 Task: Update the Trello board 'Travel Packing Checklist' by adding labels, editing descriptions, and adding photos to relevant cards.
Action: Mouse moved to (85, 296)
Screenshot: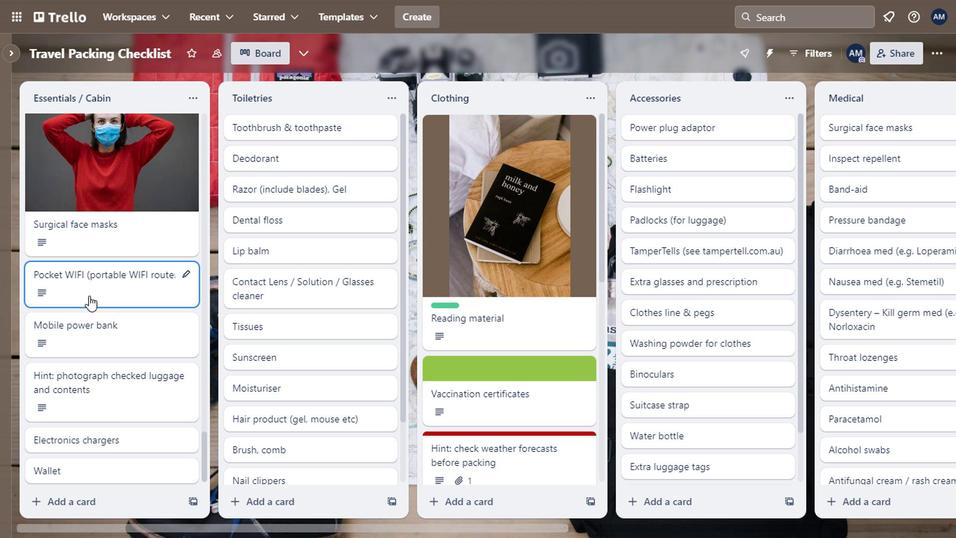 
Action: Mouse pressed left at (85, 296)
Screenshot: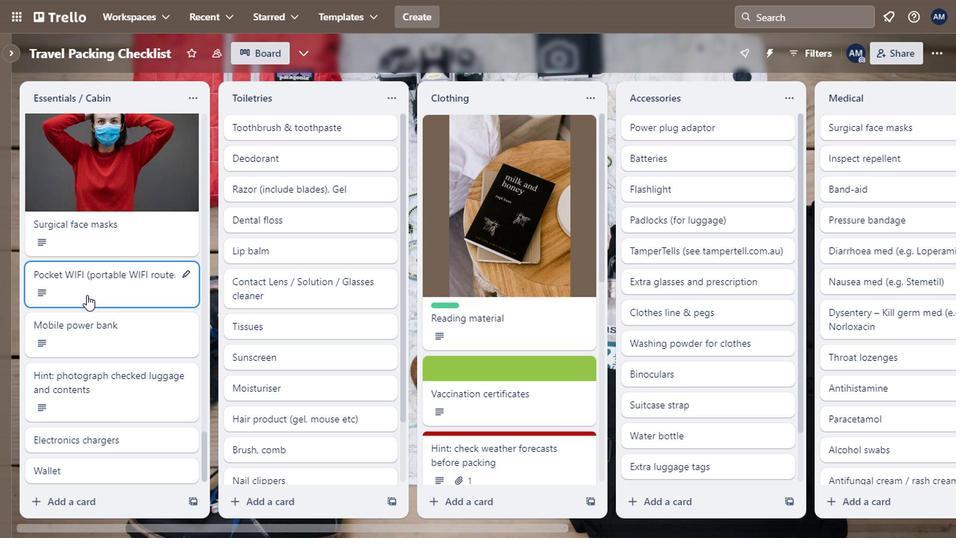 
Action: Mouse moved to (389, 200)
Screenshot: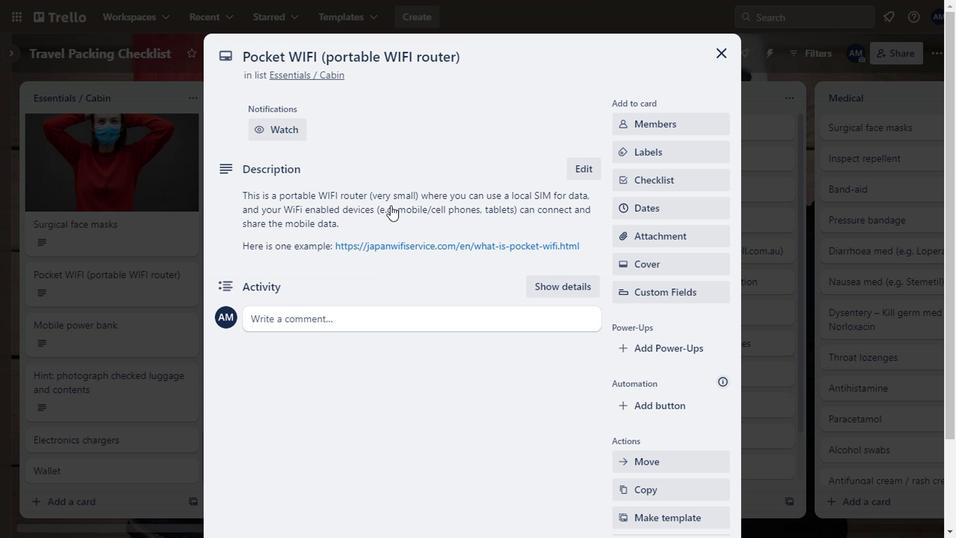 
Action: Mouse pressed left at (389, 200)
Screenshot: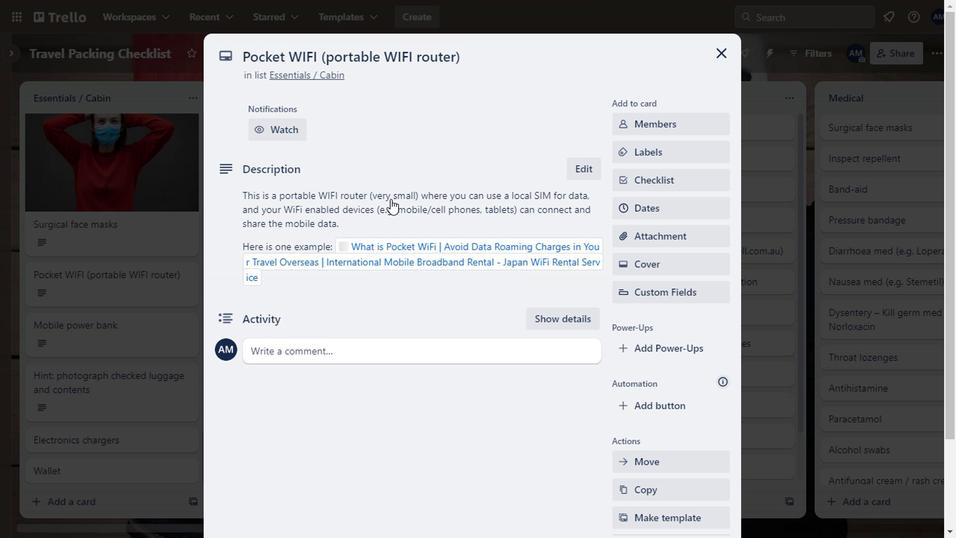 
Action: Mouse moved to (321, 329)
Screenshot: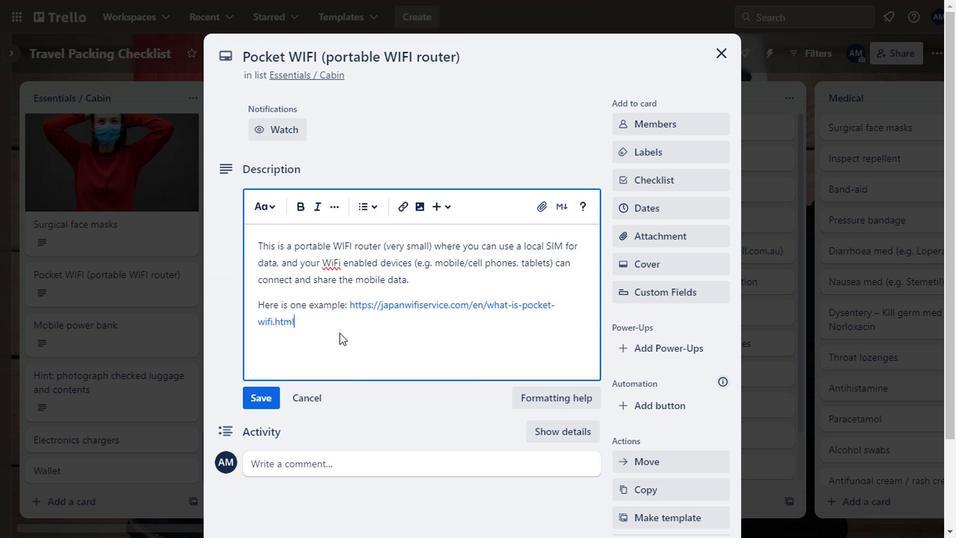 
Action: Mouse pressed left at (321, 329)
Screenshot: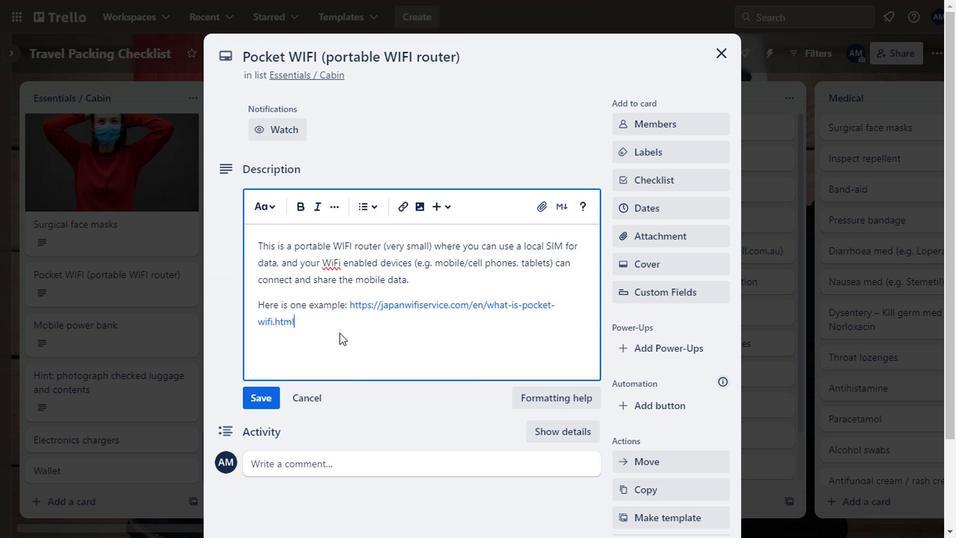 
Action: Mouse moved to (250, 312)
Screenshot: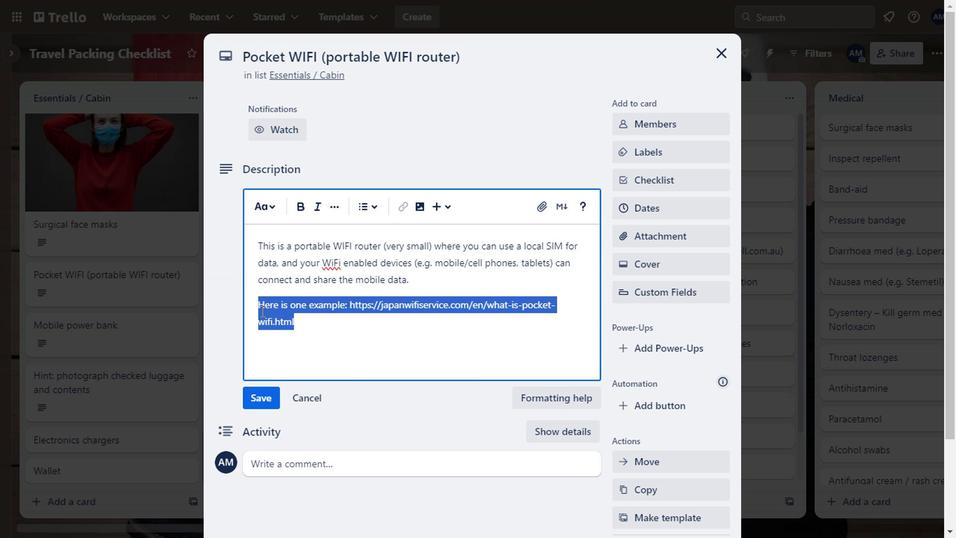 
Action: Key pressed <Key.backspace>
Screenshot: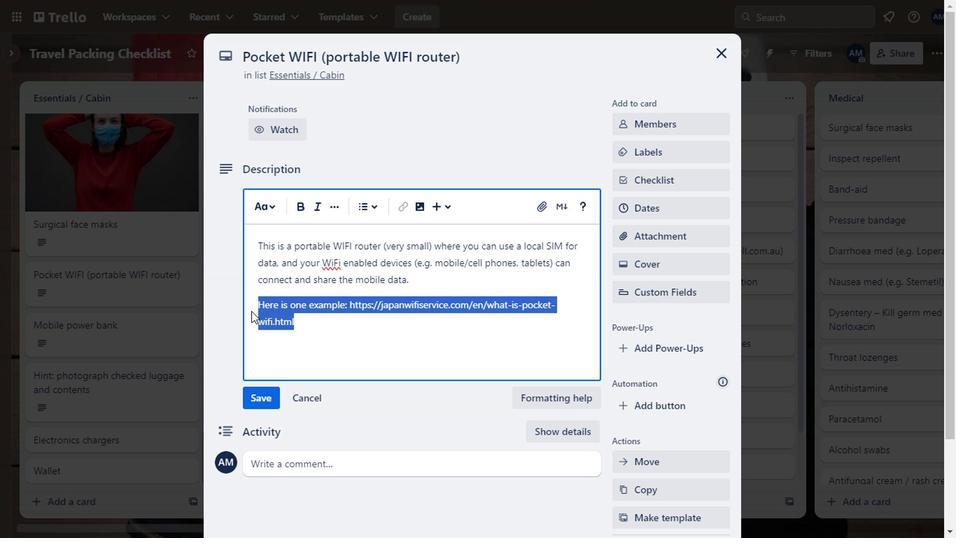 
Action: Mouse moved to (420, 284)
Screenshot: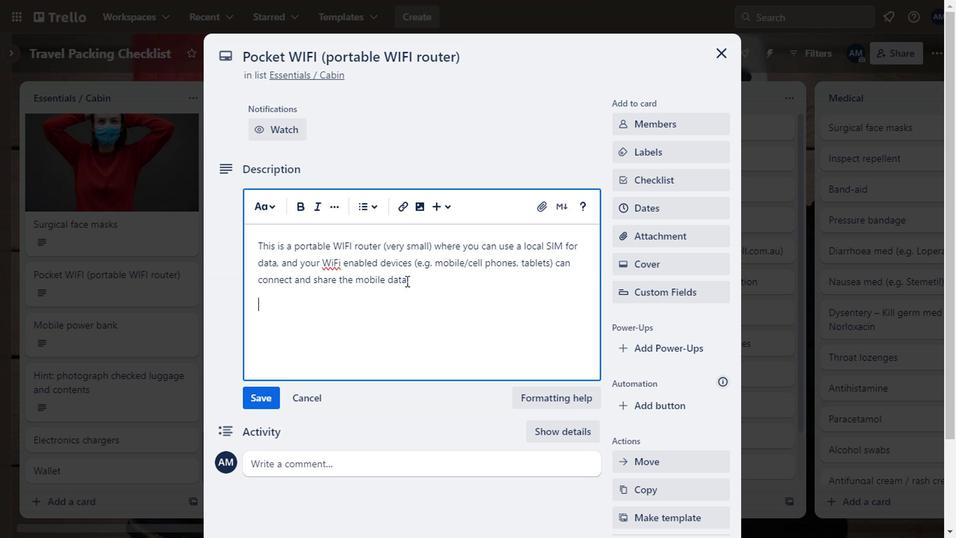 
Action: Mouse pressed left at (420, 284)
Screenshot: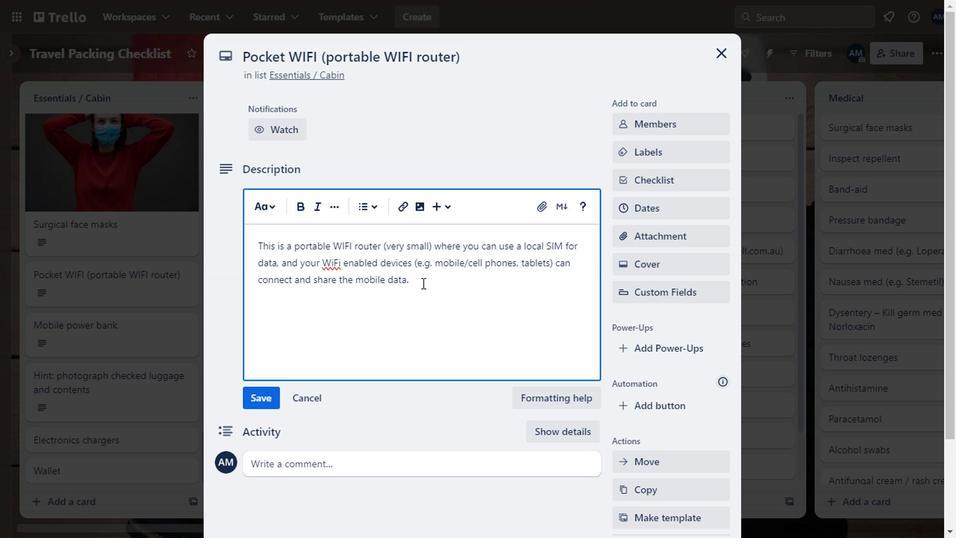 
Action: Mouse moved to (255, 244)
Screenshot: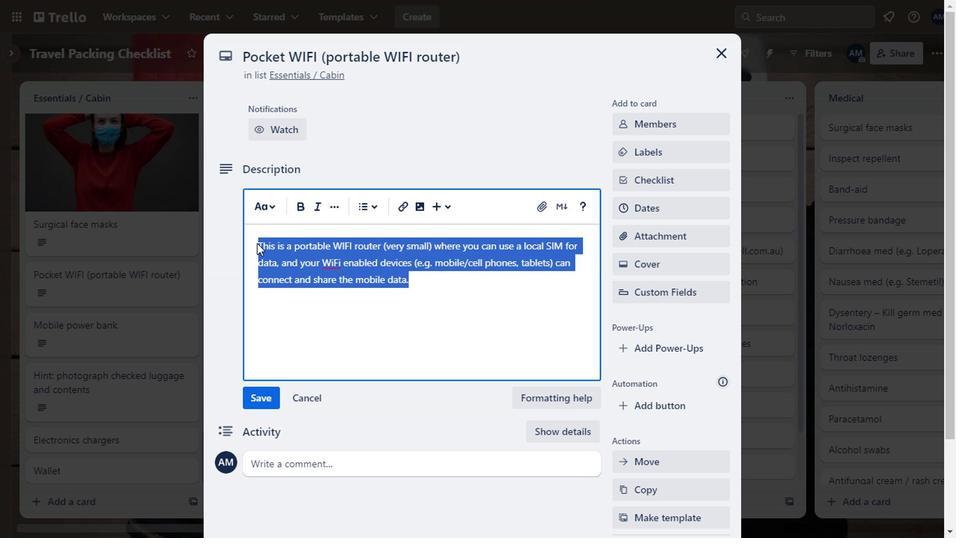 
Action: Key pressed <Key.backspace><Key.shift>A<Key.space>pocket<Key.space>wifi<Key.space>is<Key.space><Key.backspace><Key.backspace><Key.backspace><Key.backspace><Key.backspace><Key.backspace><Key.backspace><Key.backspace><Key.shift>WIFI<Key.space>is<Key.space>a<Key.space>portable<Key.space>wireless<Key.space>modem<Key.space>also<Key.space>know<Key.space>as<Key.space><Key.shift>MIFI<Key.space>mobile<Key.space>hotspot,<Key.space>that<Key.space>connects<Key.space>any<Key.space><Key.shift>Wi<Key.shift><Key.shift><Key.shift><Key.shift><Key.shift><Key.shift><Key.shift><Key.shift>-<Key.shift><Key.shift><Key.shift><Key.shift><Key.shift><Key.shift><Key.shift><Key.shift><Key.shift><Key.shift><Key.shift><Key.shift><Key.shift>FI<Key.shift><Key.backspace>i<Key.space>enabeld<Key.backspace>ed<Key.space>device<Key.space>
Screenshot: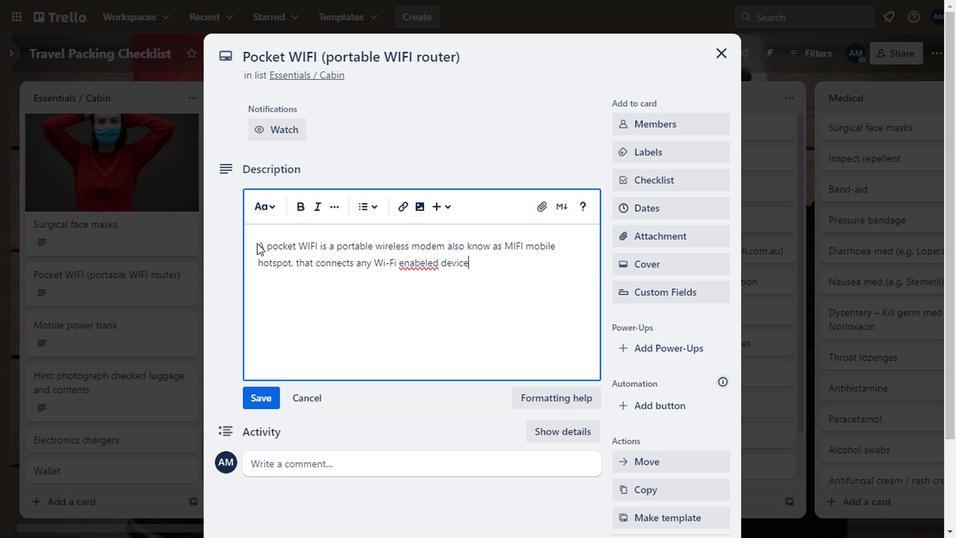 
Action: Mouse moved to (423, 263)
Screenshot: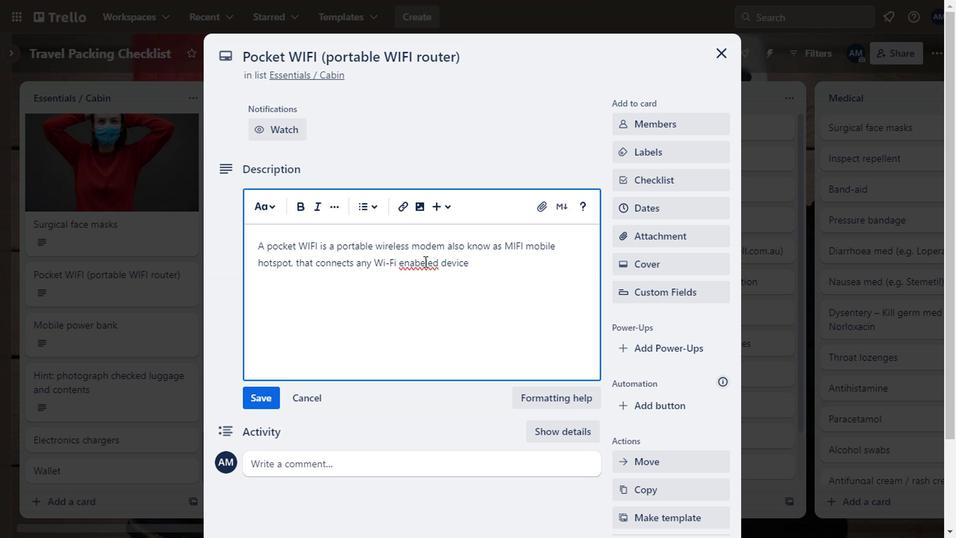 
Action: Mouse pressed left at (423, 263)
Screenshot: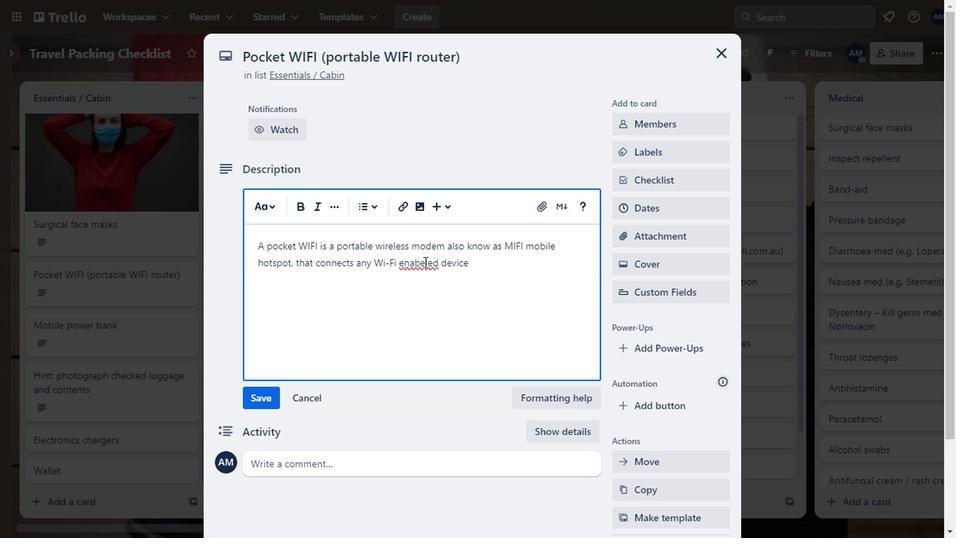
Action: Mouse moved to (424, 267)
Screenshot: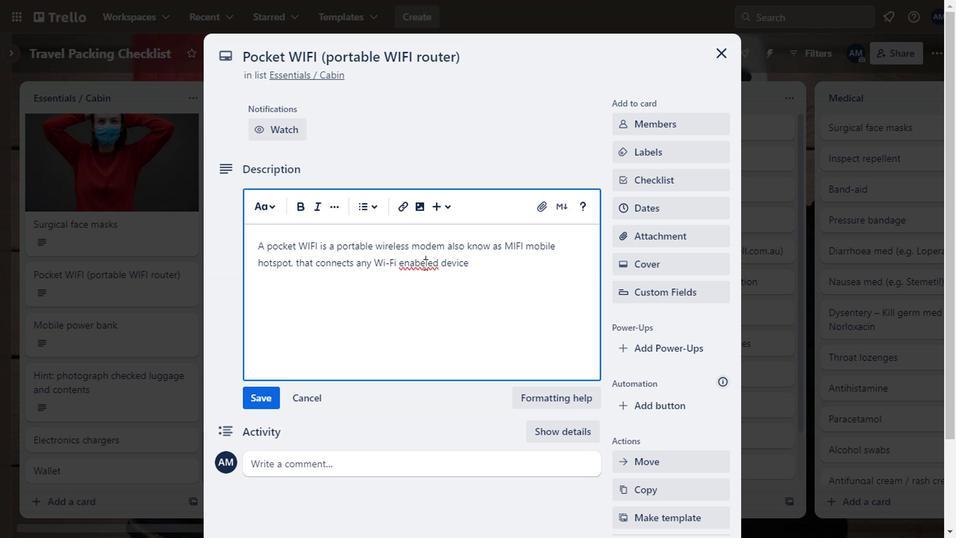 
Action: Key pressed <Key.backspace>
Screenshot: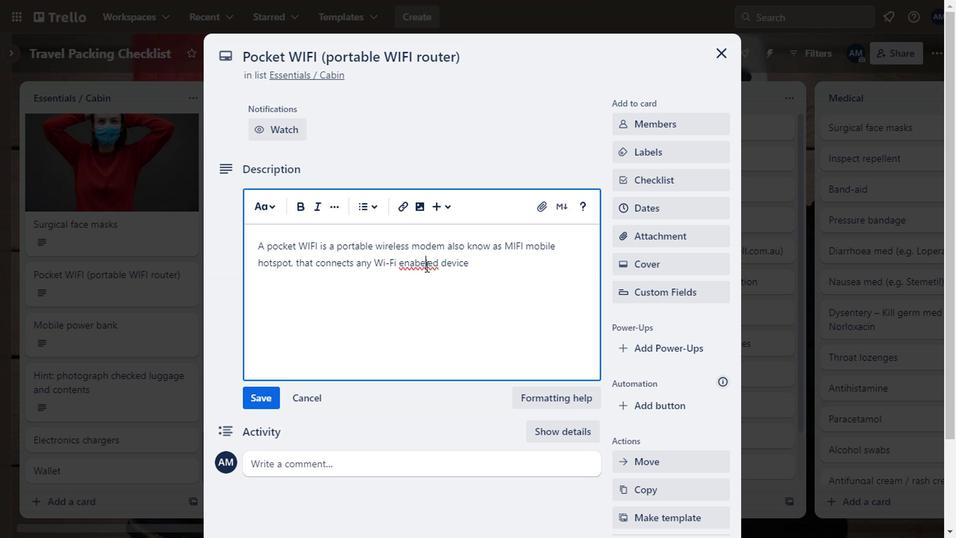 
Action: Mouse moved to (489, 269)
Screenshot: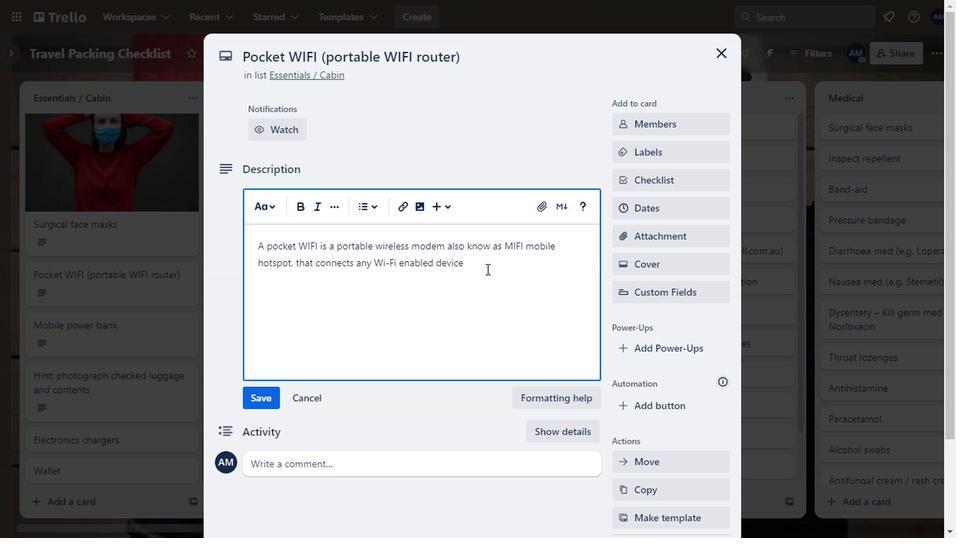 
Action: Mouse pressed left at (489, 269)
Screenshot: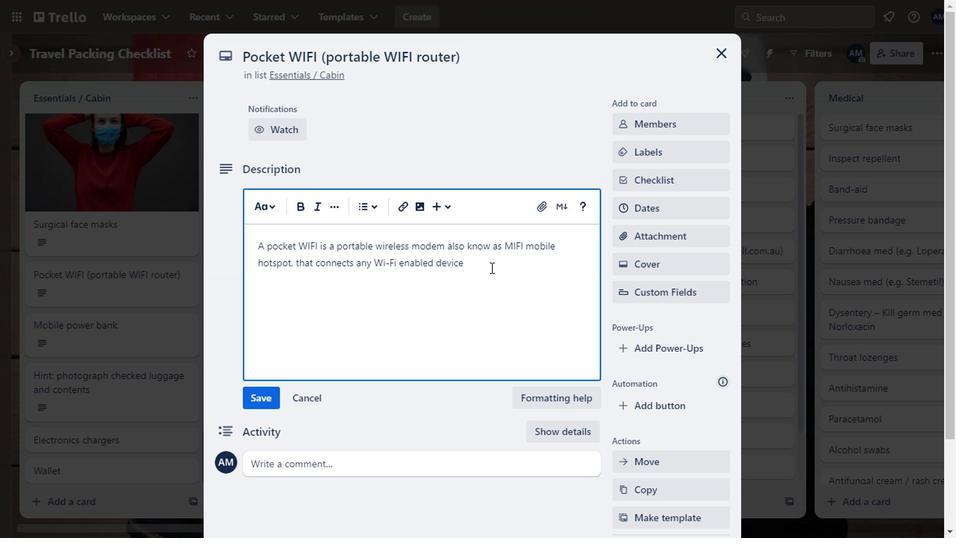 
Action: Key pressed smarthphone<Key.space>laptop<Key.space>and<Key.space>tablt
Screenshot: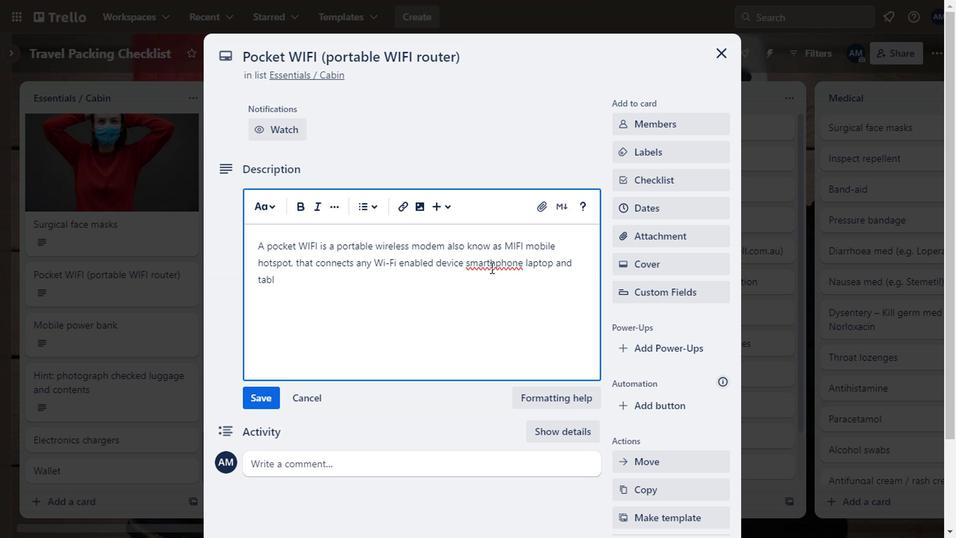 
Action: Mouse moved to (520, 265)
Screenshot: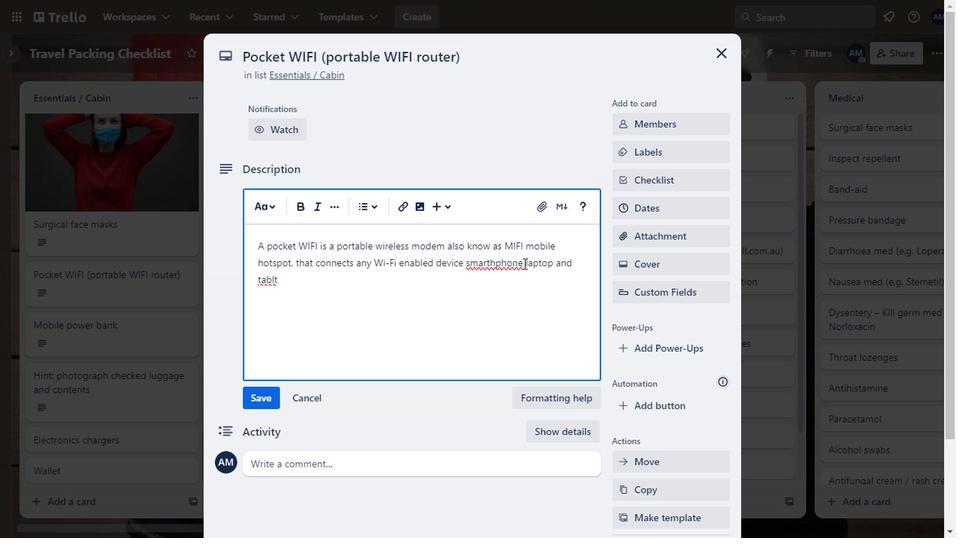 
Action: Mouse pressed left at (520, 265)
Screenshot: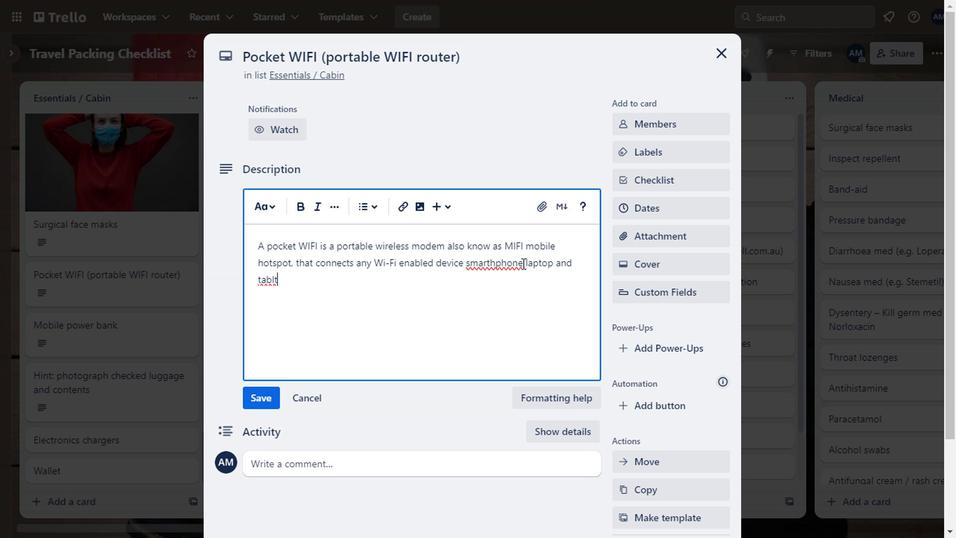 
Action: Mouse moved to (542, 262)
Screenshot: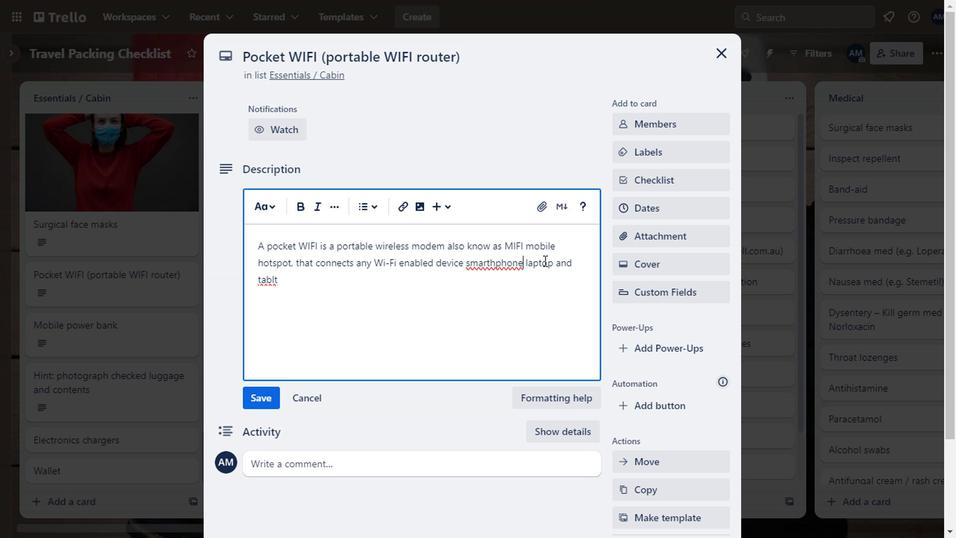 
Action: Key pressed s
Screenshot: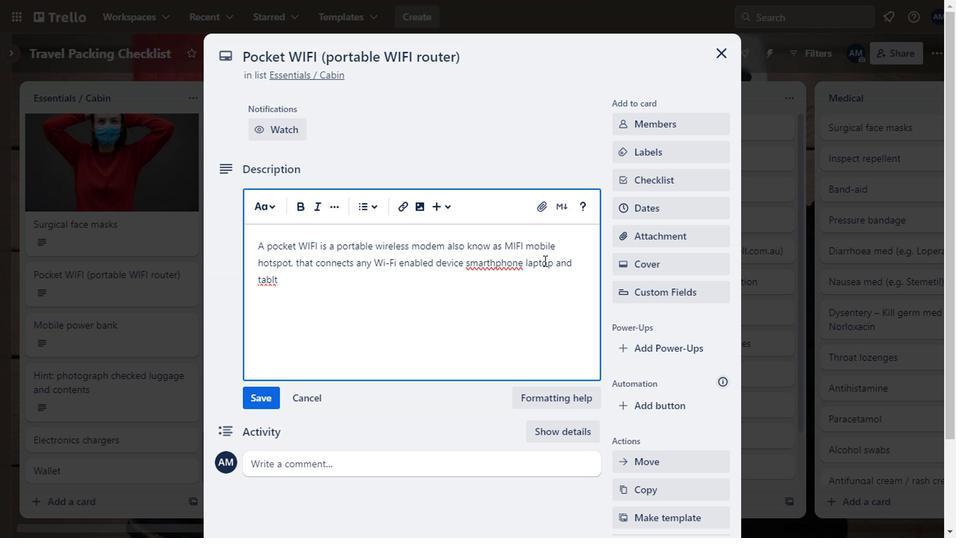 
Action: Mouse moved to (370, 285)
Screenshot: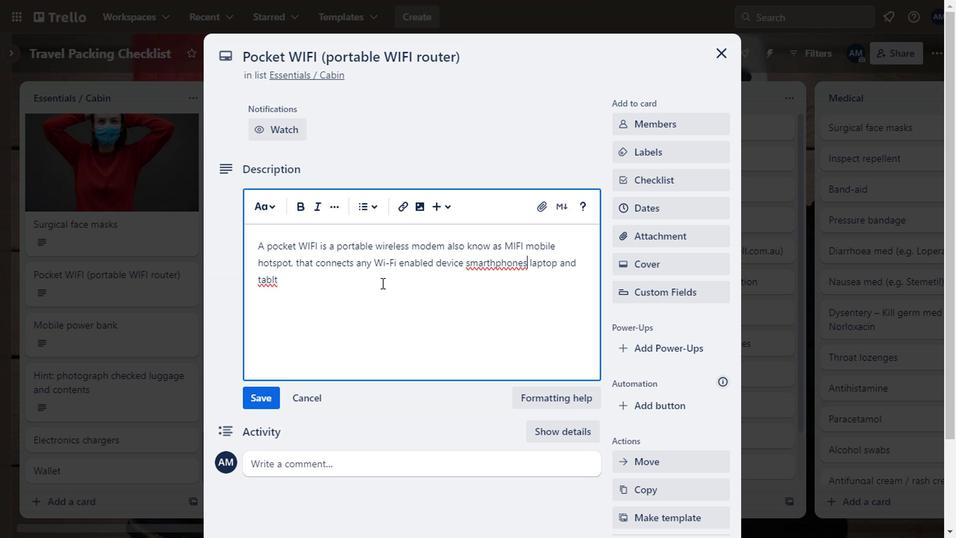 
Action: Mouse pressed left at (370, 285)
Screenshot: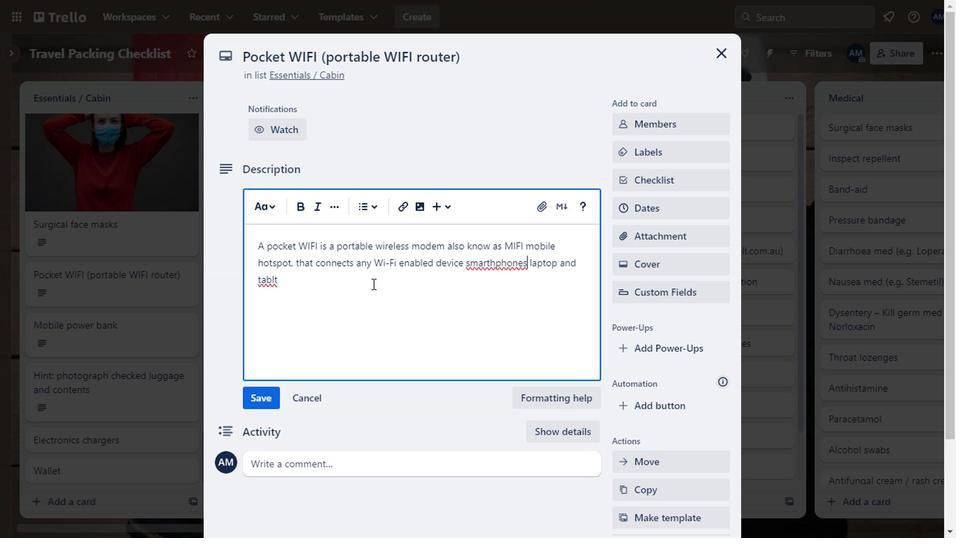 
Action: Mouse moved to (494, 261)
Screenshot: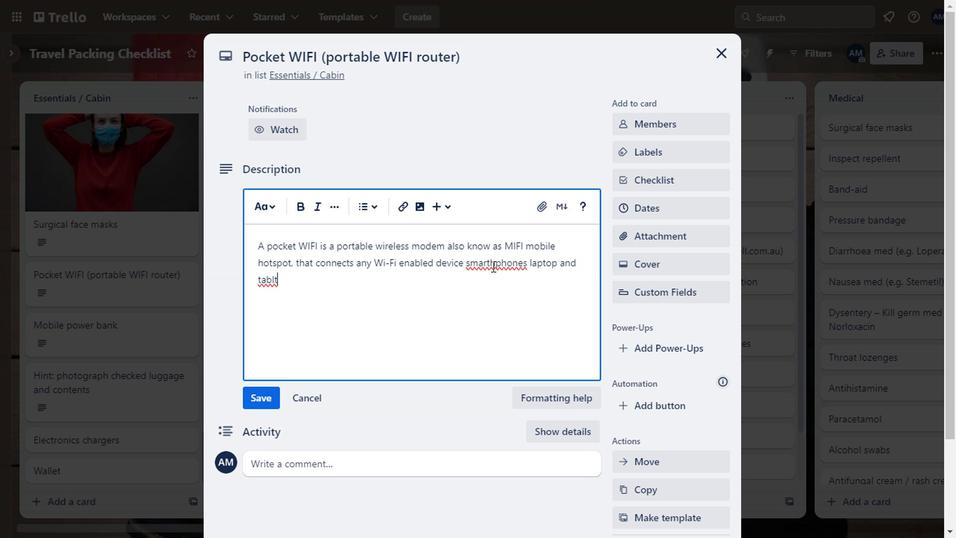 
Action: Mouse pressed left at (494, 261)
Screenshot: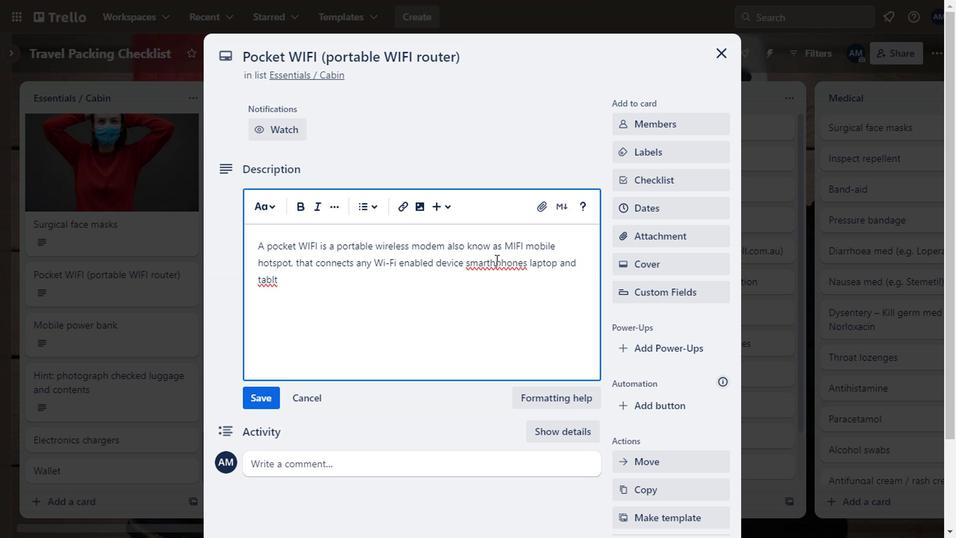 
Action: Mouse moved to (501, 262)
Screenshot: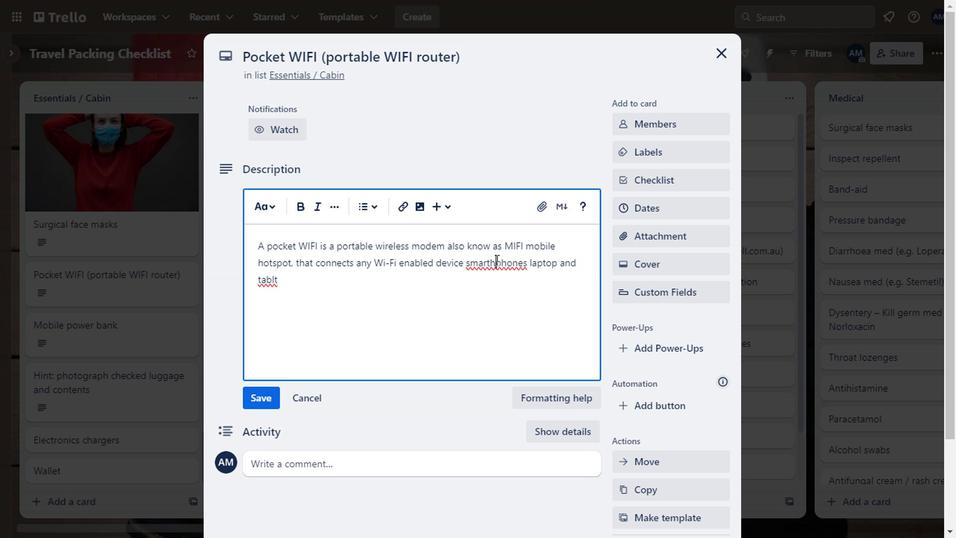 
Action: Key pressed <Key.backspace>
Screenshot: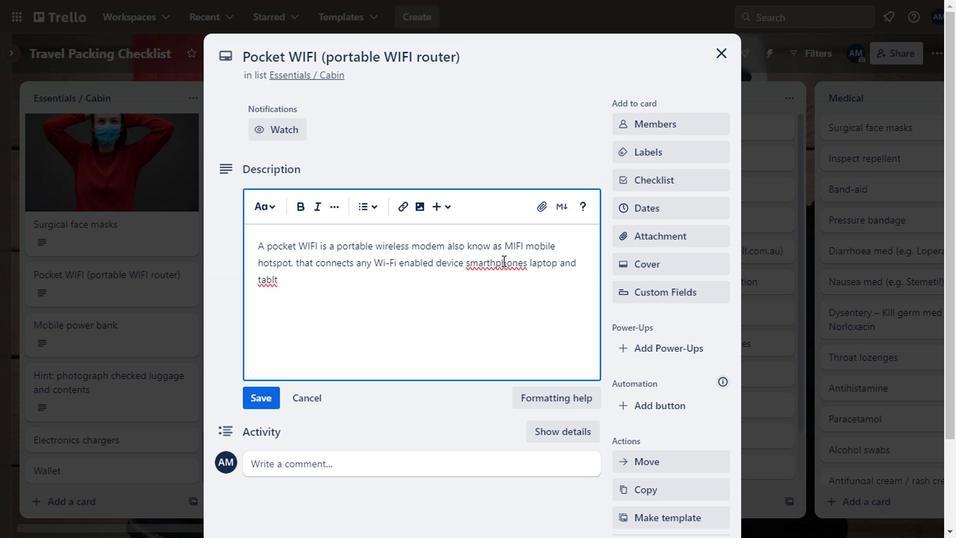 
Action: Mouse moved to (419, 296)
Screenshot: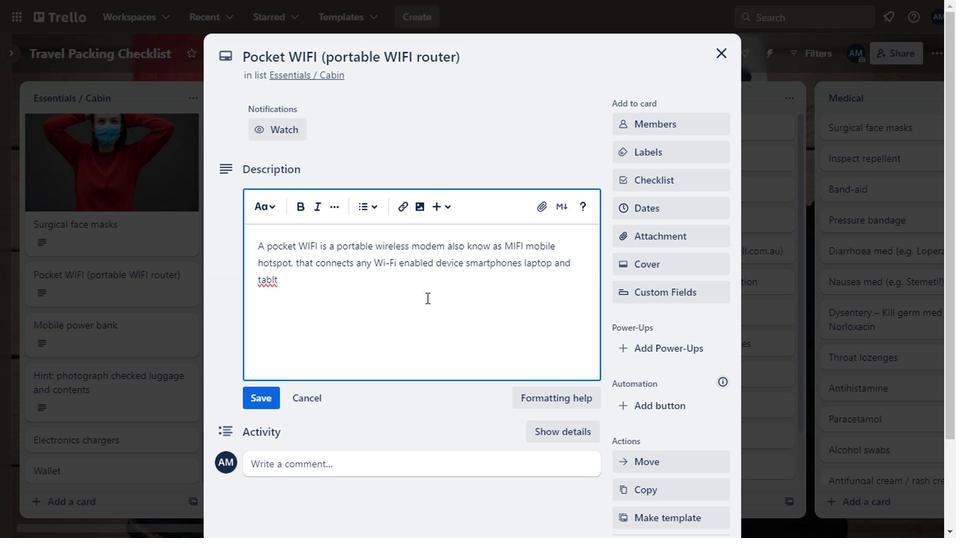 
Action: Mouse pressed left at (419, 296)
Screenshot: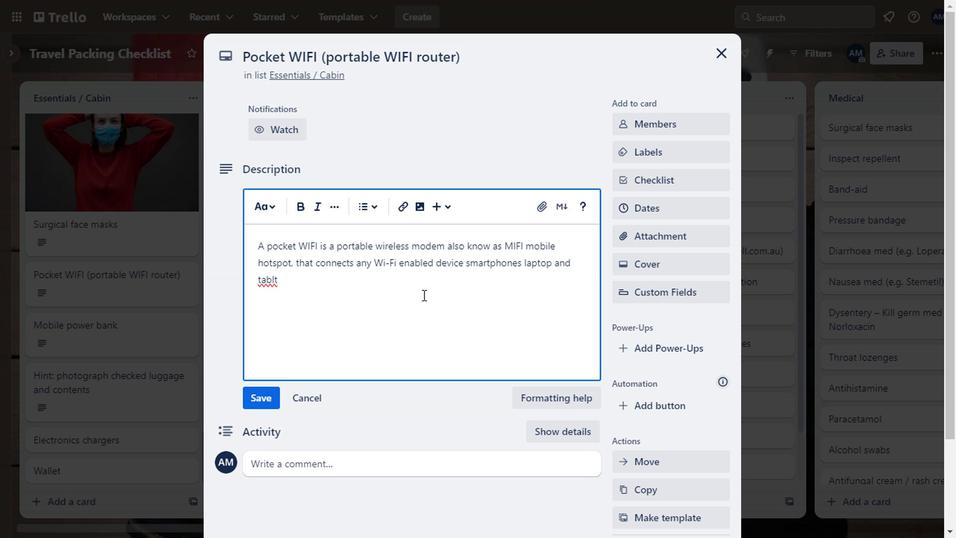 
Action: Mouse moved to (307, 283)
Screenshot: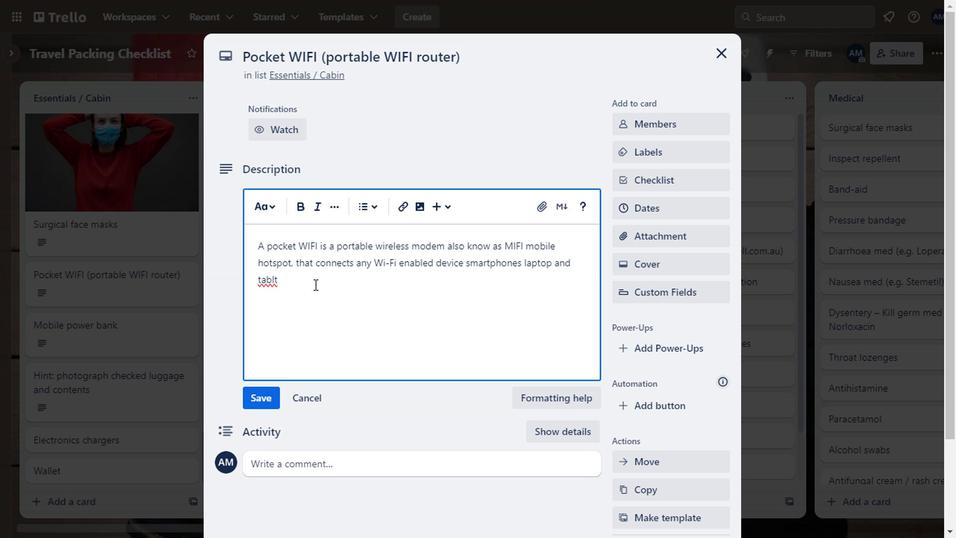 
Action: Mouse pressed left at (307, 283)
Screenshot: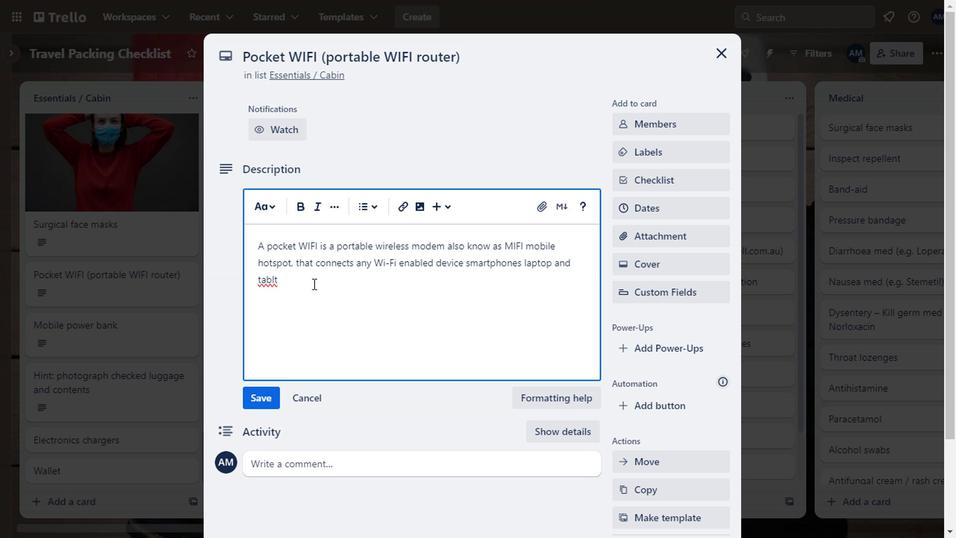 
Action: Key pressed <Key.backspace>et<Key.space>
Screenshot: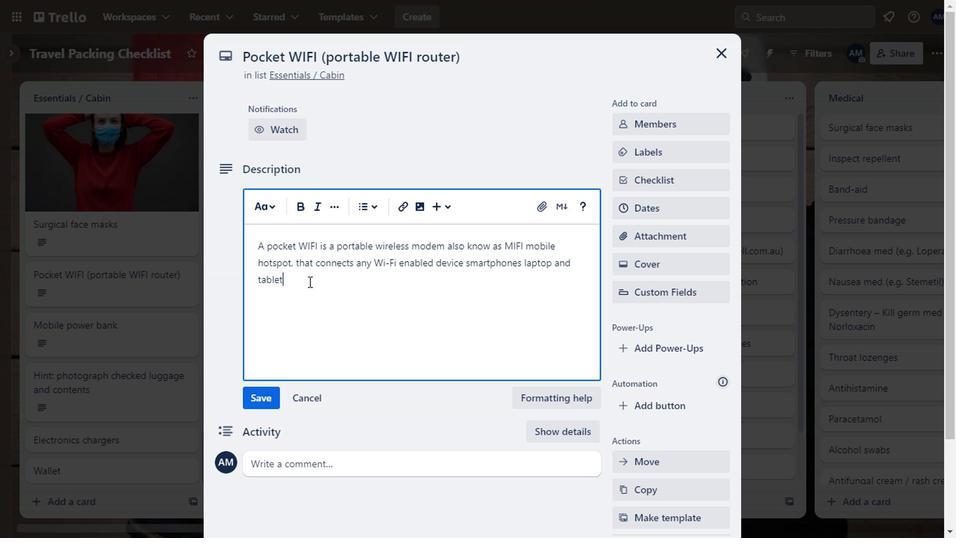 
Action: Mouse moved to (263, 399)
Screenshot: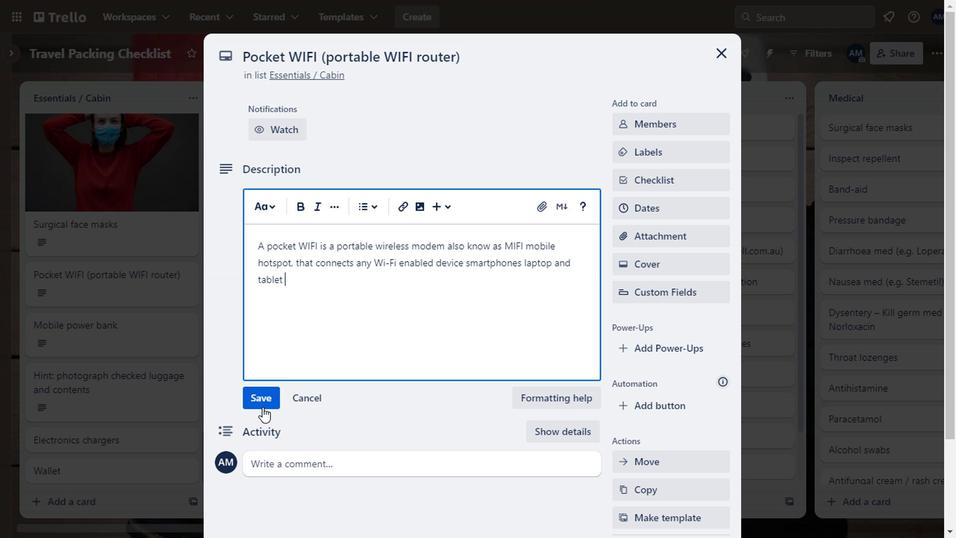 
Action: Mouse pressed left at (263, 399)
Screenshot: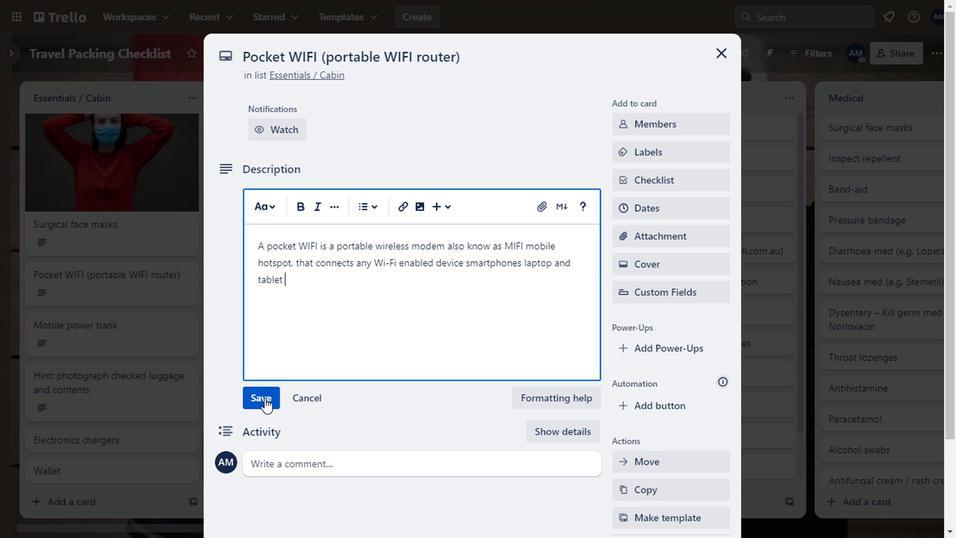 
Action: Mouse moved to (661, 157)
Screenshot: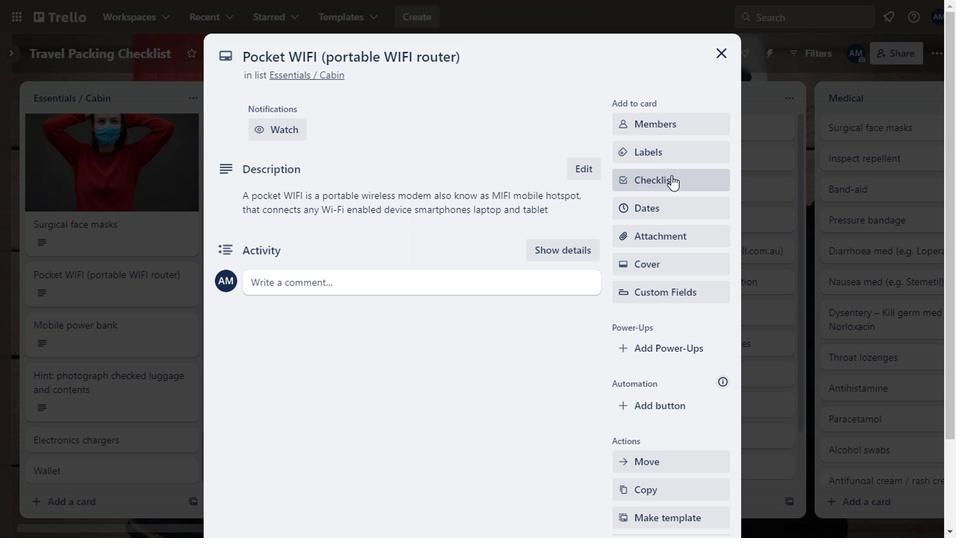 
Action: Mouse pressed left at (661, 157)
Screenshot: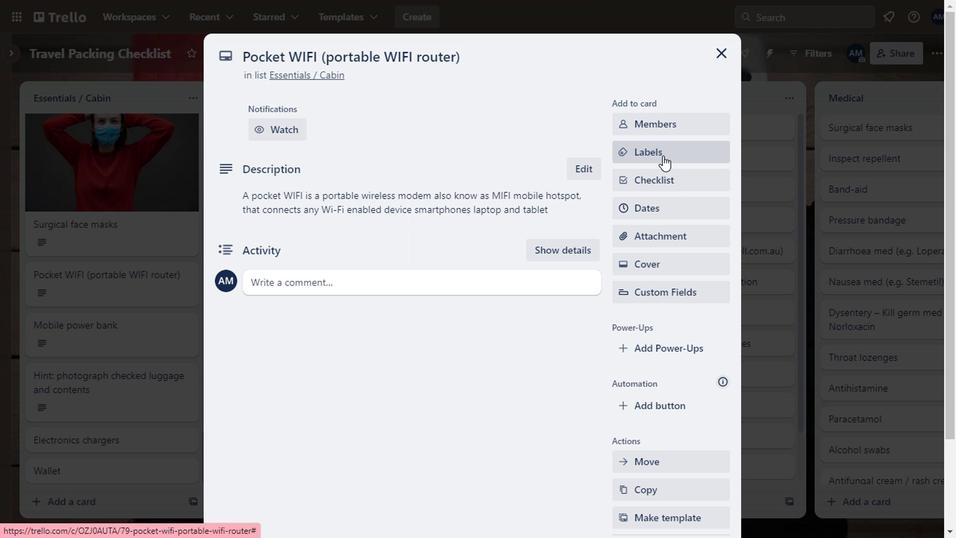 
Action: Mouse moved to (634, 265)
Screenshot: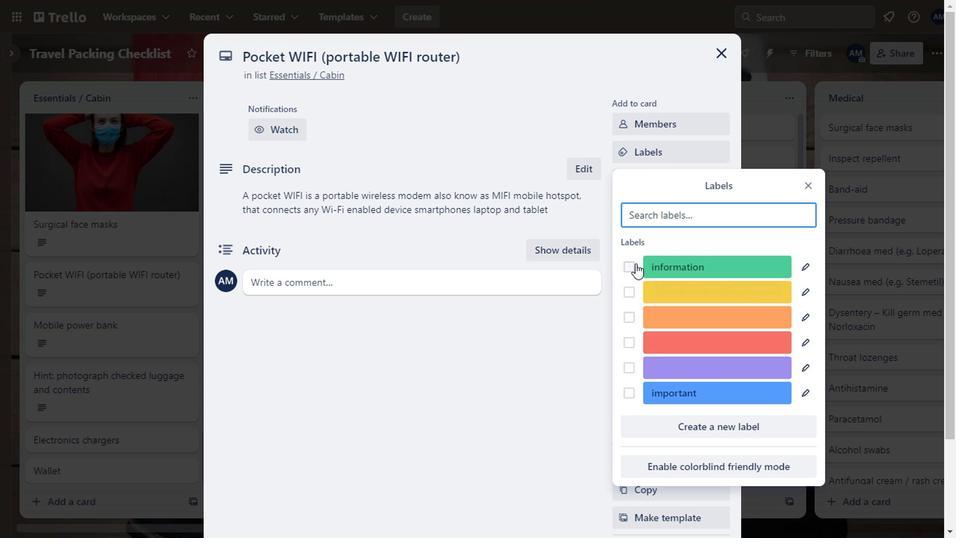 
Action: Mouse pressed left at (634, 265)
Screenshot: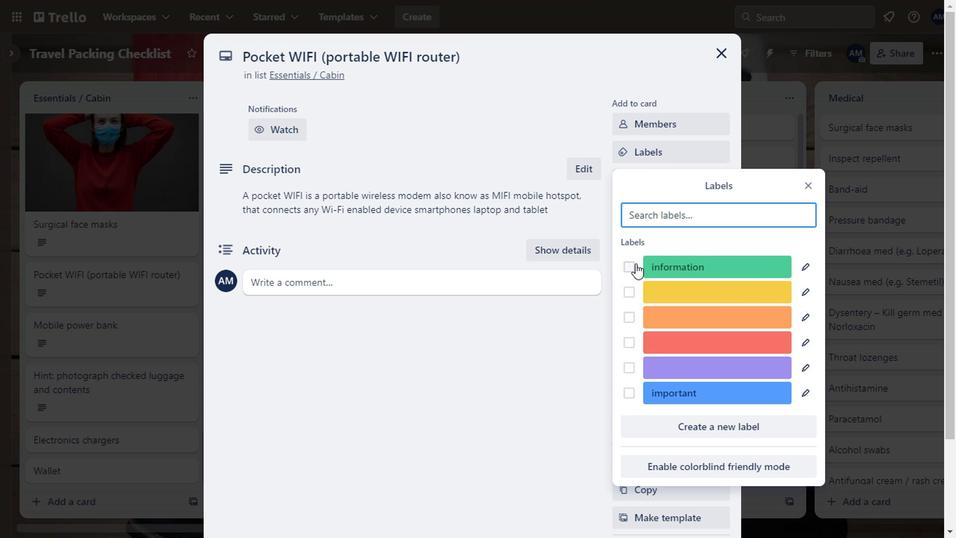 
Action: Mouse moved to (623, 398)
Screenshot: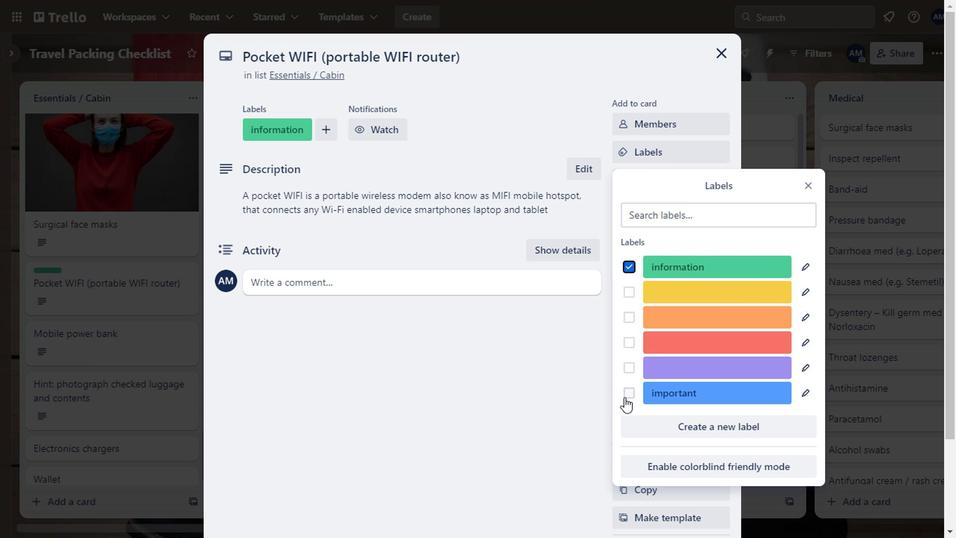 
Action: Mouse pressed left at (623, 398)
Screenshot: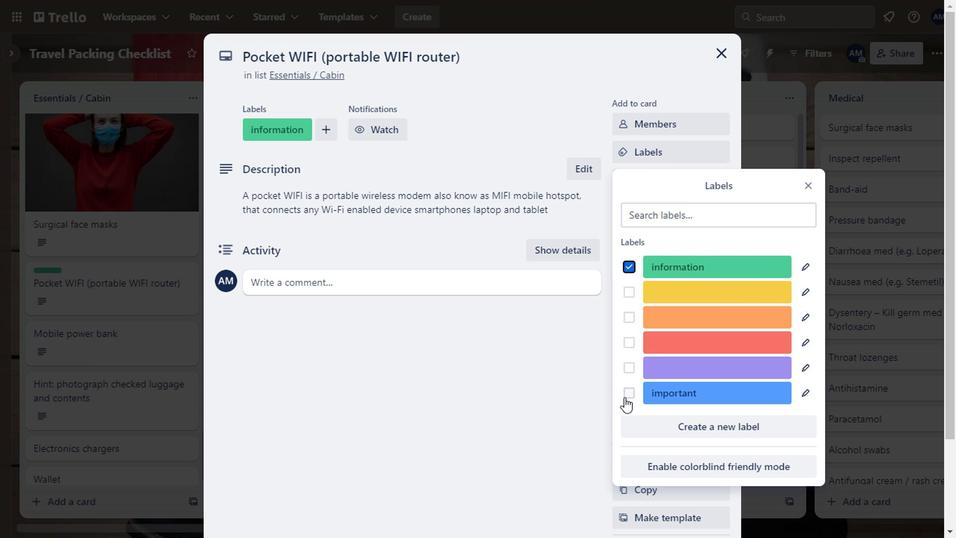 
Action: Mouse moved to (432, 332)
Screenshot: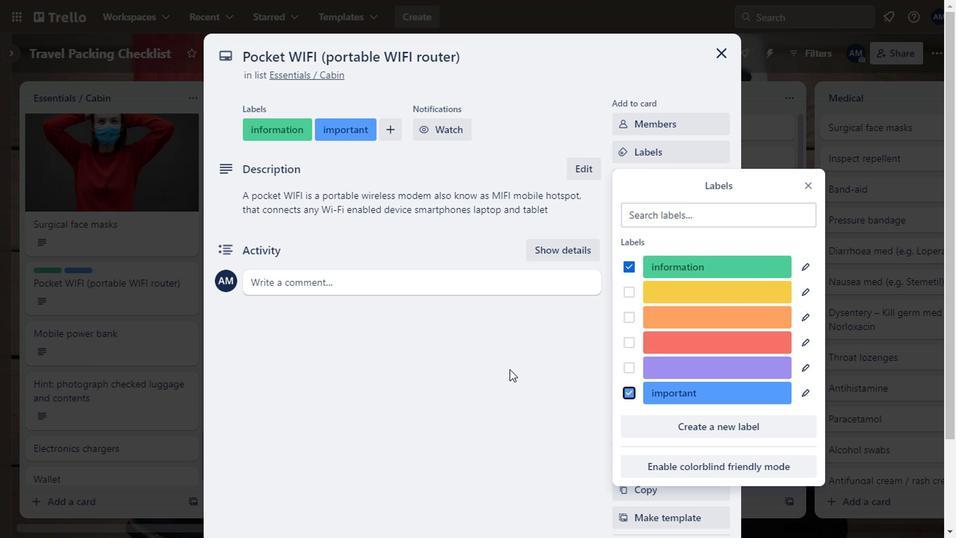
Action: Mouse pressed left at (432, 332)
Screenshot: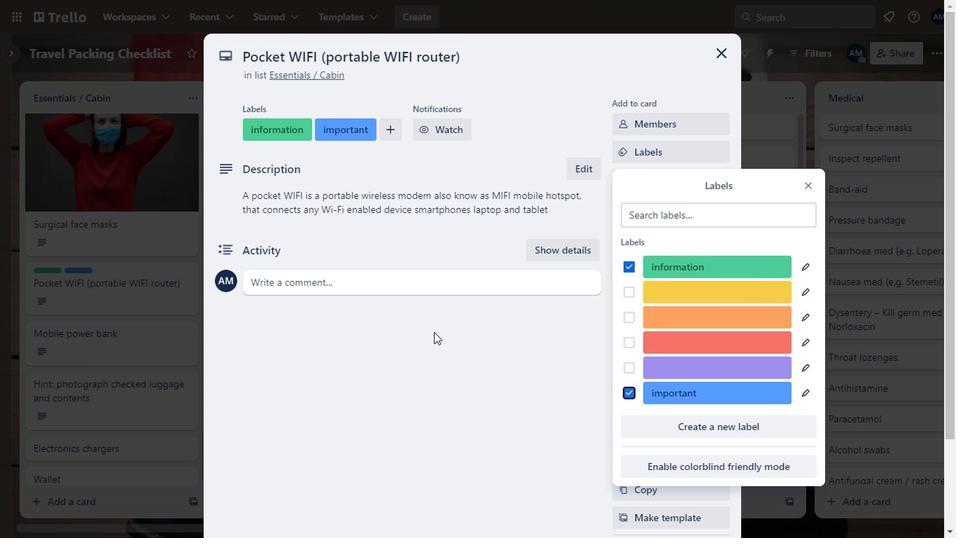 
Action: Mouse moved to (648, 272)
Screenshot: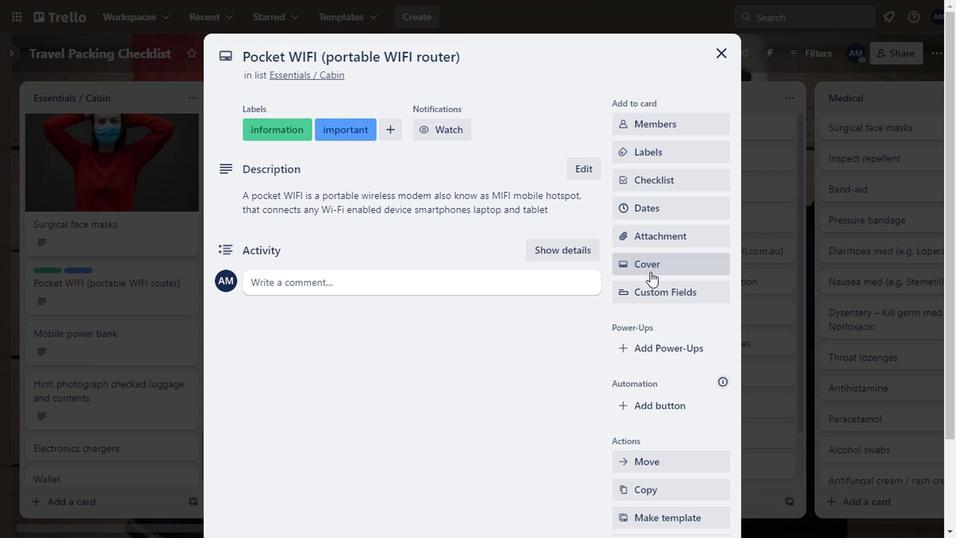 
Action: Mouse pressed left at (648, 272)
Screenshot: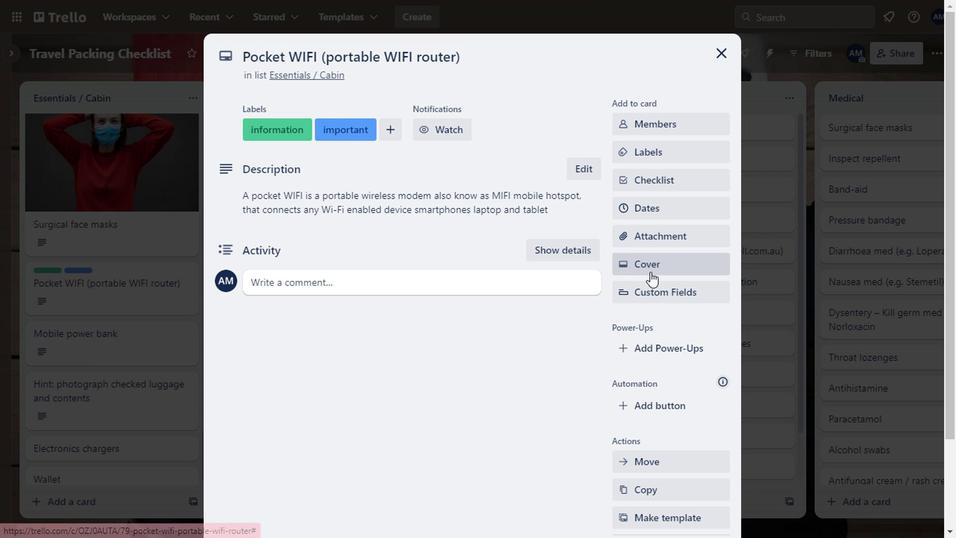 
Action: Mouse moved to (713, 393)
Screenshot: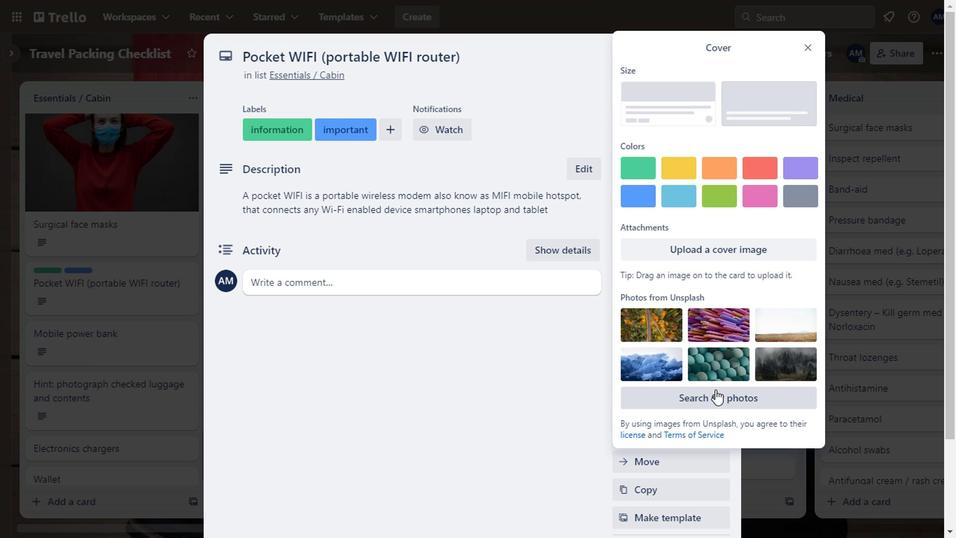 
Action: Mouse pressed left at (713, 393)
Screenshot: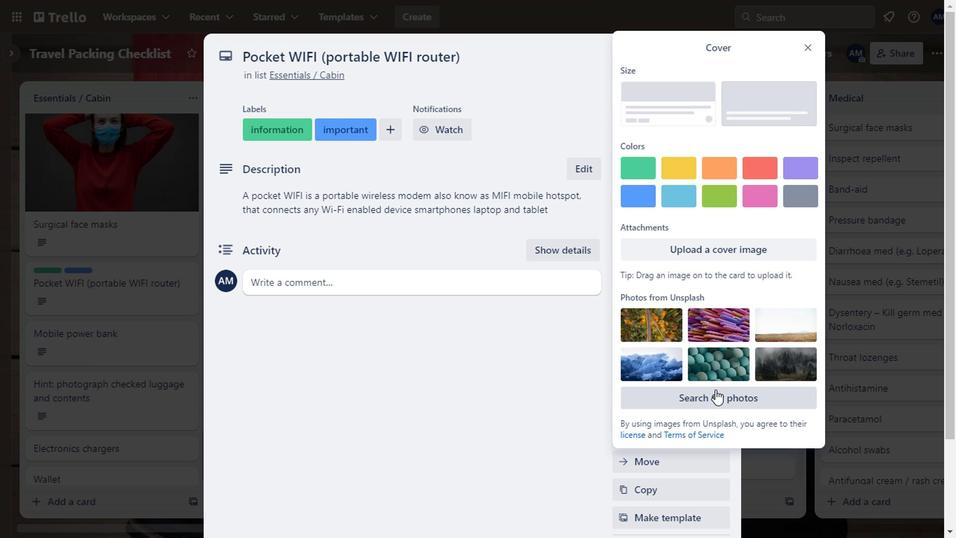 
Action: Mouse moved to (681, 85)
Screenshot: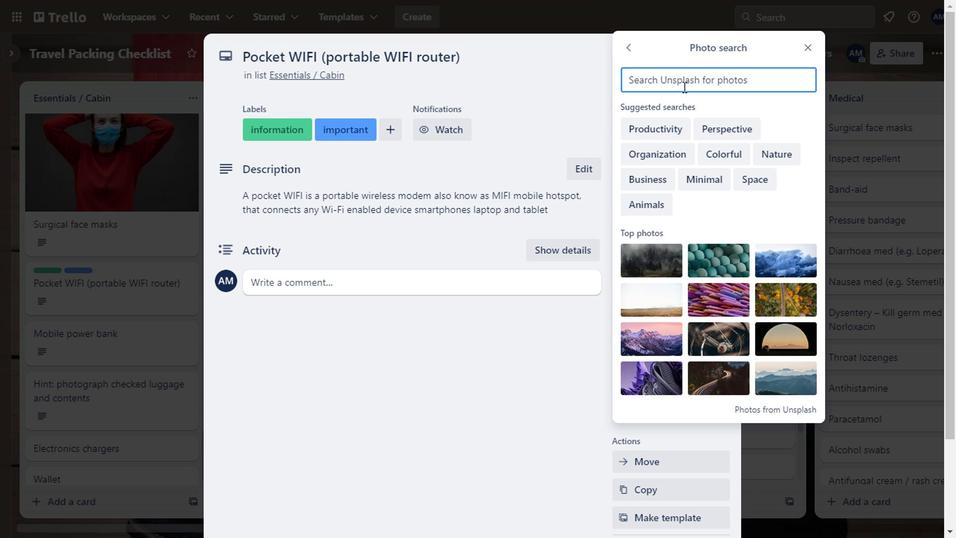 
Action: Mouse pressed left at (681, 85)
Screenshot: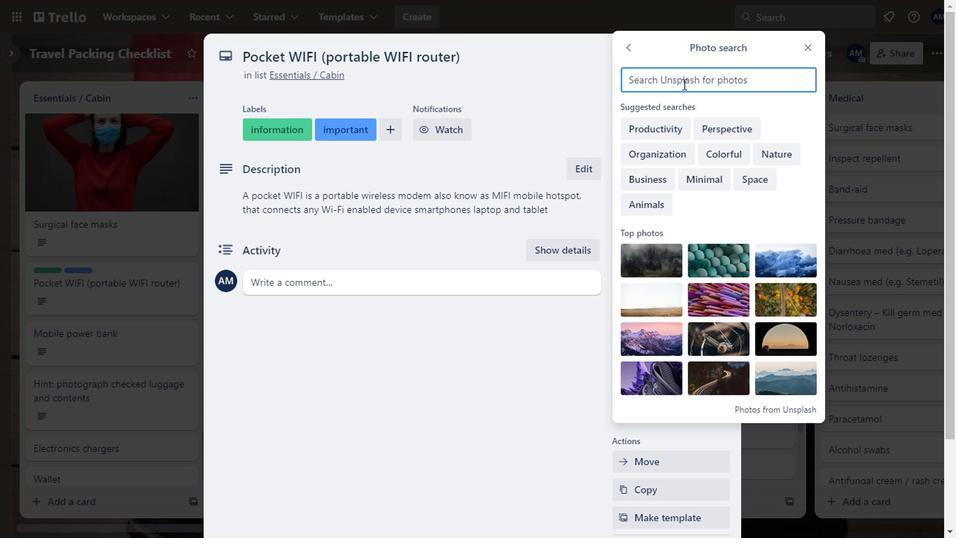 
Action: Mouse moved to (681, 85)
Screenshot: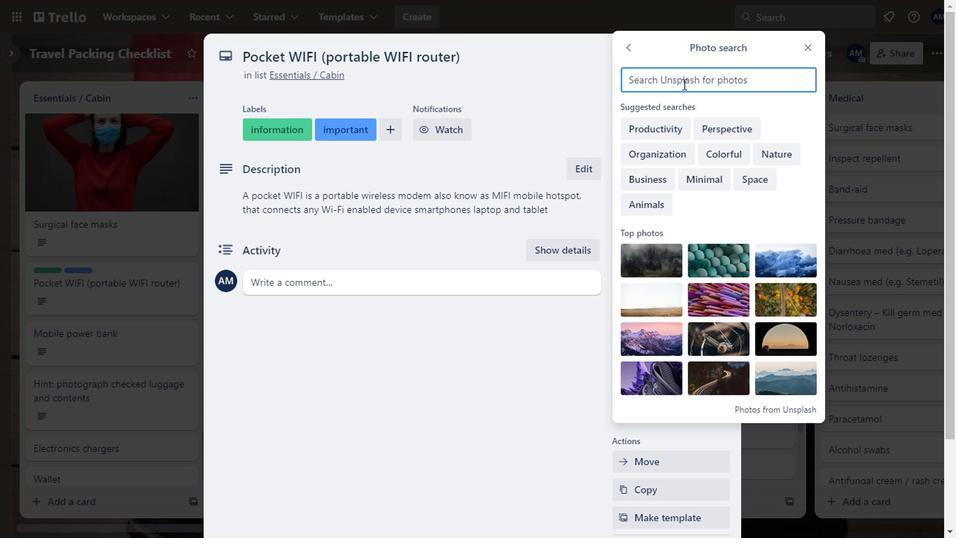 
Action: Key pressed wifi
Screenshot: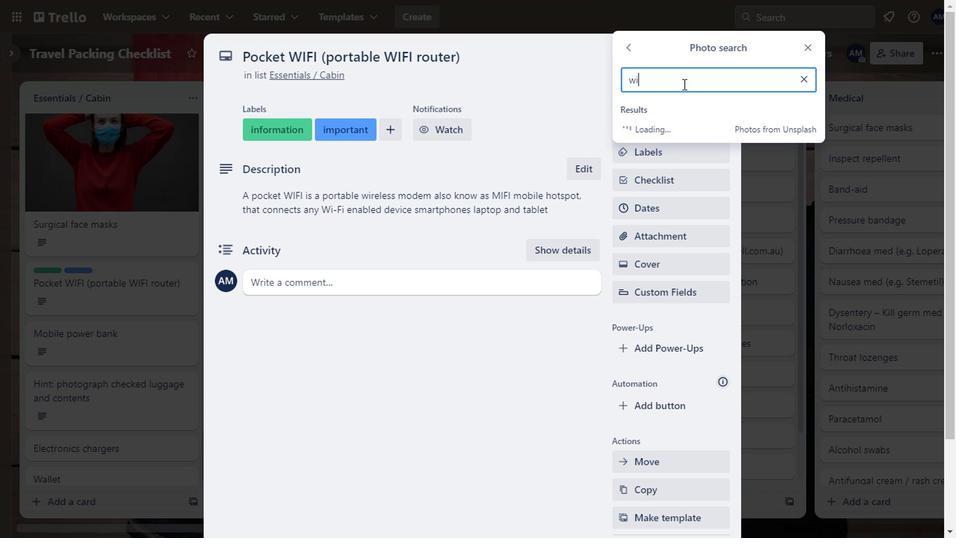 
Action: Mouse moved to (771, 142)
Screenshot: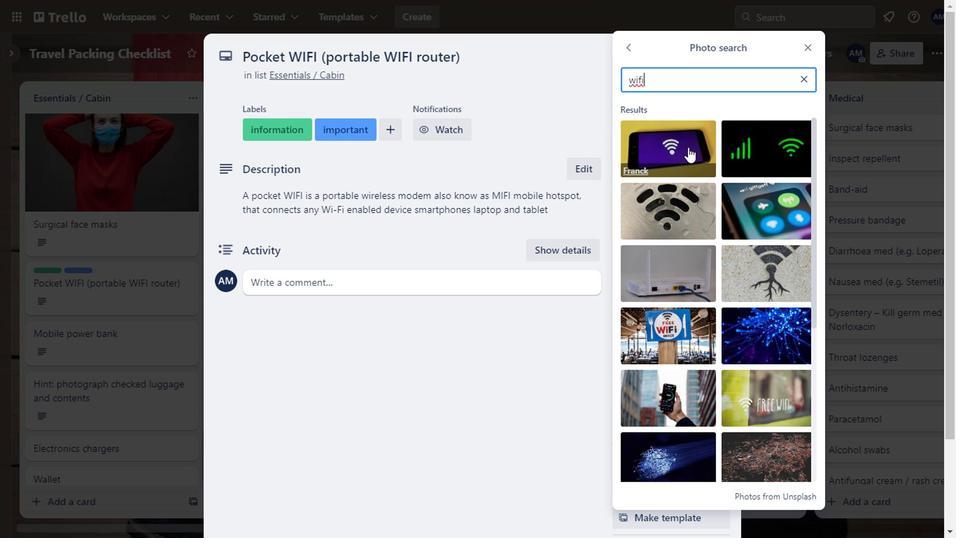
Action: Mouse pressed left at (771, 142)
Screenshot: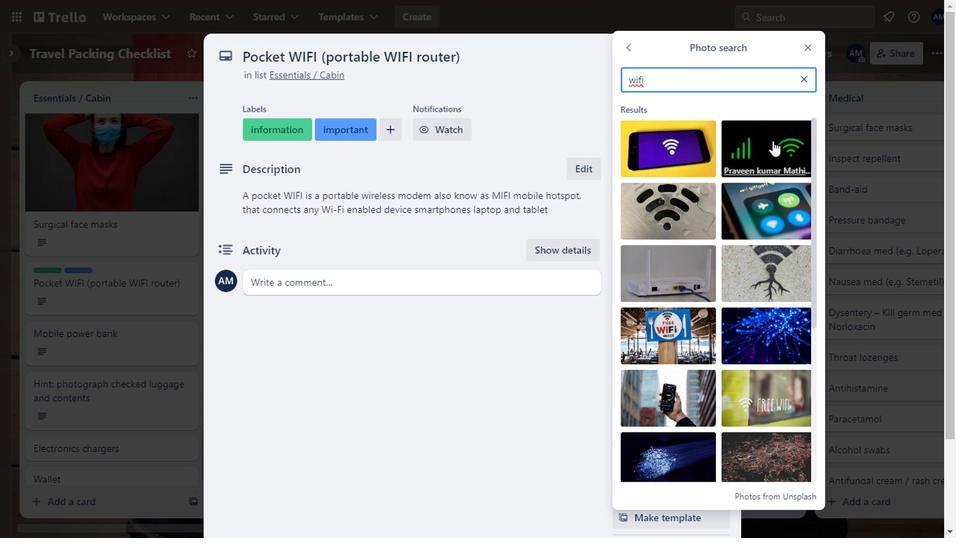
Action: Mouse moved to (805, 47)
Screenshot: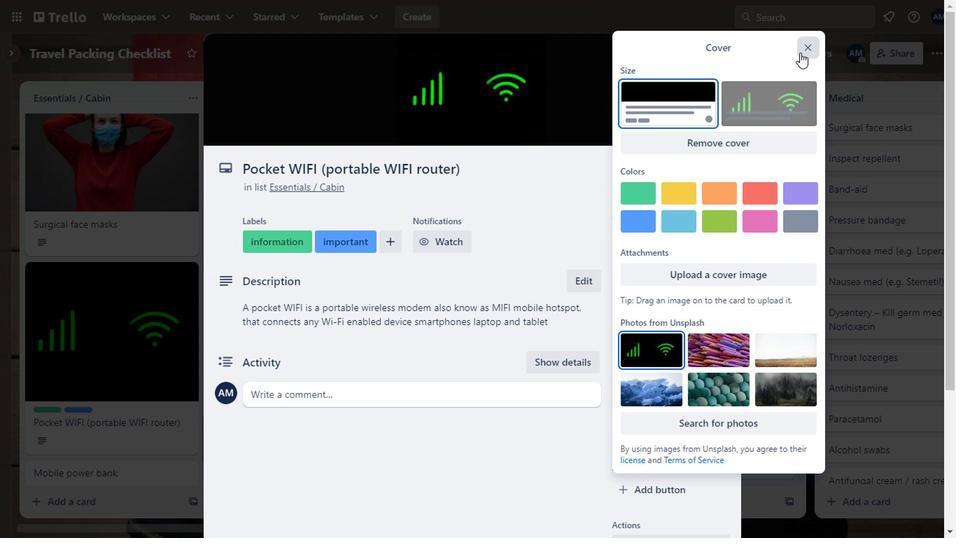 
Action: Mouse pressed left at (805, 47)
Screenshot: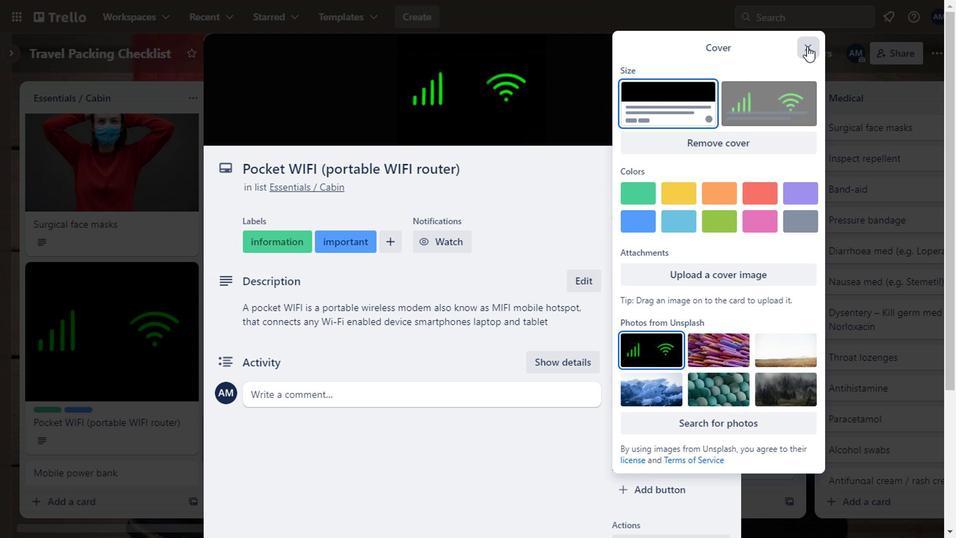 
Action: Mouse moved to (723, 53)
Screenshot: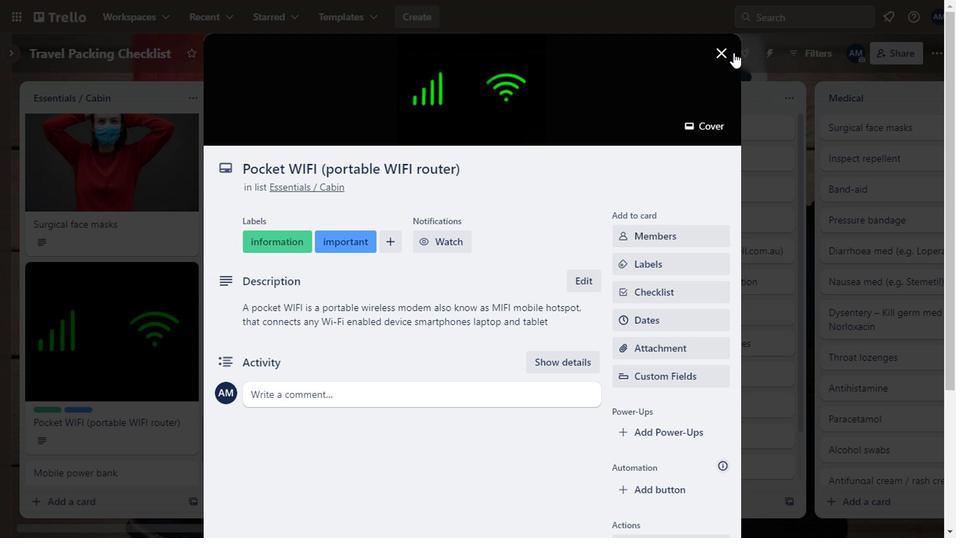 
Action: Mouse pressed left at (723, 53)
Screenshot: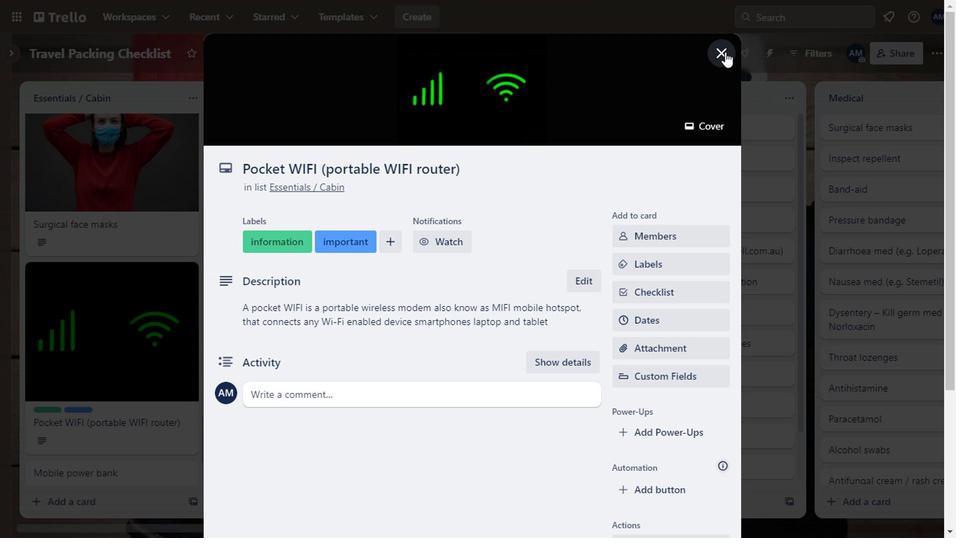 
Action: Mouse moved to (137, 356)
Screenshot: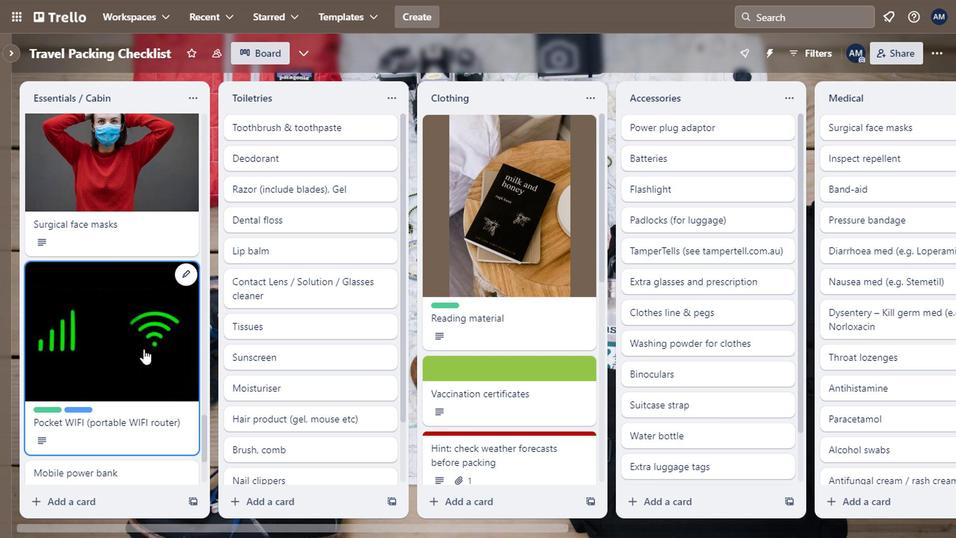
Action: Mouse scrolled (137, 355) with delta (0, 0)
Screenshot: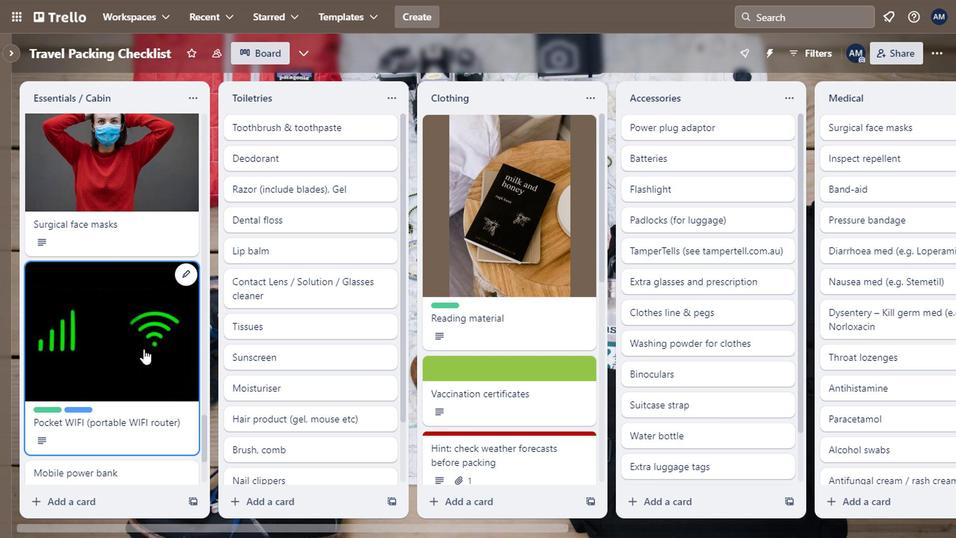 
Action: Mouse moved to (136, 357)
Screenshot: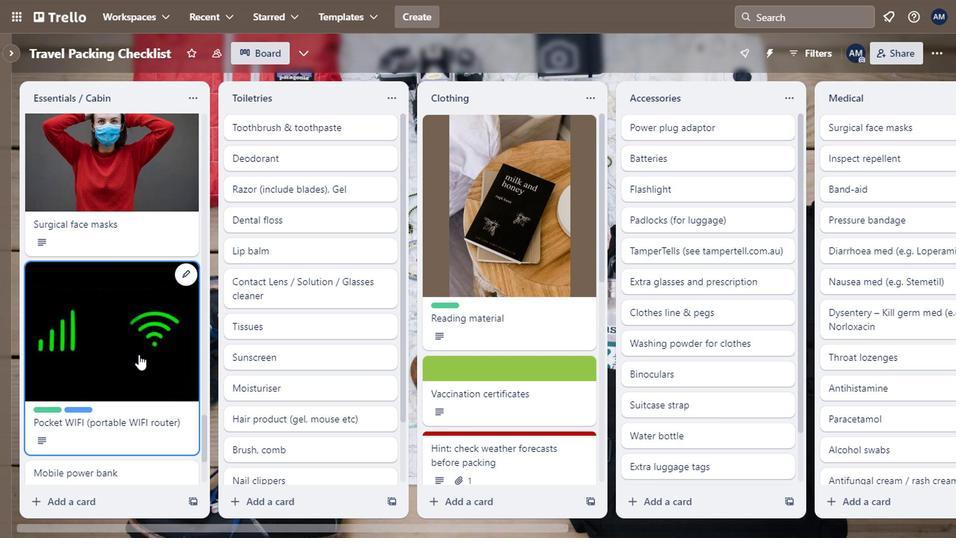 
Action: Mouse scrolled (136, 356) with delta (0, 0)
Screenshot: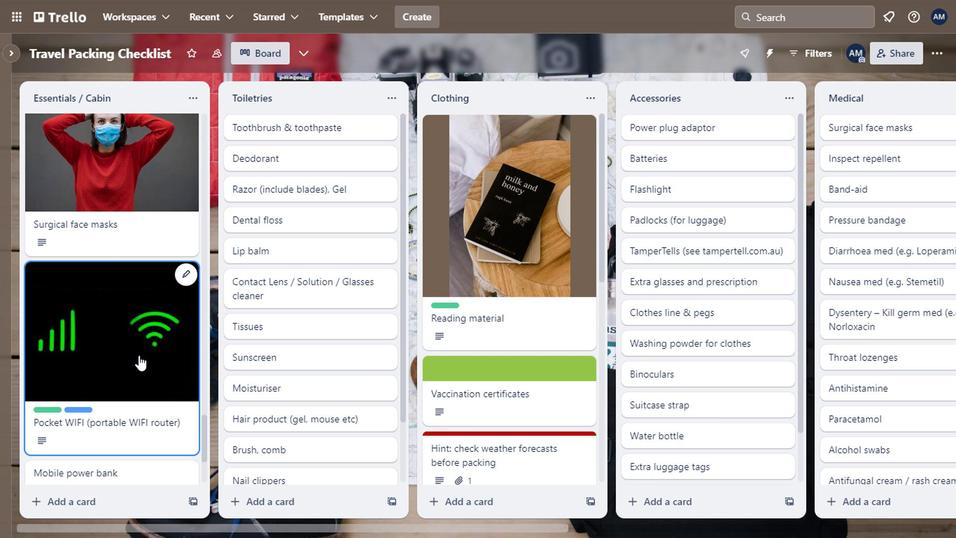 
Action: Mouse moved to (110, 346)
Screenshot: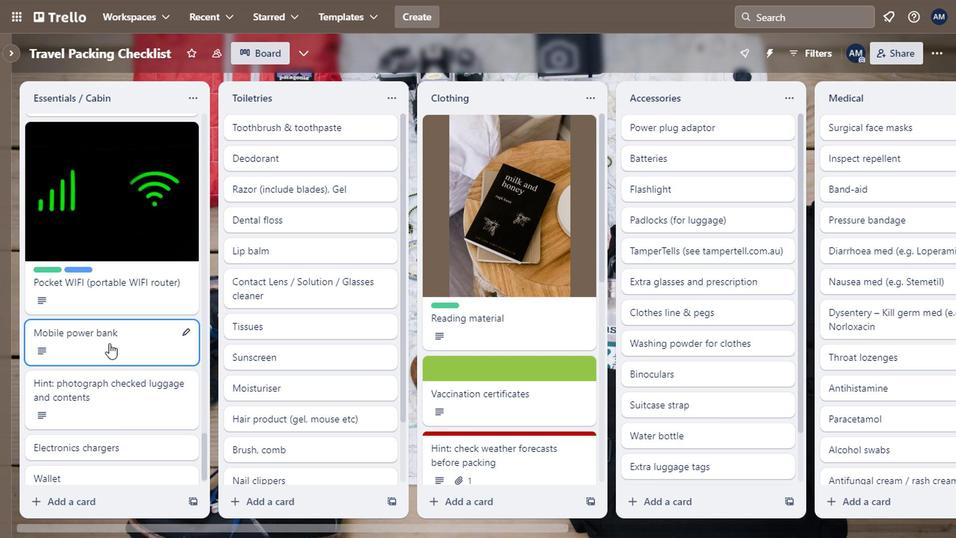 
Action: Mouse pressed left at (110, 346)
Screenshot: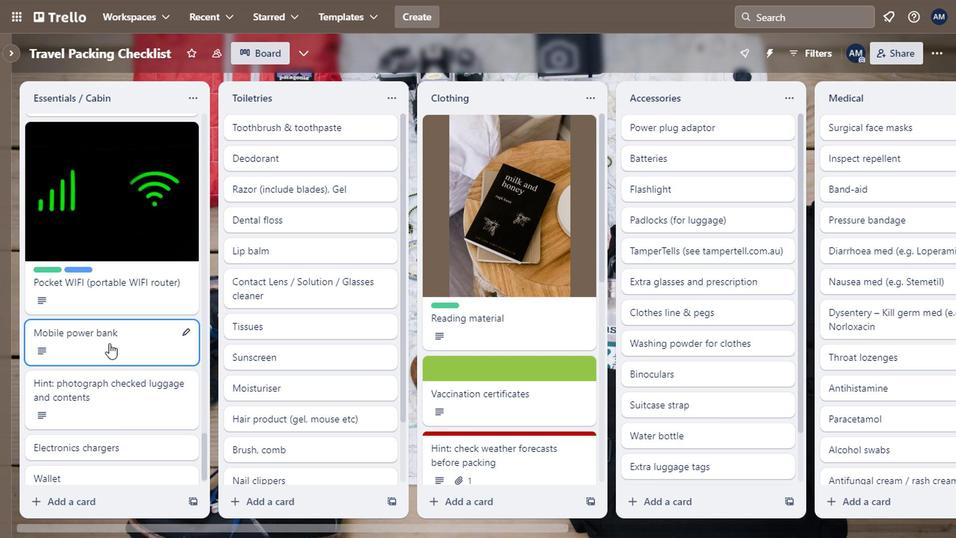 
Action: Mouse moved to (380, 192)
Screenshot: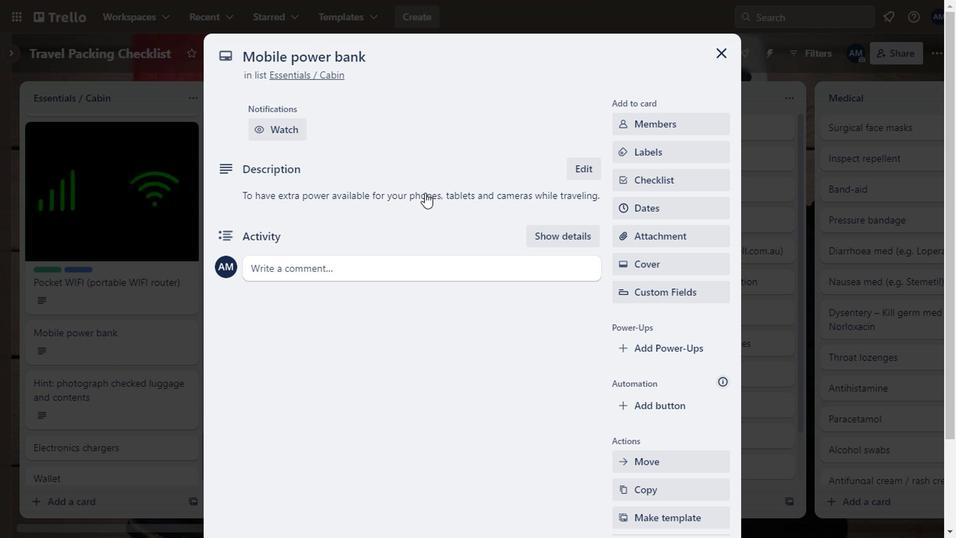 
Action: Mouse pressed left at (380, 192)
Screenshot: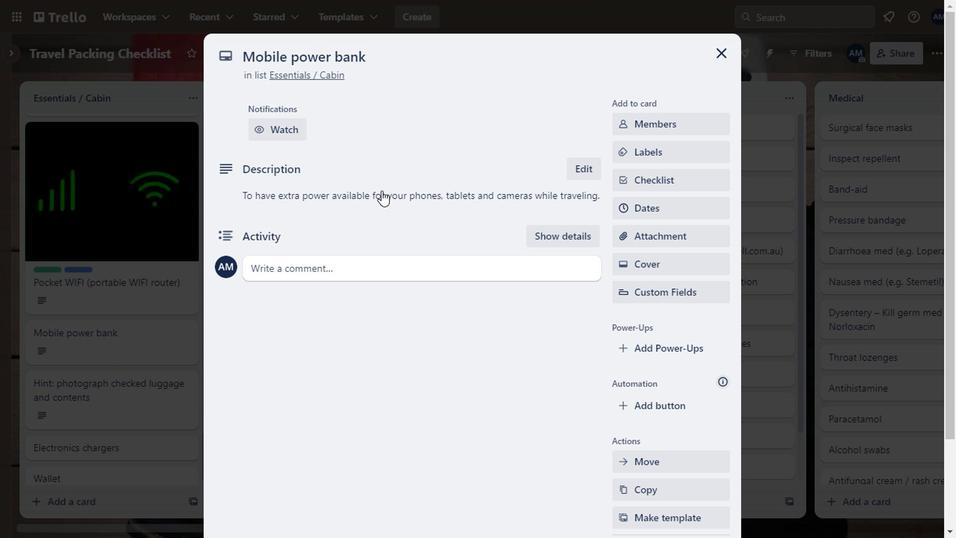 
Action: Mouse moved to (297, 265)
Screenshot: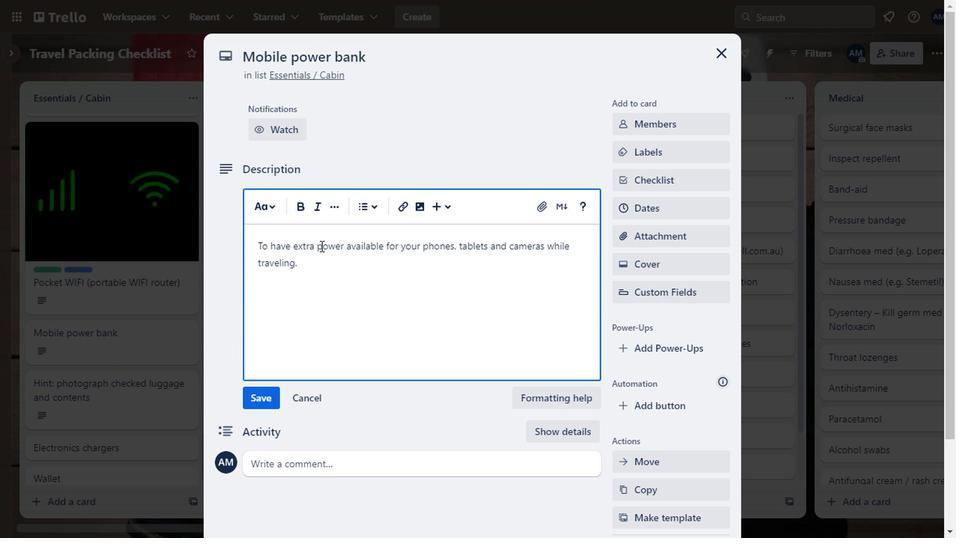 
Action: Mouse pressed left at (297, 265)
Screenshot: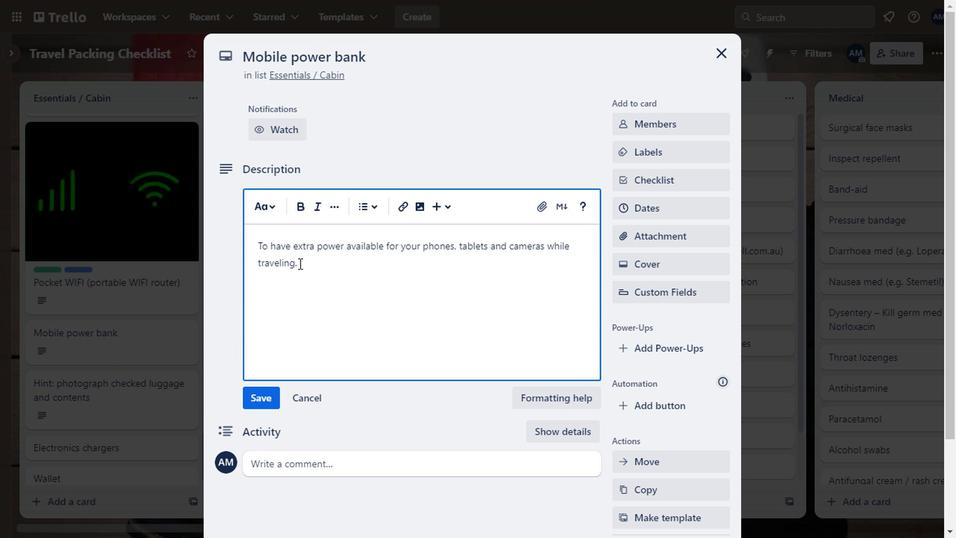 
Action: Mouse moved to (250, 246)
Screenshot: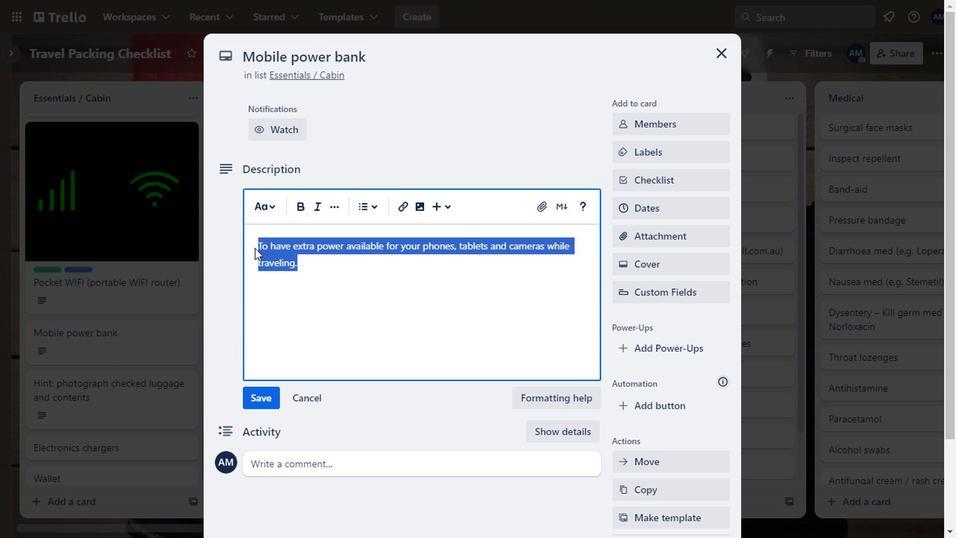
Action: Key pressed <Key.backspace>poer<Key.space><Key.backspace><Key.backspace><Key.backspace>wer<Key.space>bank<Key.space>also<Key.space>lnowm<Key.space>as
Screenshot: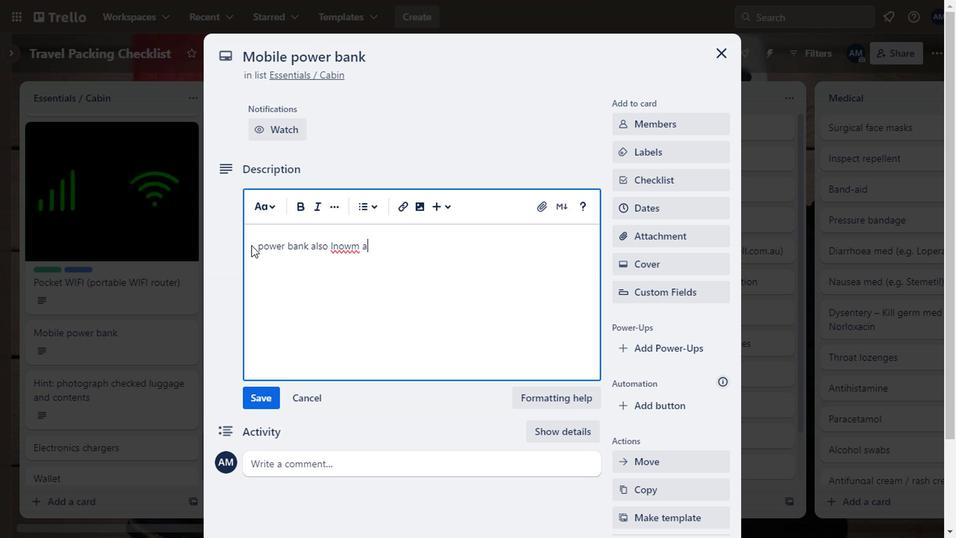 
Action: Mouse moved to (356, 248)
Screenshot: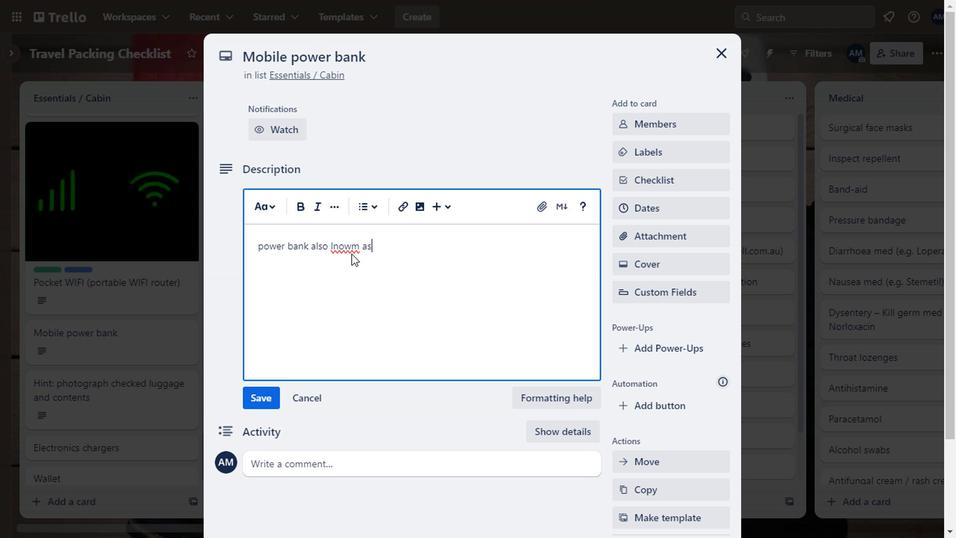 
Action: Mouse pressed left at (356, 248)
Screenshot: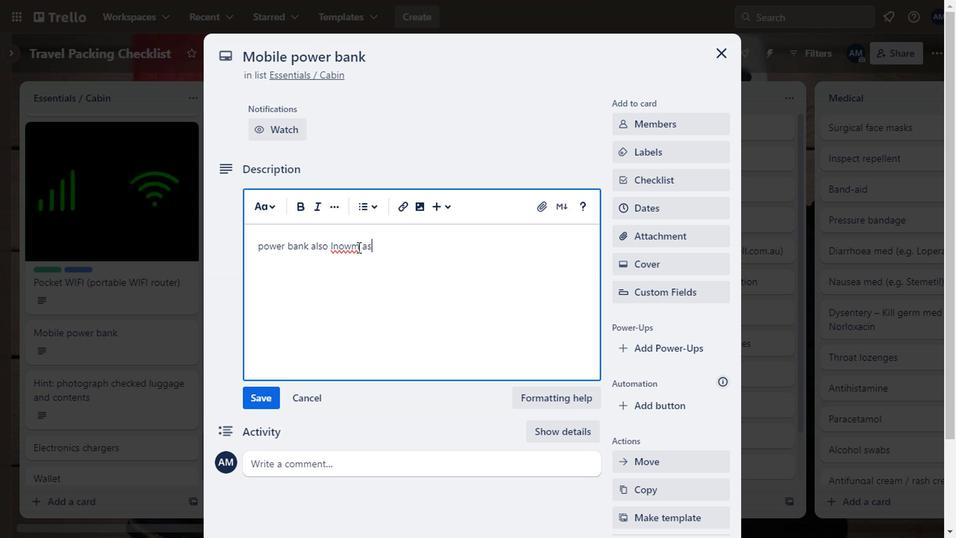 
Action: Mouse moved to (329, 248)
Screenshot: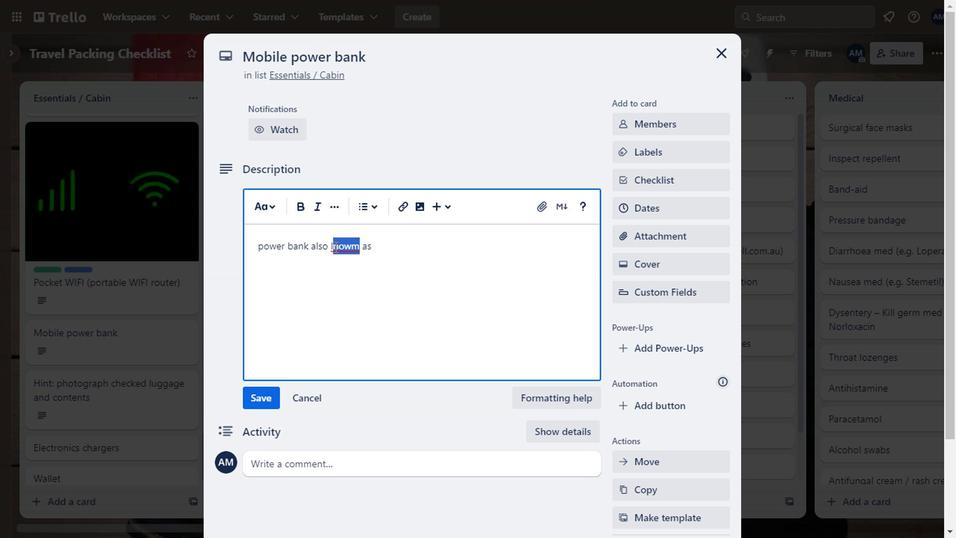 
Action: Key pressed known<Key.right><Key.right><Key.right><Key.right><Key.space>a<Key.space>portable<Key.space>charger<Key.space>is<Key.space>a<Key.space>comact<Key.space>battery<Key.space>besd<Key.space>device<Key.space>designed
Screenshot: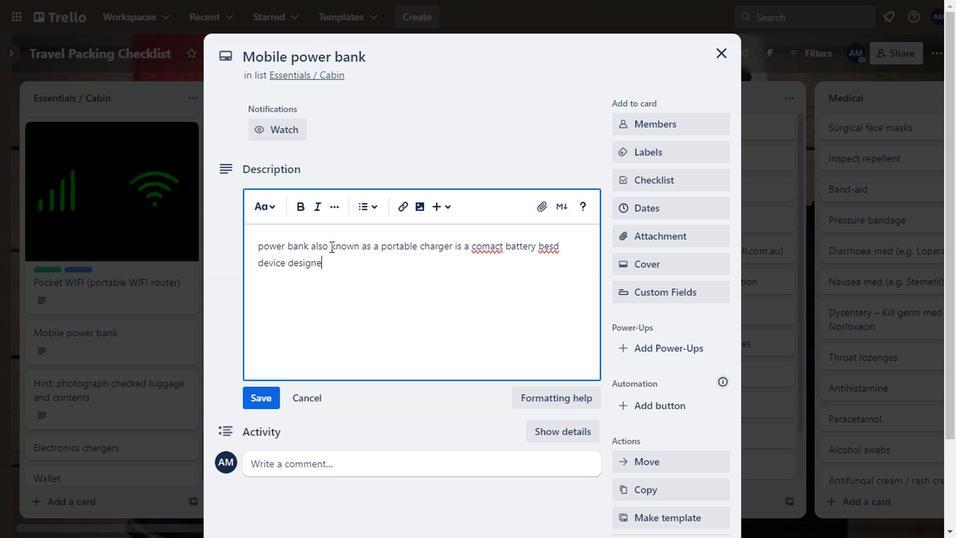 
Action: Mouse moved to (498, 251)
Screenshot: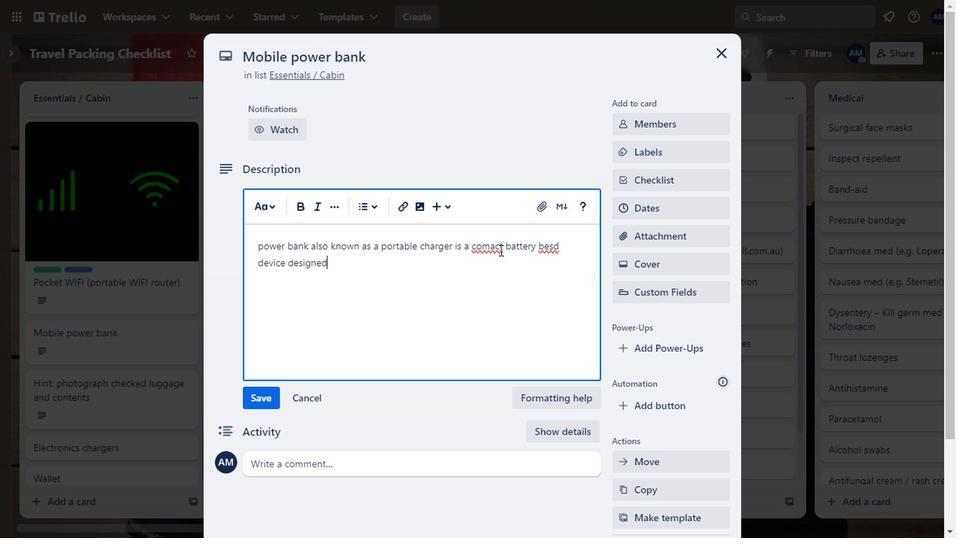 
Action: Mouse pressed left at (498, 251)
Screenshot: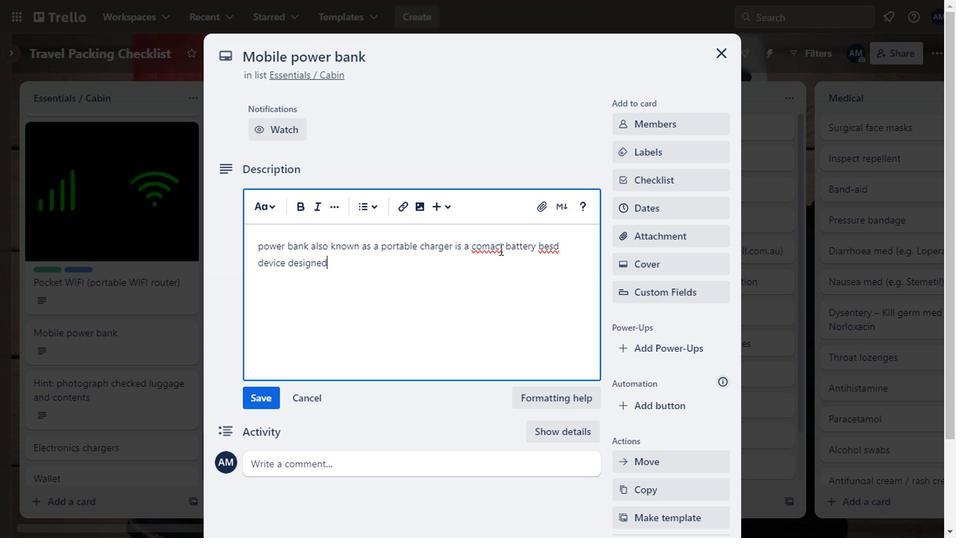 
Action: Mouse moved to (489, 249)
Screenshot: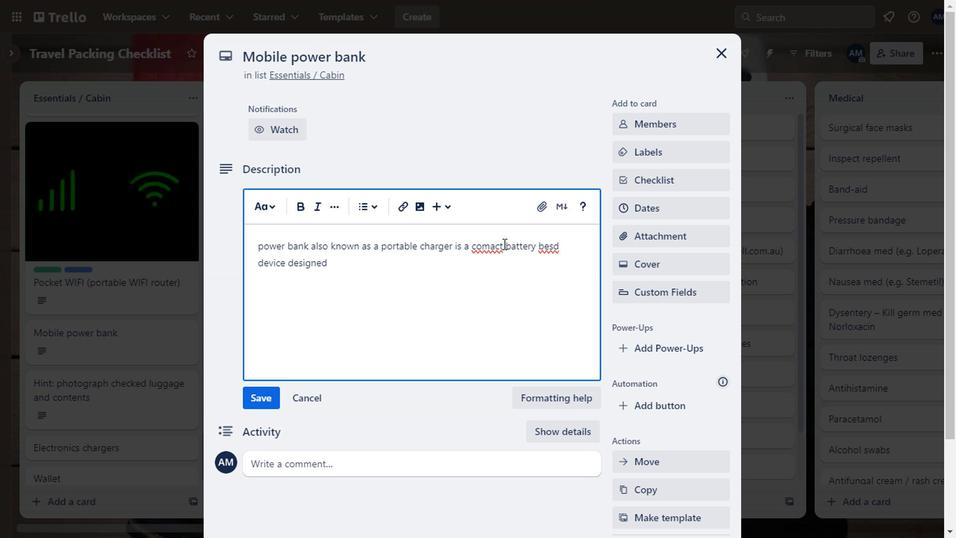 
Action: Mouse pressed left at (489, 249)
Screenshot: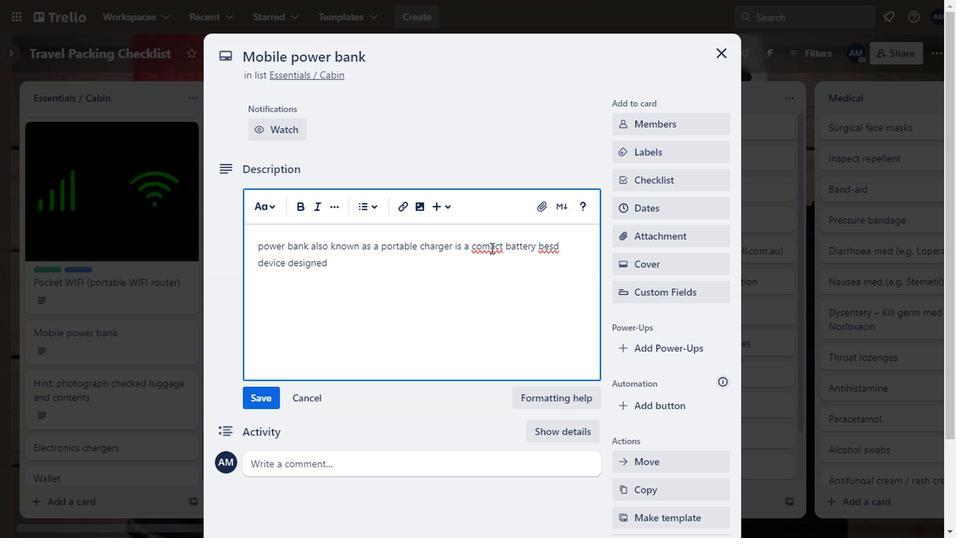 
Action: Mouse moved to (509, 249)
Screenshot: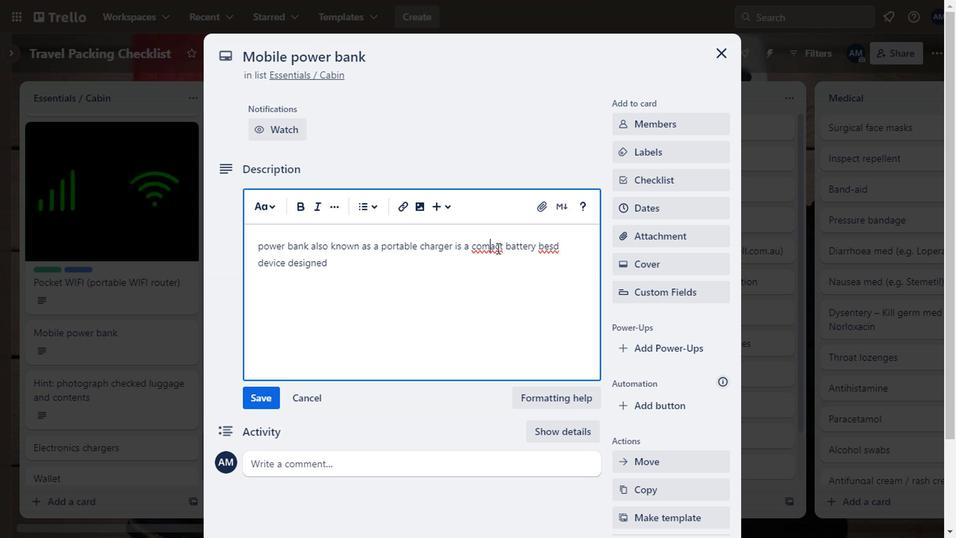 
Action: Key pressed p
Screenshot: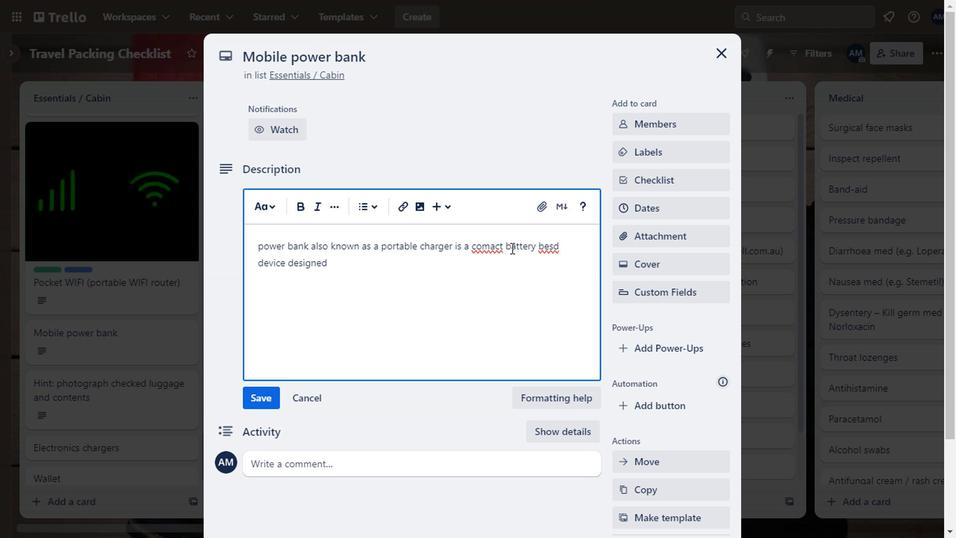 
Action: Mouse moved to (553, 248)
Screenshot: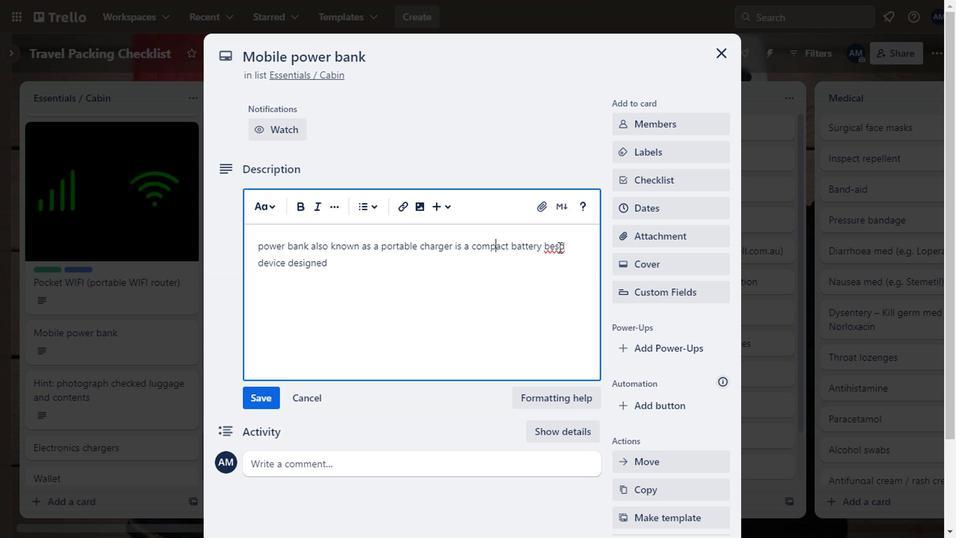 
Action: Mouse pressed left at (553, 248)
Screenshot: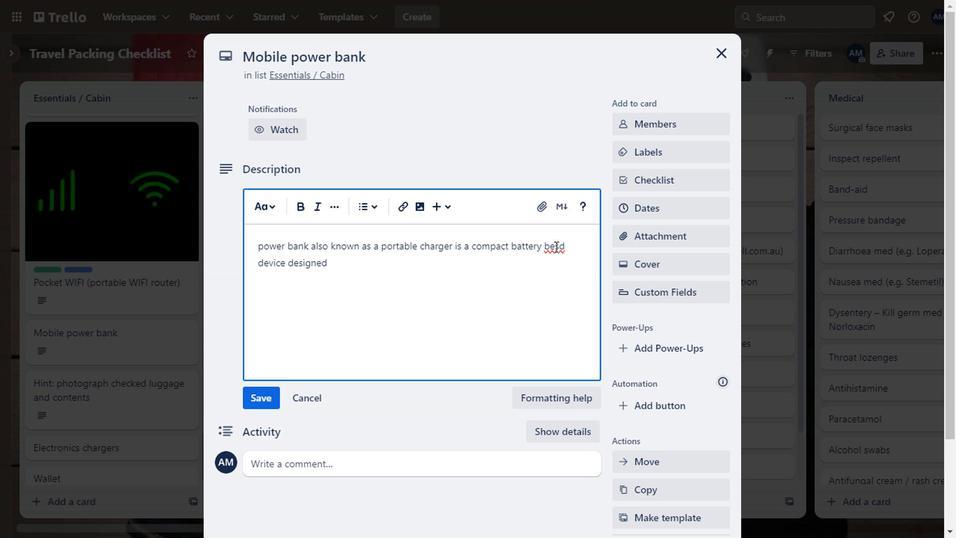 
Action: Mouse moved to (559, 247)
Screenshot: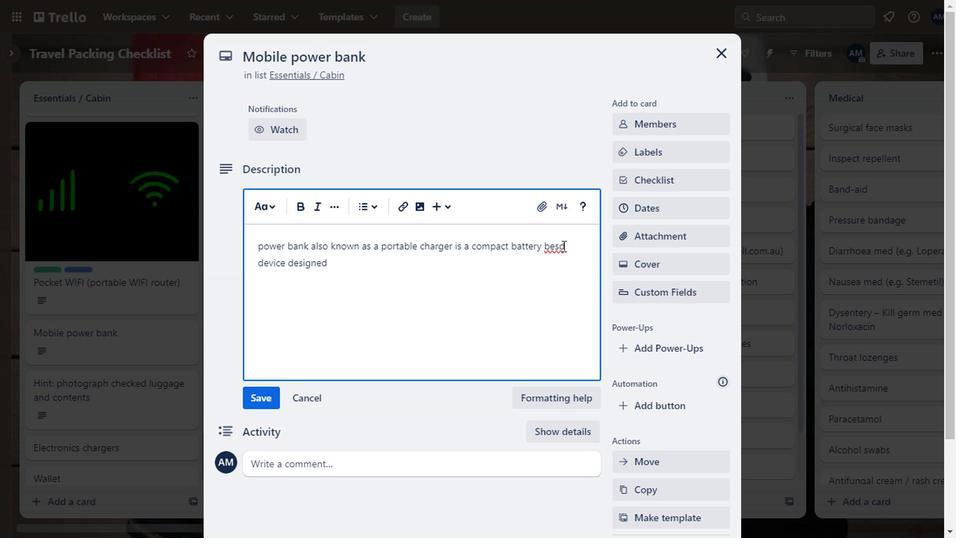 
Action: Mouse pressed left at (559, 247)
Screenshot: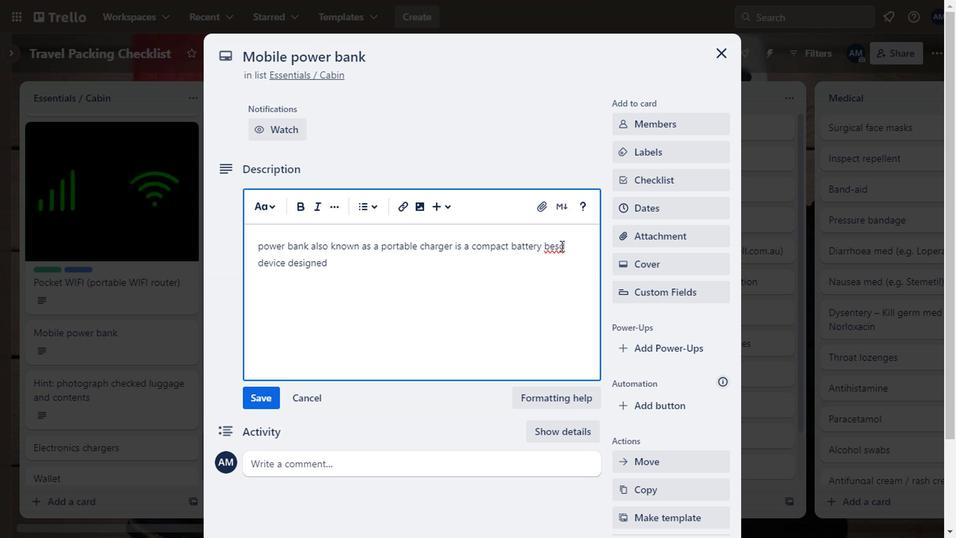 
Action: Key pressed e
Screenshot: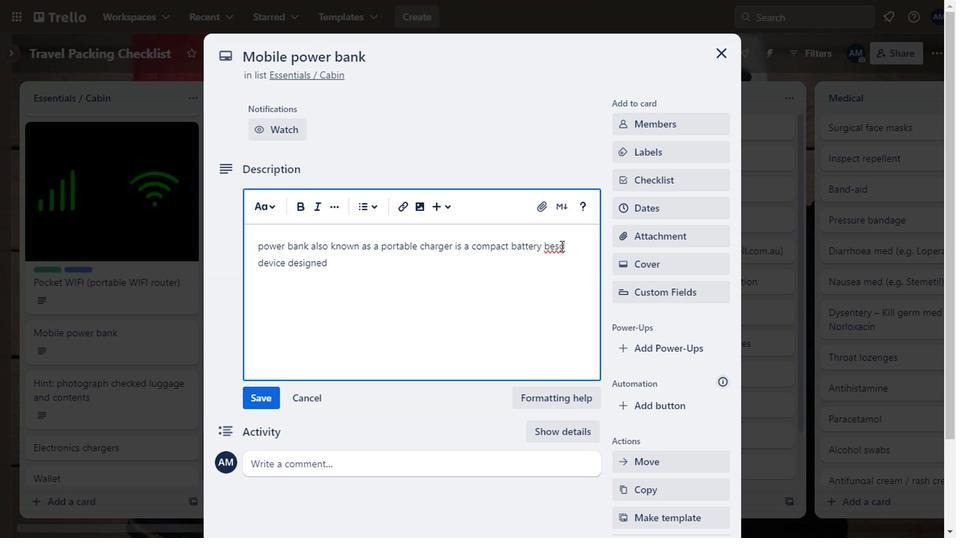 
Action: Mouse moved to (356, 265)
Screenshot: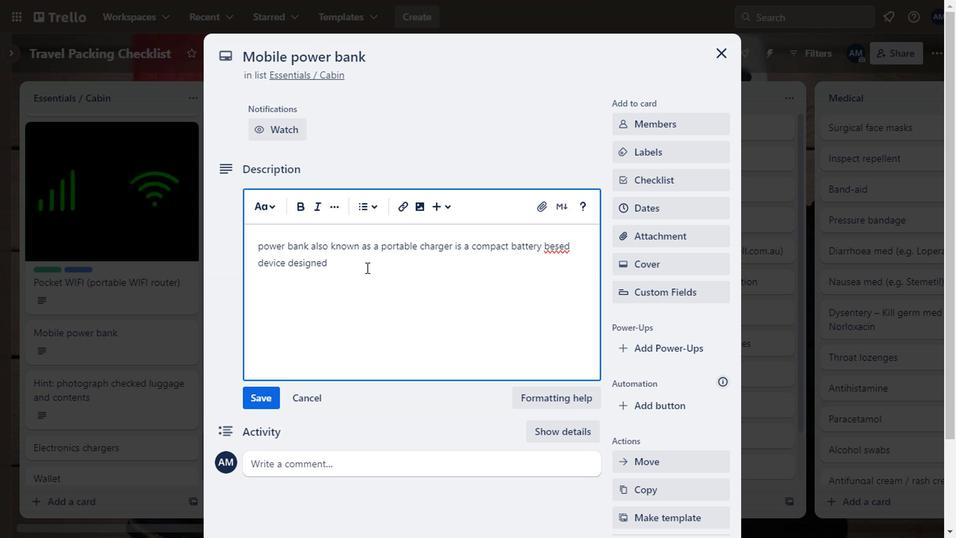 
Action: Mouse pressed left at (356, 265)
Screenshot: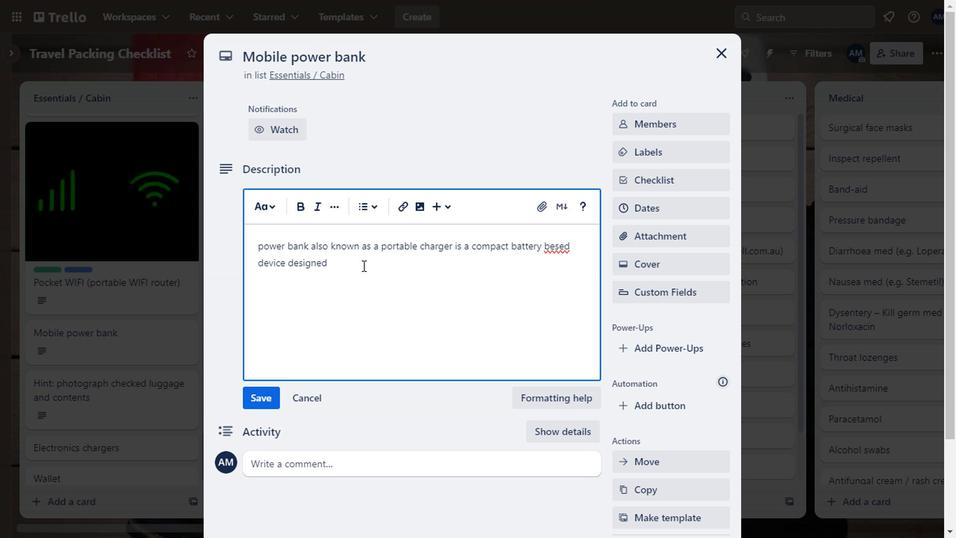 
Action: Key pressed <Key.space>
Screenshot: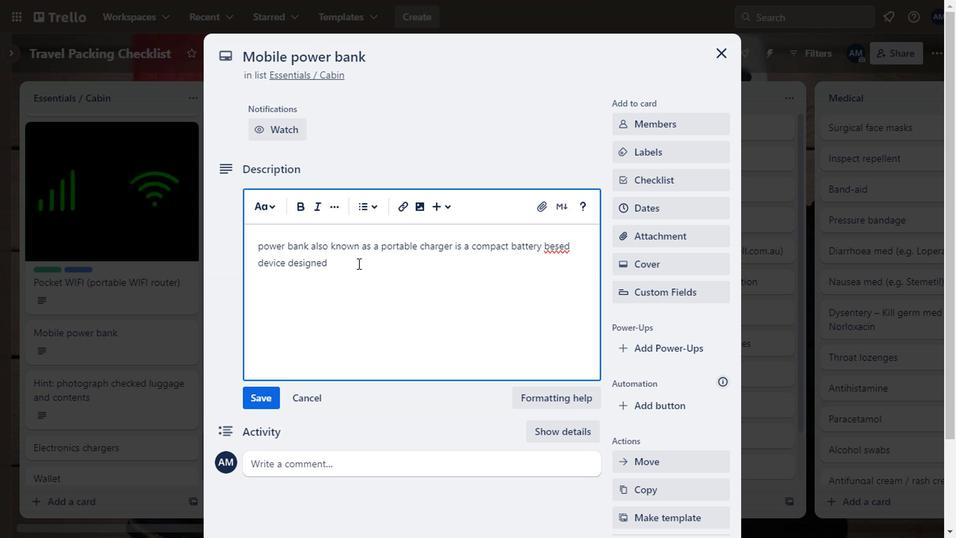 
Action: Mouse moved to (572, 246)
Screenshot: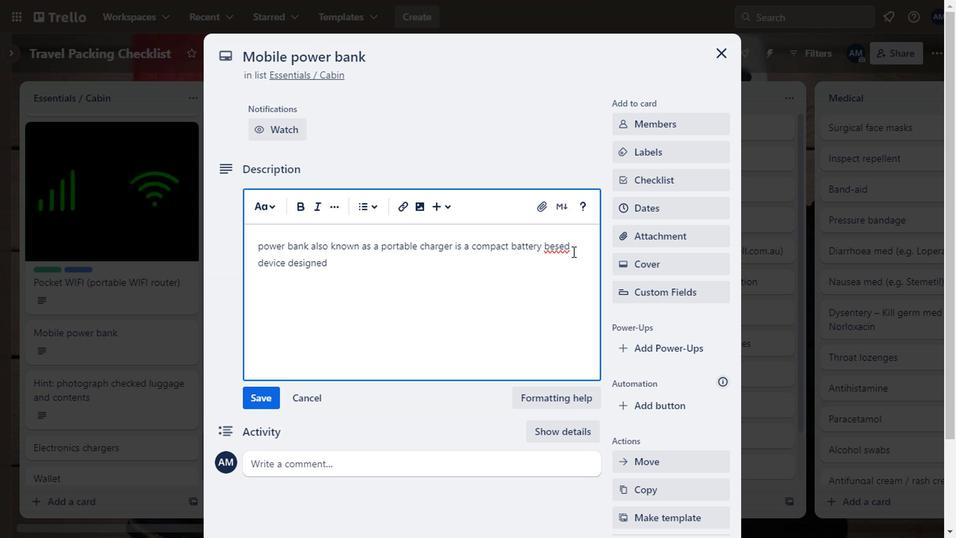 
Action: Mouse pressed left at (572, 246)
Screenshot: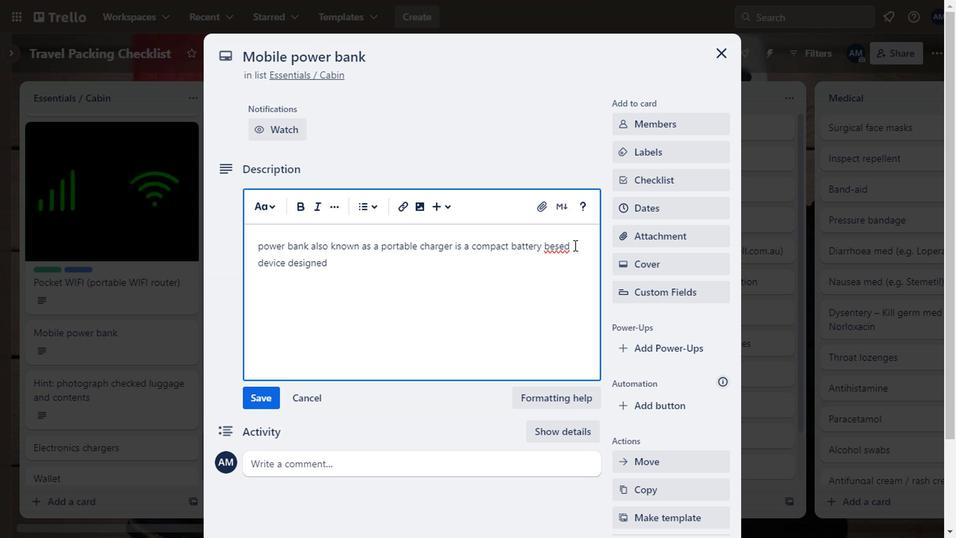 
Action: Mouse moved to (544, 247)
Screenshot: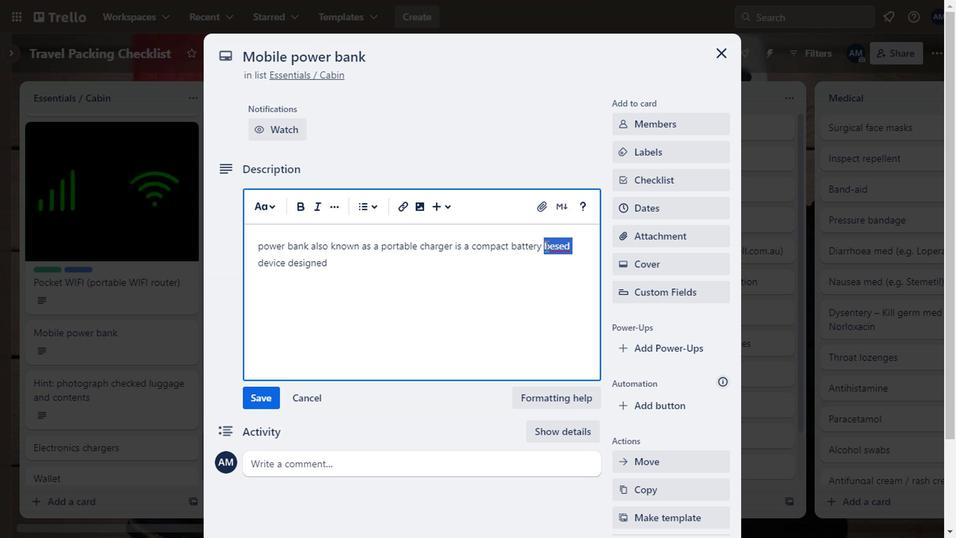 
Action: Key pressed based<Key.space>
Screenshot: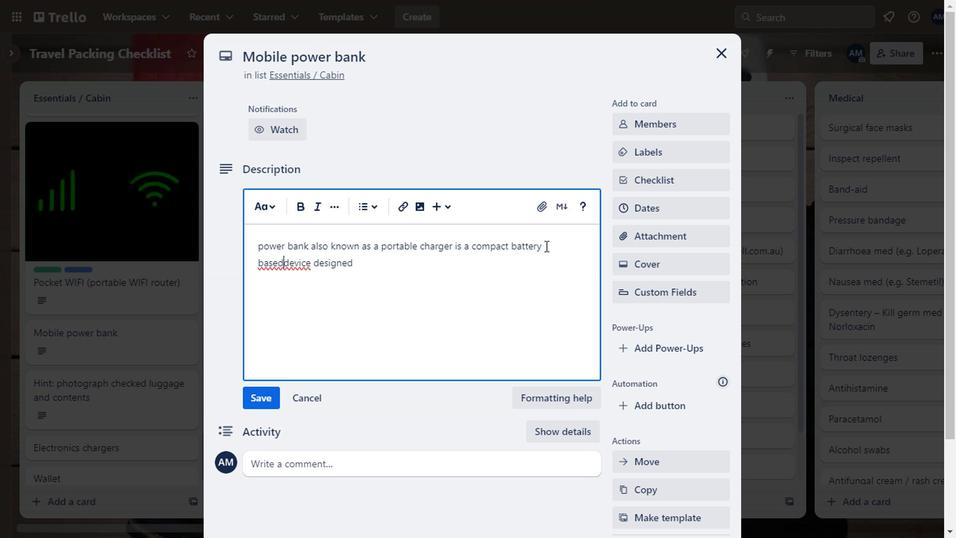 
Action: Mouse moved to (260, 409)
Screenshot: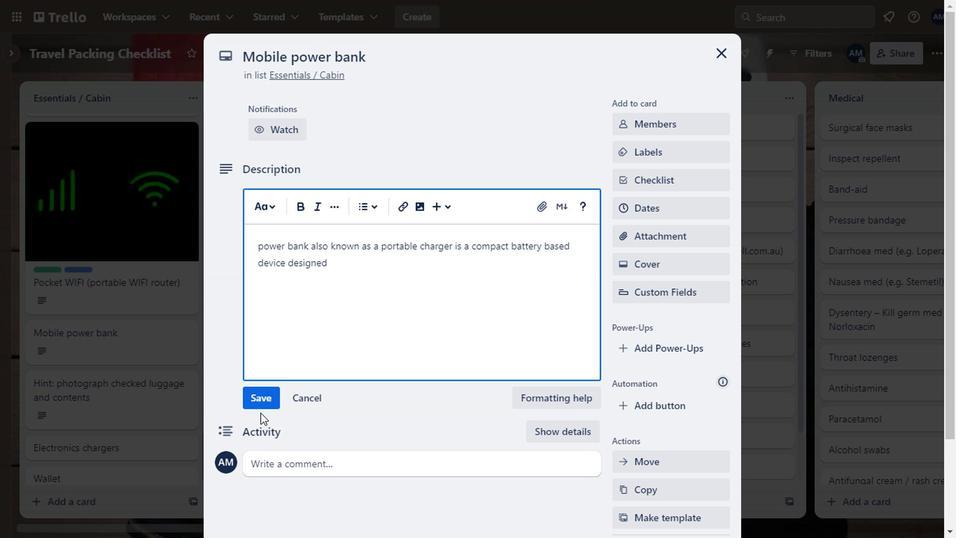 
Action: Mouse pressed left at (260, 409)
Screenshot: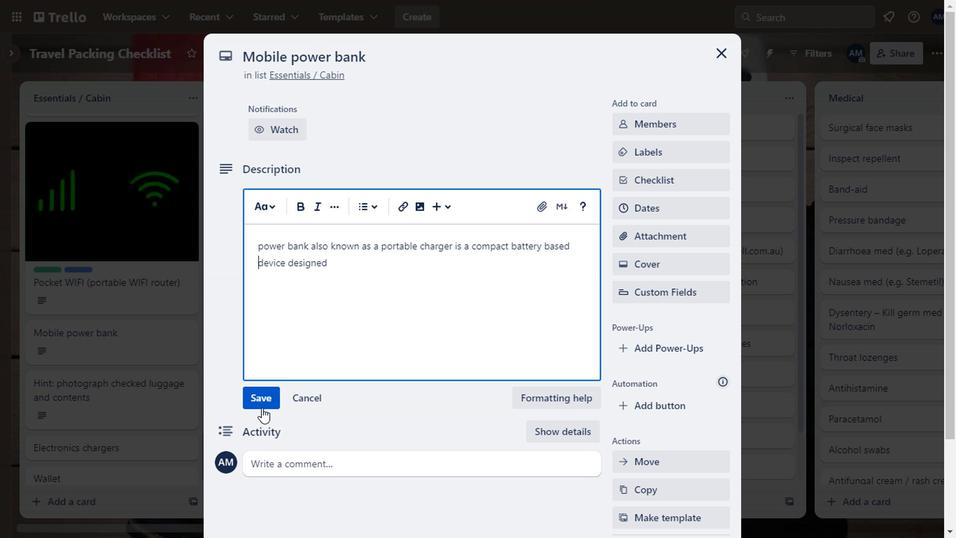
Action: Mouse moved to (724, 52)
Screenshot: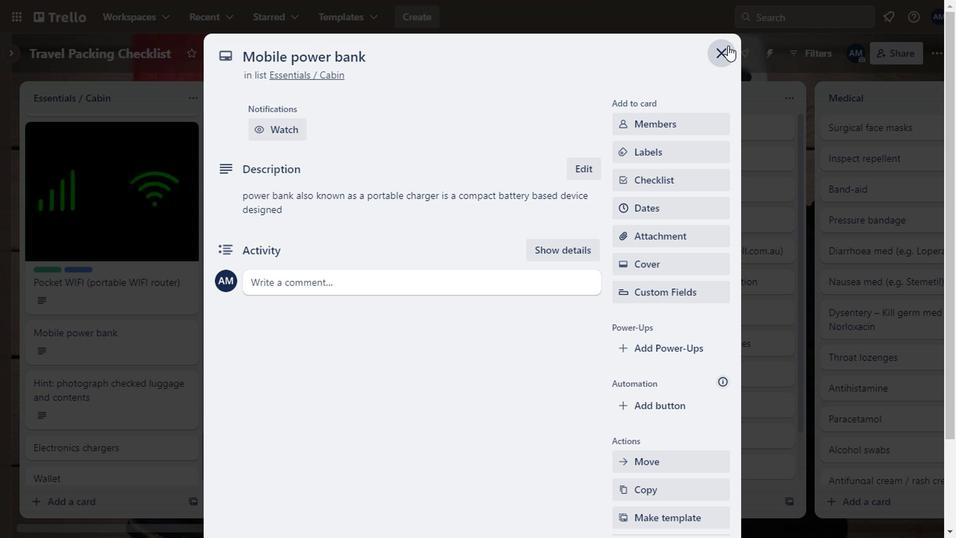 
Action: Mouse pressed left at (724, 52)
Screenshot: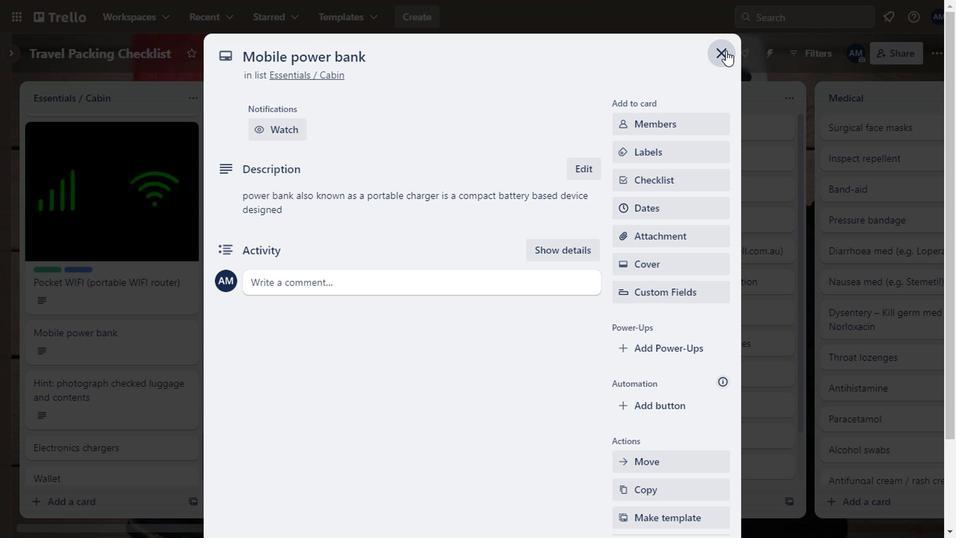 
Action: Mouse moved to (177, 415)
Screenshot: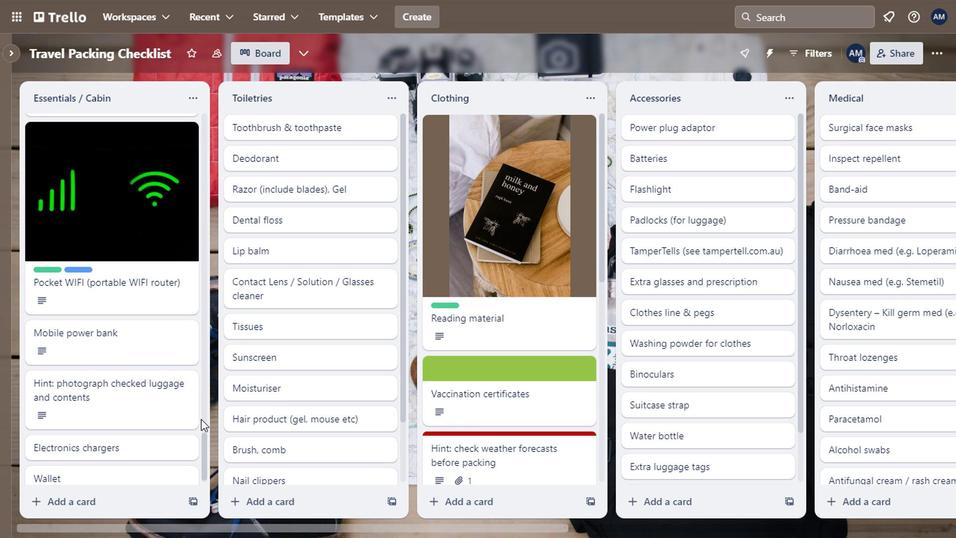 
Action: Mouse scrolled (177, 414) with delta (0, 0)
Screenshot: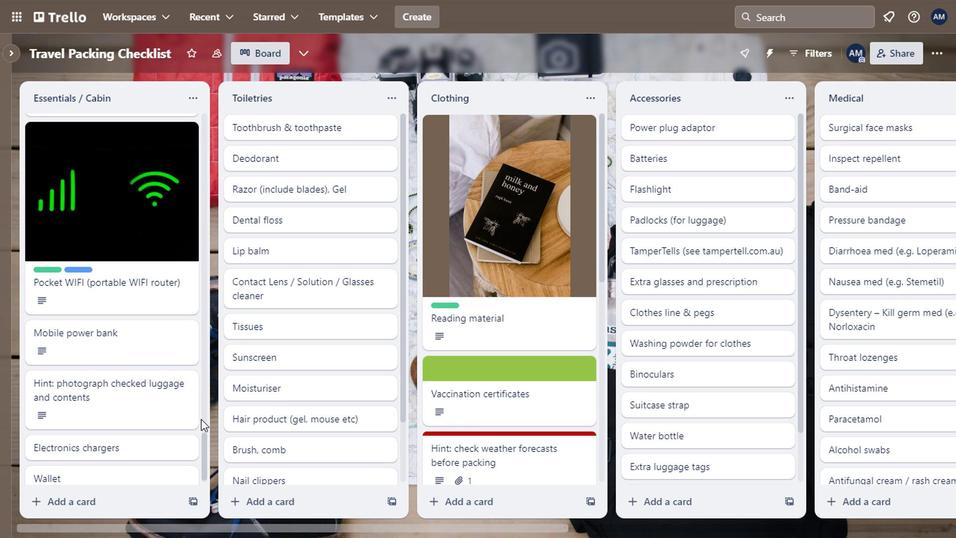 
Action: Mouse moved to (165, 406)
Screenshot: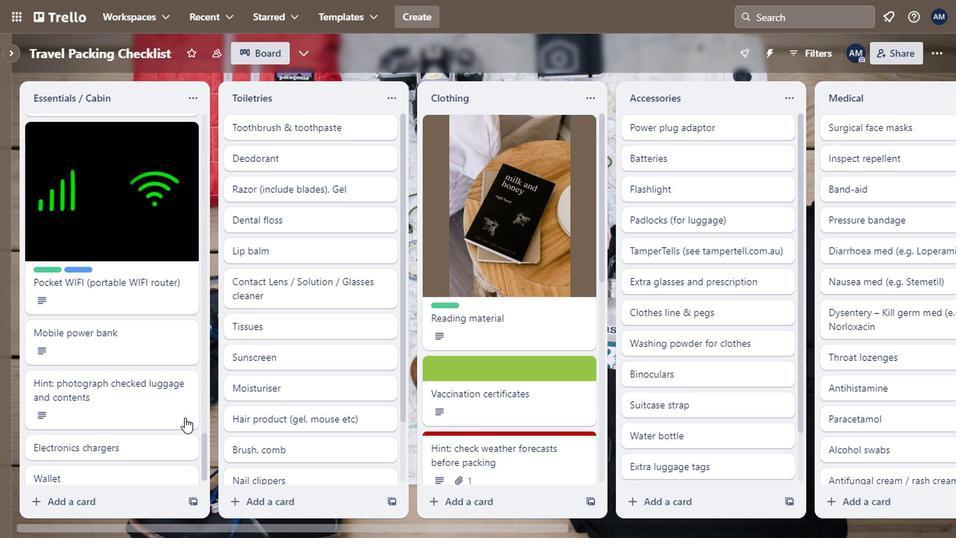 
Action: Mouse scrolled (165, 405) with delta (0, 0)
Screenshot: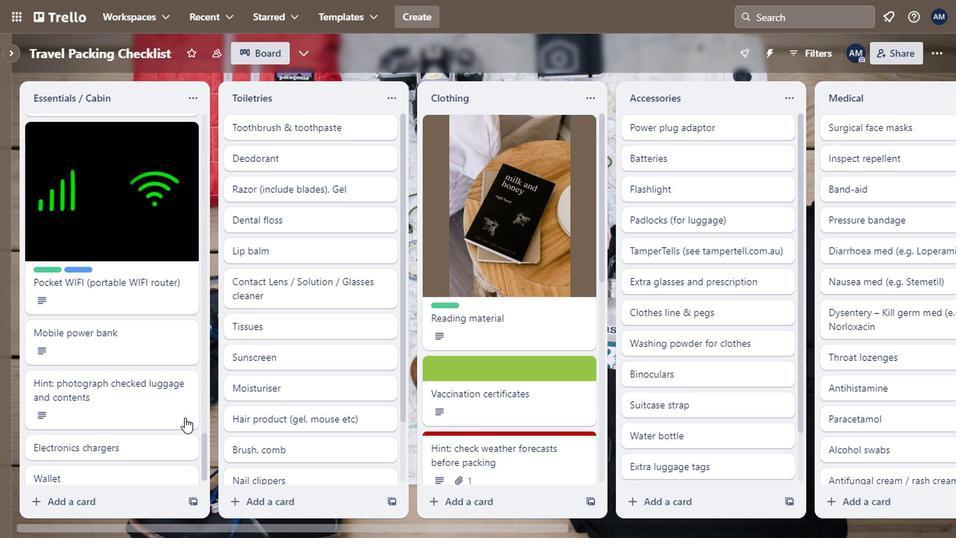 
Action: Mouse moved to (124, 429)
Screenshot: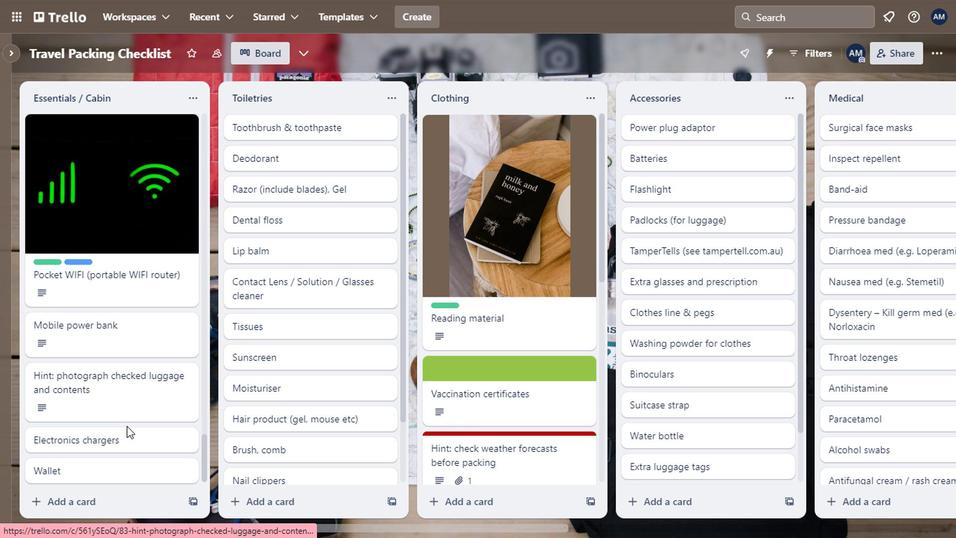 
Action: Mouse scrolled (124, 428) with delta (0, 0)
Screenshot: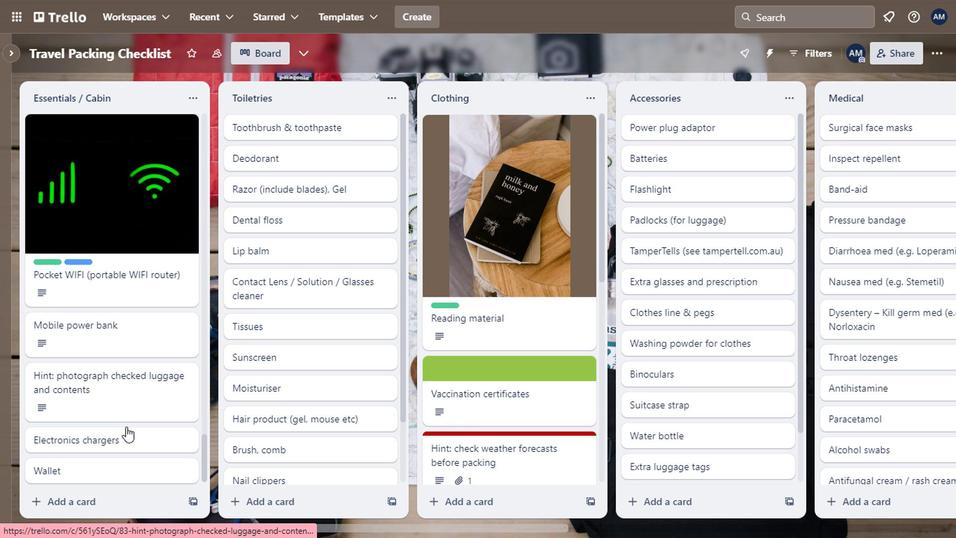 
Action: Mouse moved to (127, 341)
Screenshot: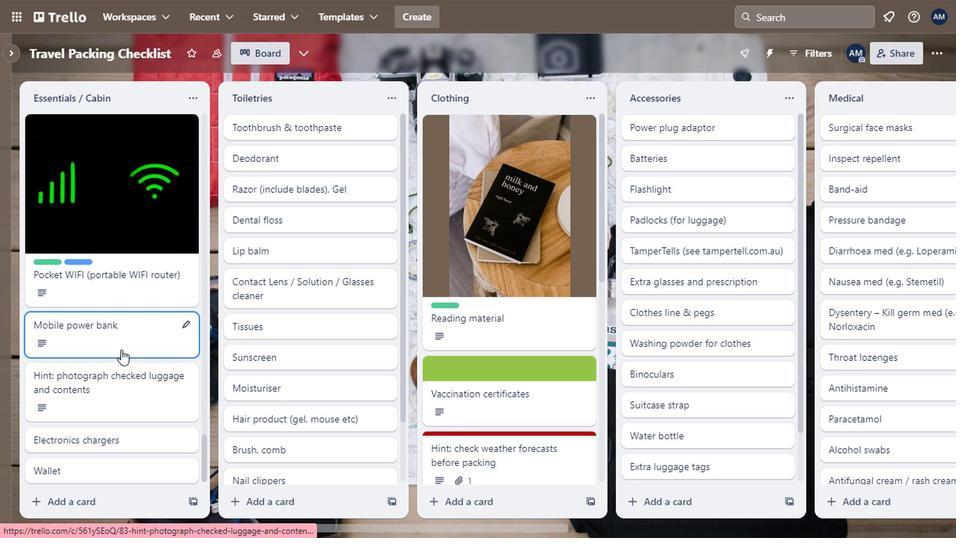 
Action: Mouse pressed left at (127, 341)
Screenshot: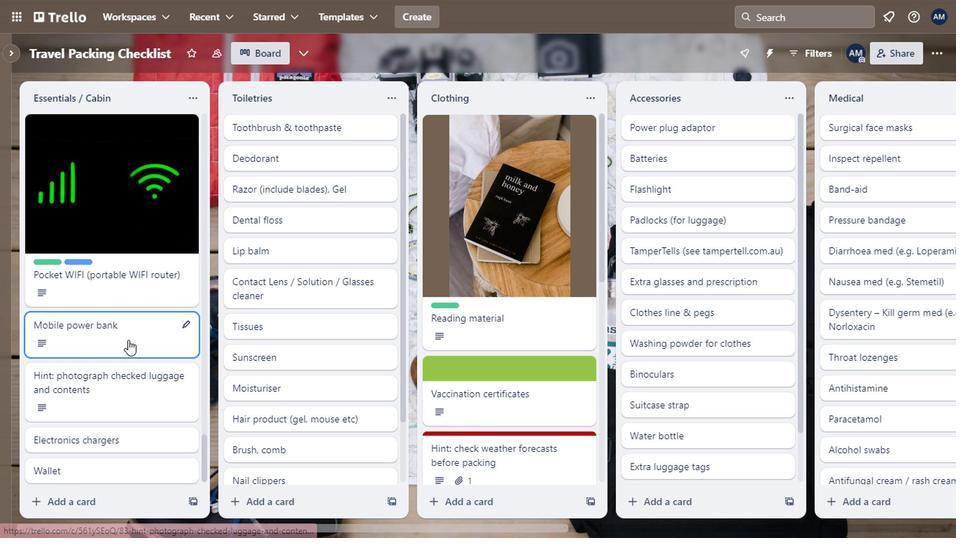 
Action: Mouse moved to (646, 271)
Screenshot: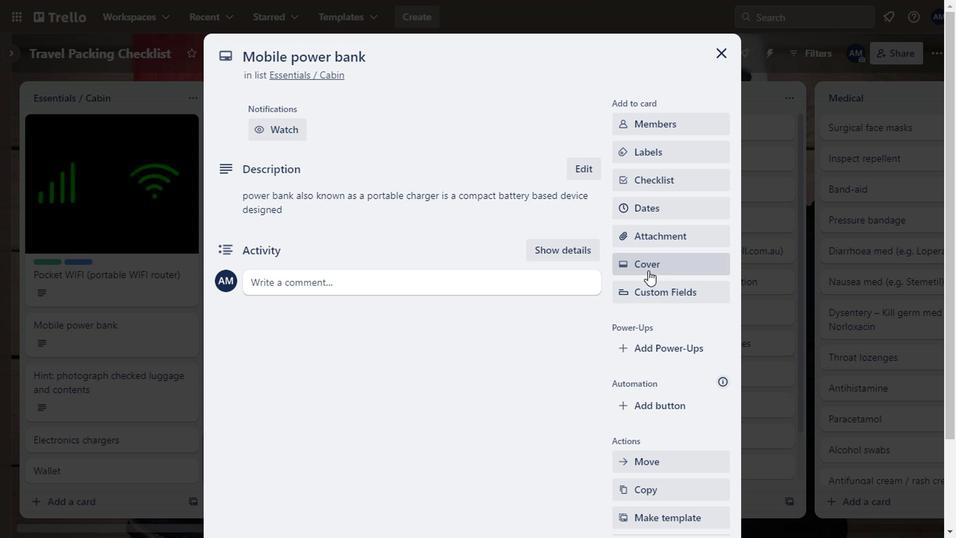 
Action: Mouse pressed left at (646, 271)
Screenshot: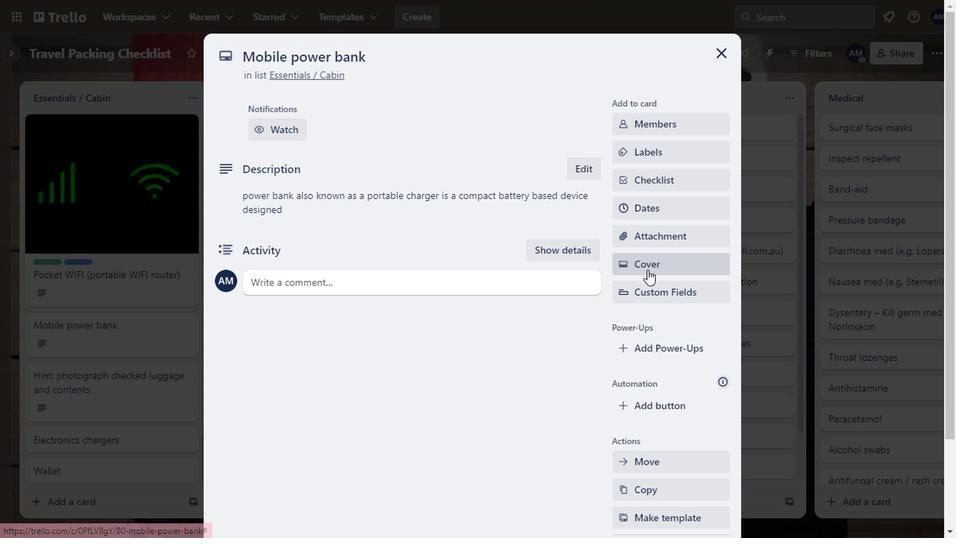 
Action: Mouse moved to (682, 398)
Screenshot: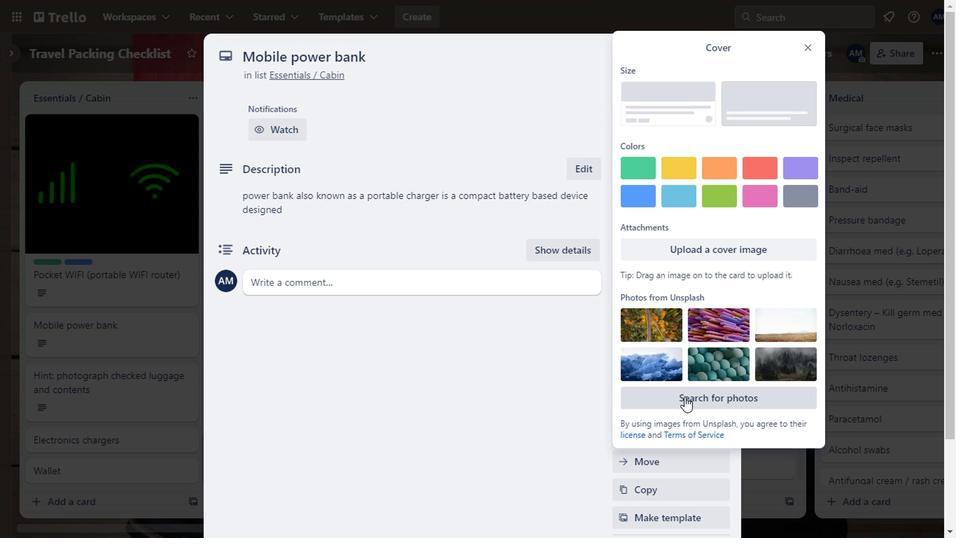 
Action: Mouse pressed left at (682, 398)
Screenshot: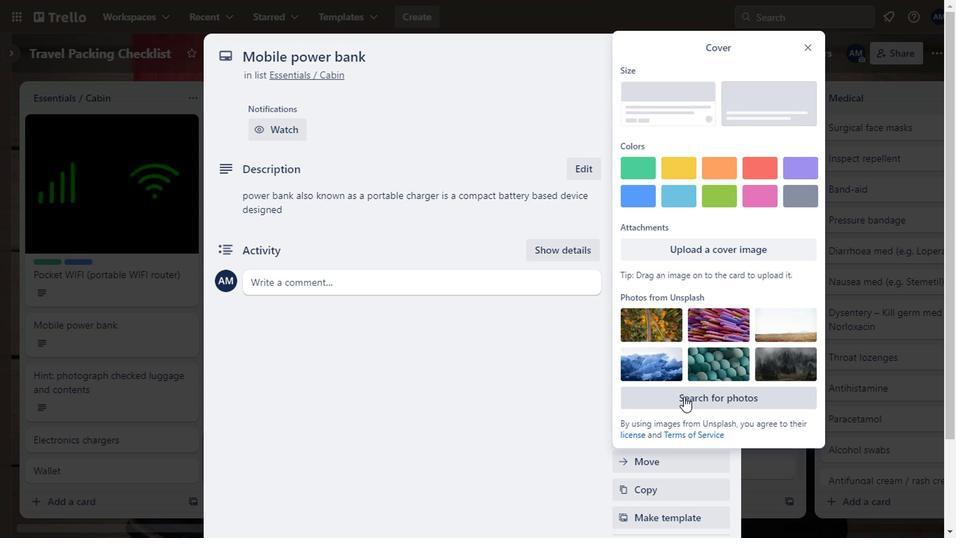 
Action: Mouse moved to (704, 83)
Screenshot: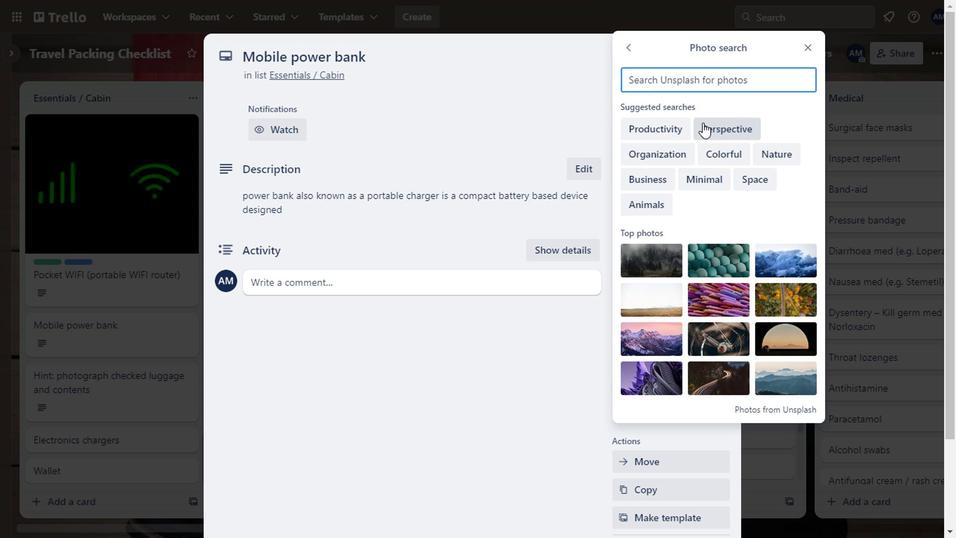 
Action: Mouse pressed left at (704, 83)
Screenshot: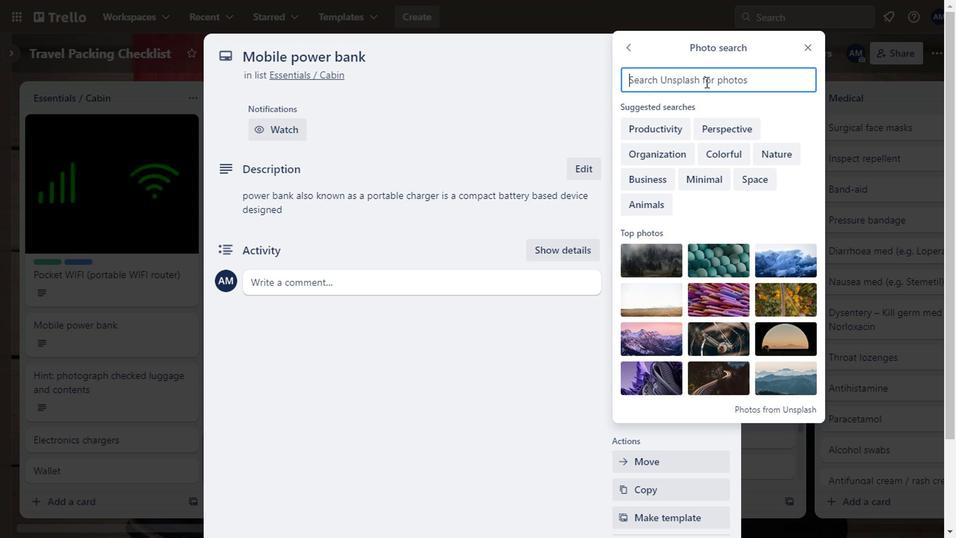 
Action: Key pressed power<Key.space>bank
Screenshot: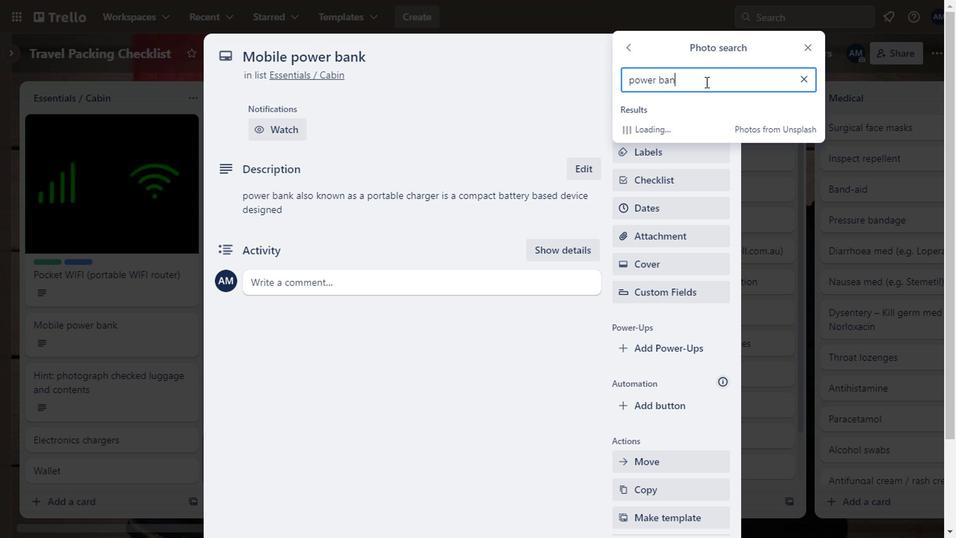 
Action: Mouse moved to (674, 156)
Screenshot: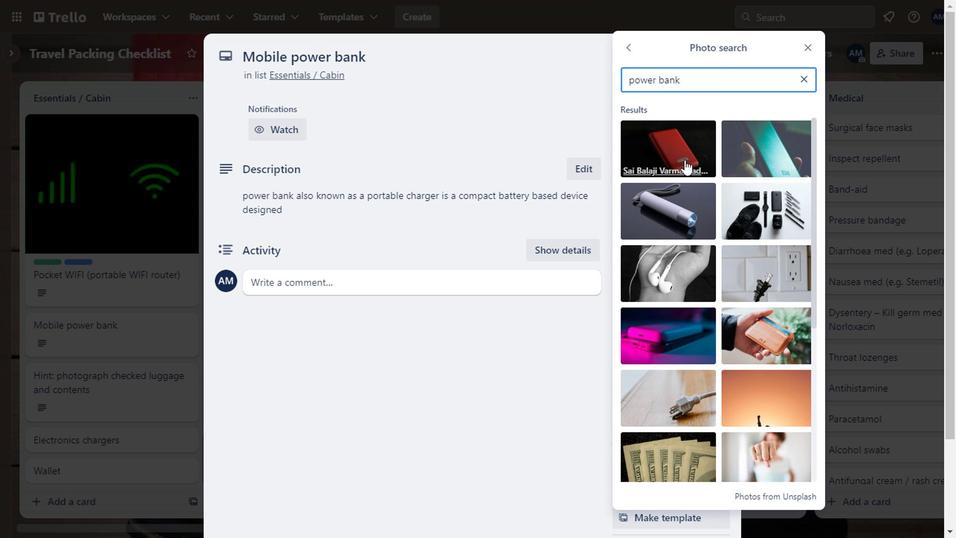 
Action: Mouse pressed left at (674, 156)
Screenshot: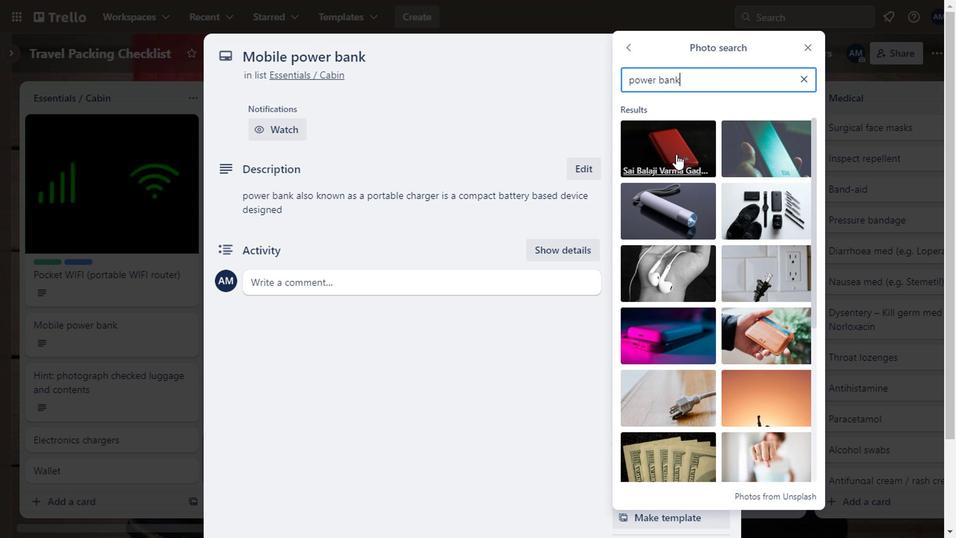 
Action: Mouse moved to (802, 53)
Screenshot: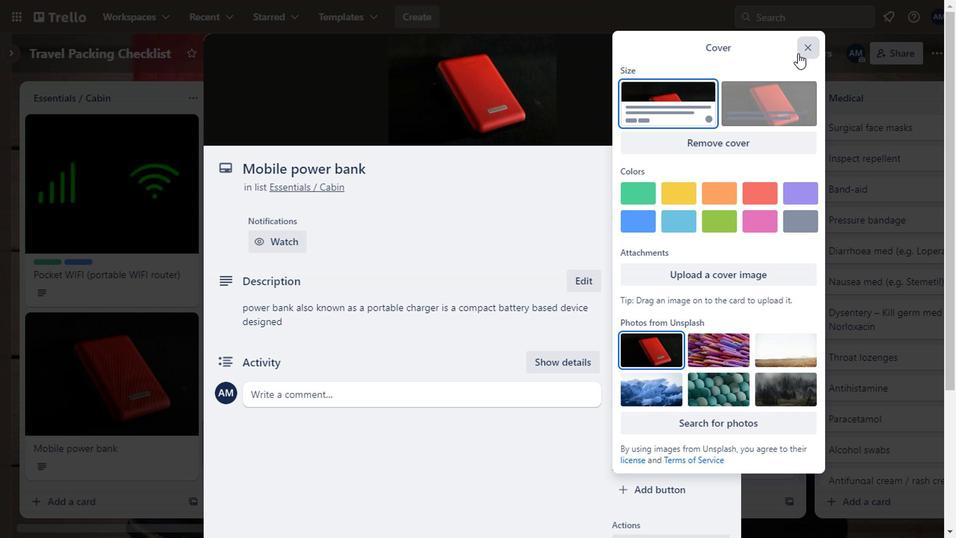 
Action: Mouse pressed left at (802, 53)
Screenshot: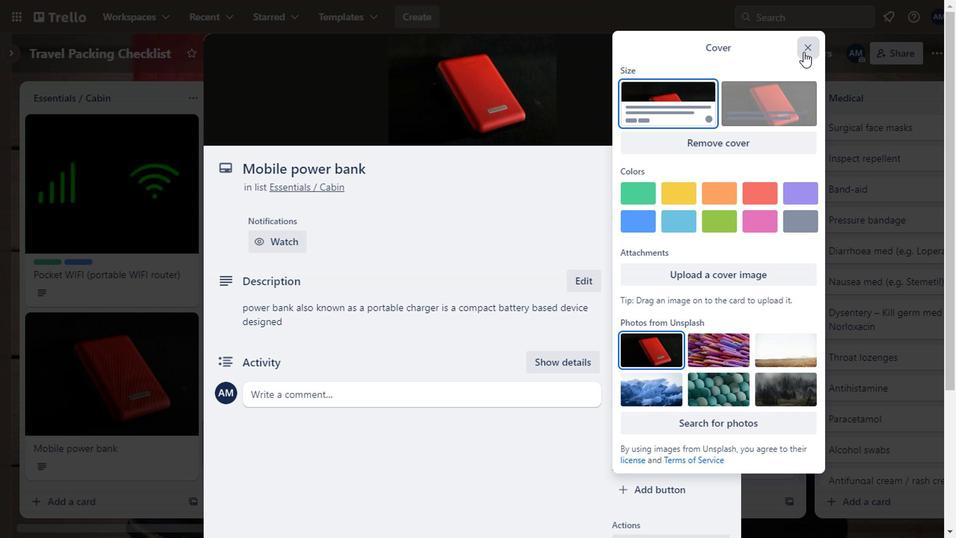 
Action: Mouse moved to (726, 54)
Screenshot: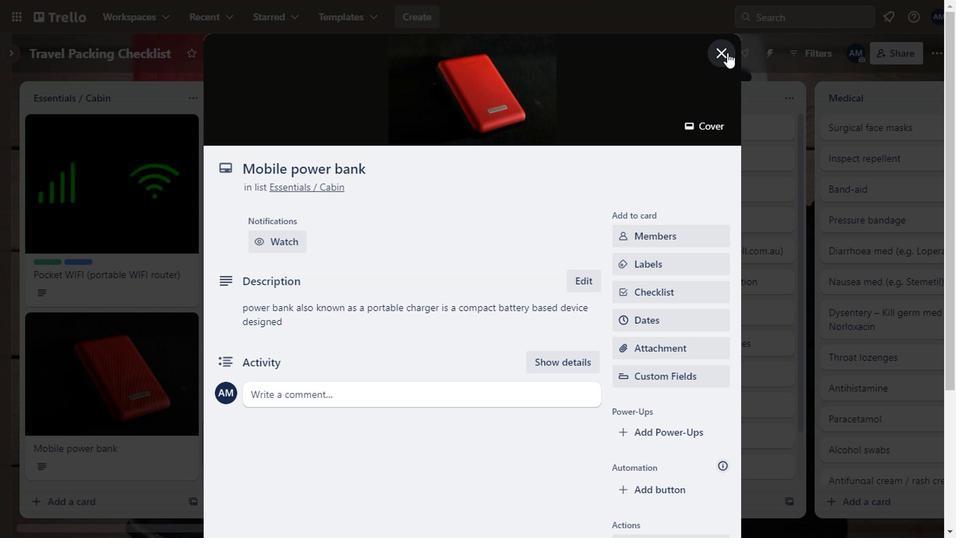 
Action: Mouse pressed left at (726, 54)
Screenshot: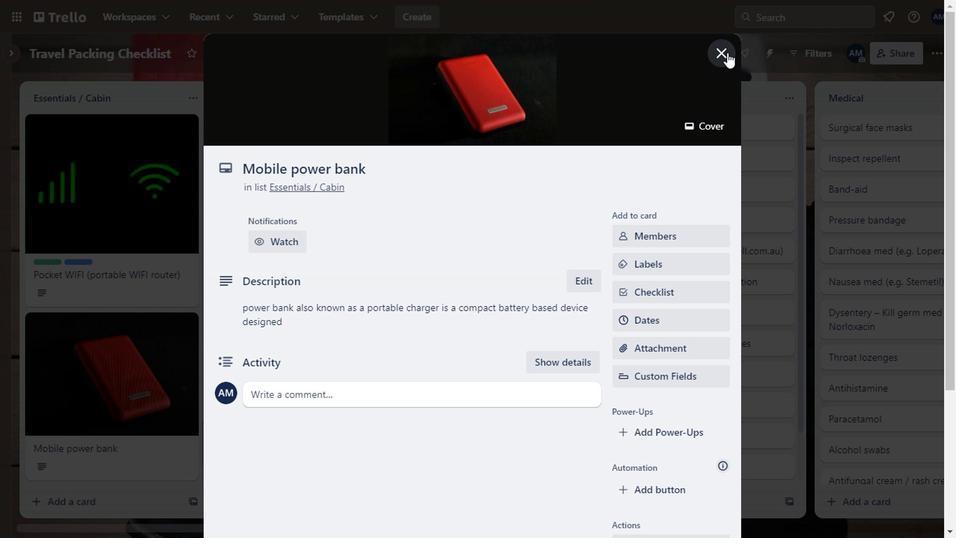 
Action: Mouse moved to (131, 407)
Screenshot: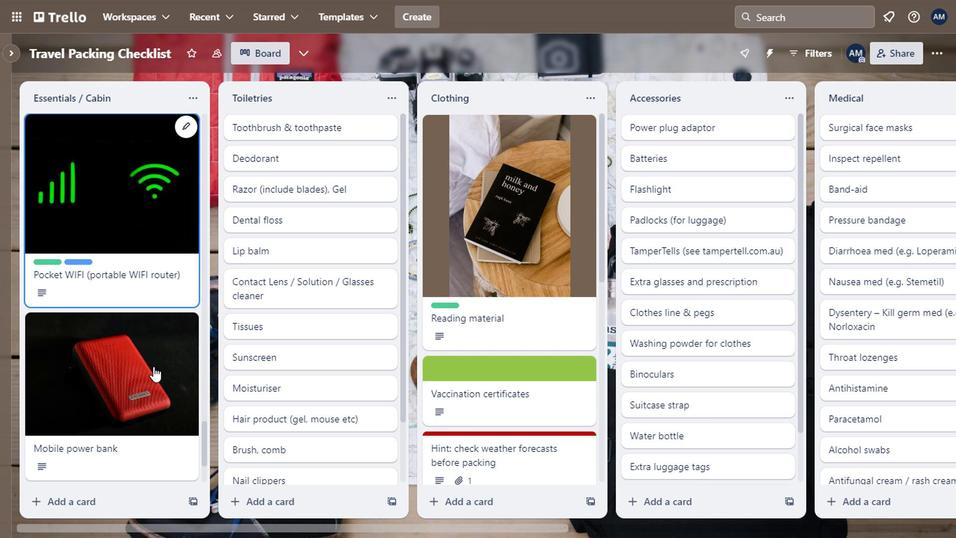 
Action: Mouse scrolled (131, 407) with delta (0, 0)
Screenshot: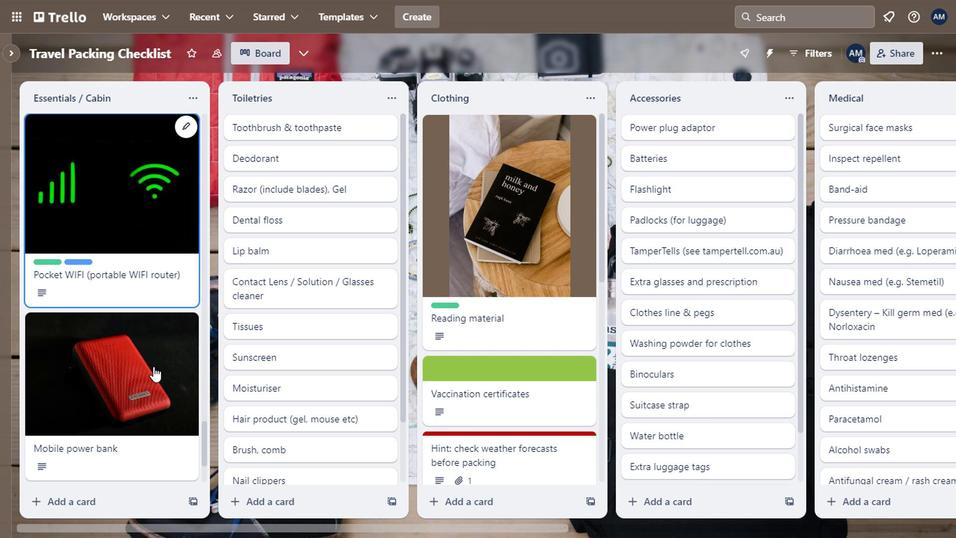 
Action: Mouse moved to (128, 416)
Screenshot: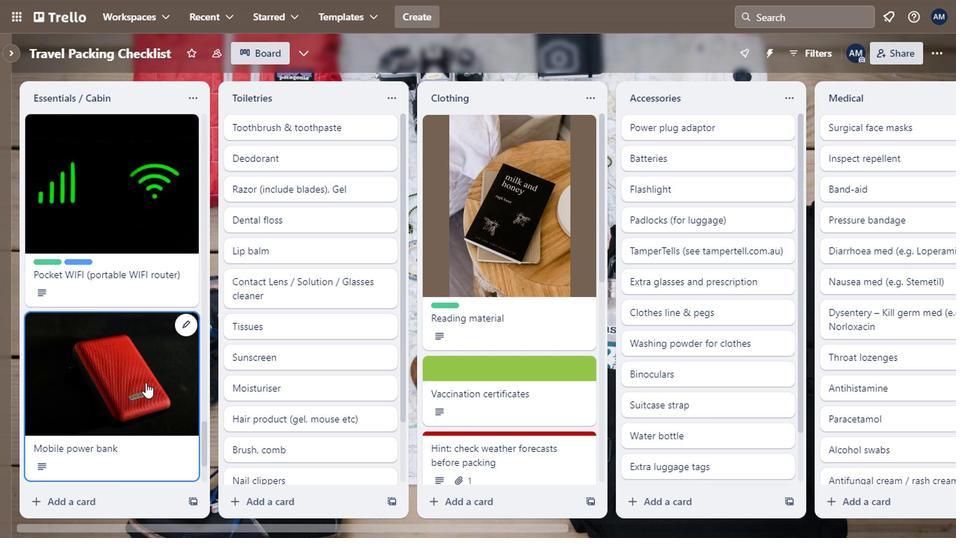 
Action: Mouse scrolled (128, 415) with delta (0, 0)
Screenshot: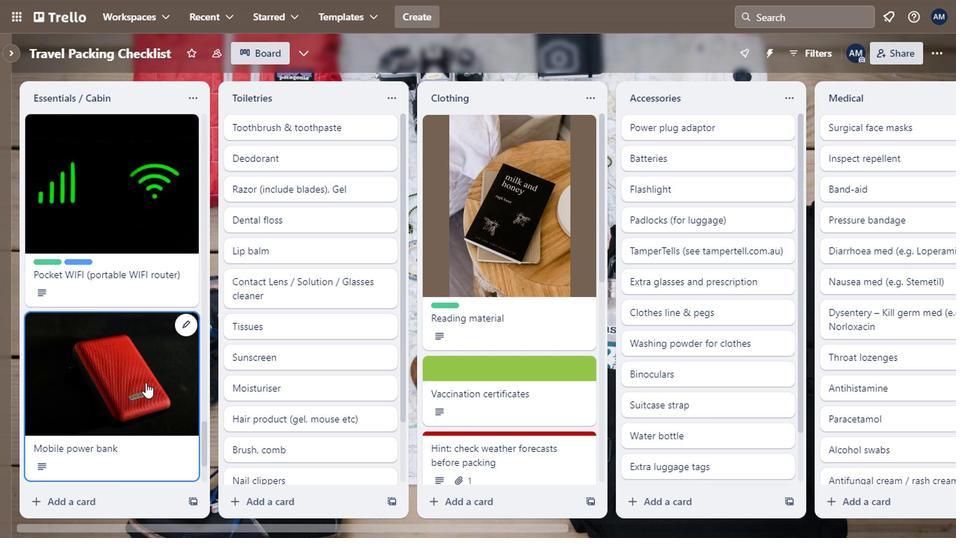 
Action: Mouse moved to (128, 417)
Screenshot: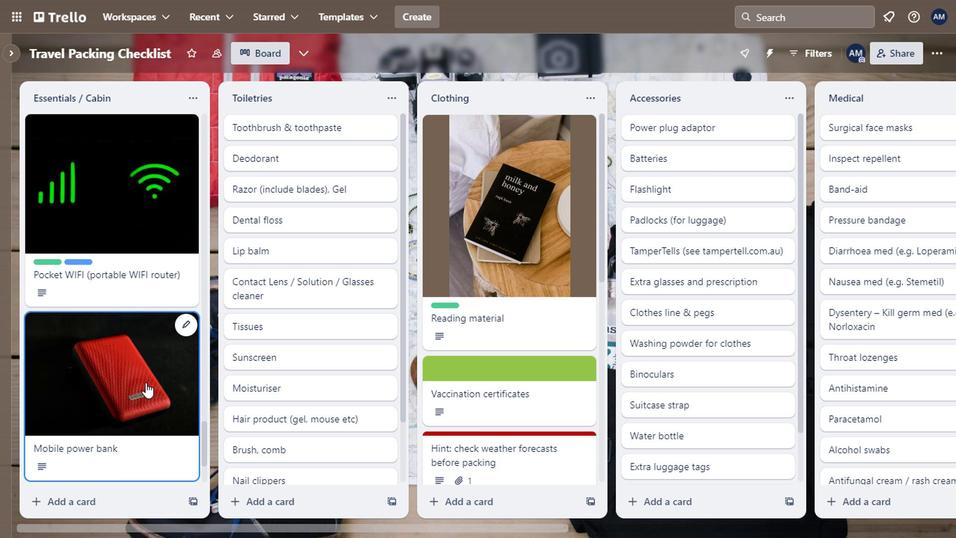 
Action: Mouse scrolled (128, 416) with delta (0, 0)
Screenshot: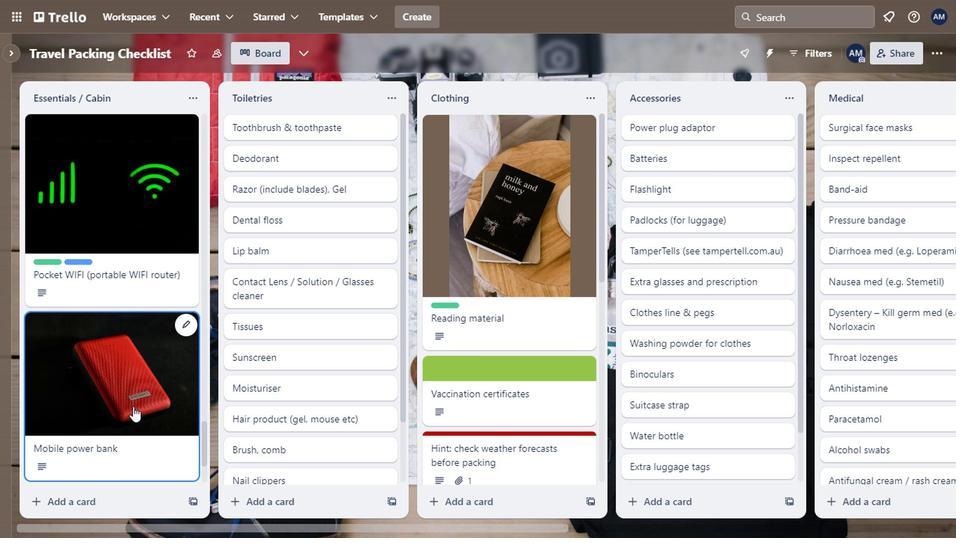 
Action: Mouse moved to (122, 396)
Screenshot: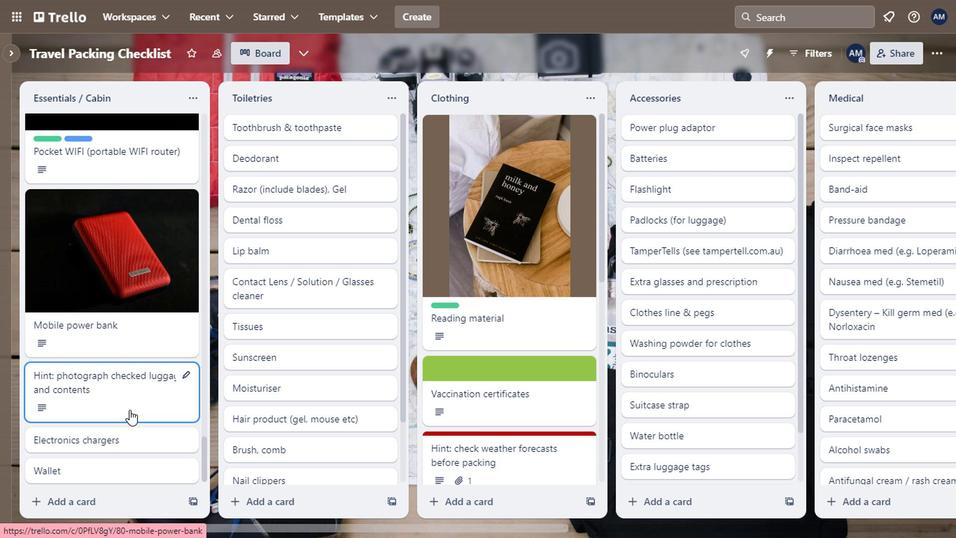 
Action: Mouse scrolled (122, 396) with delta (0, 0)
Screenshot: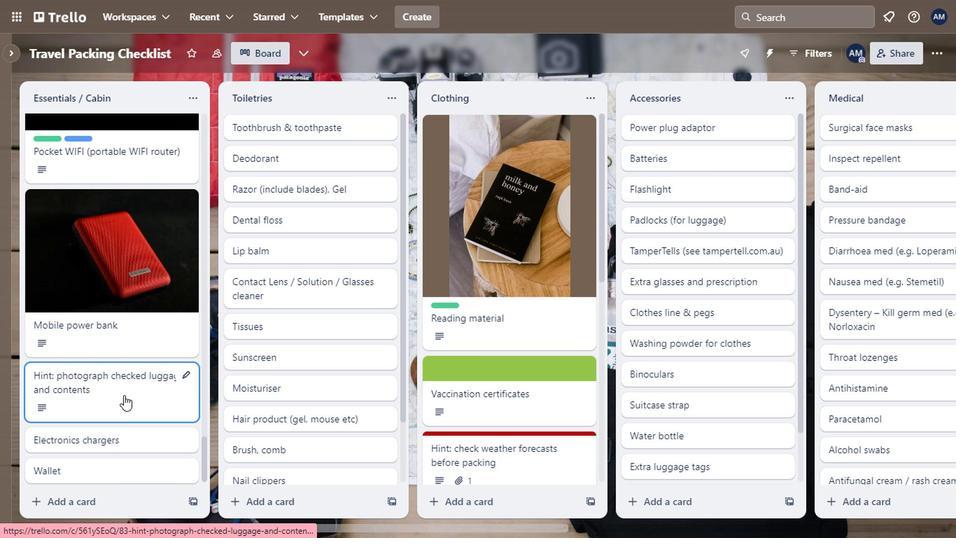 
Action: Mouse pressed left at (122, 396)
Screenshot: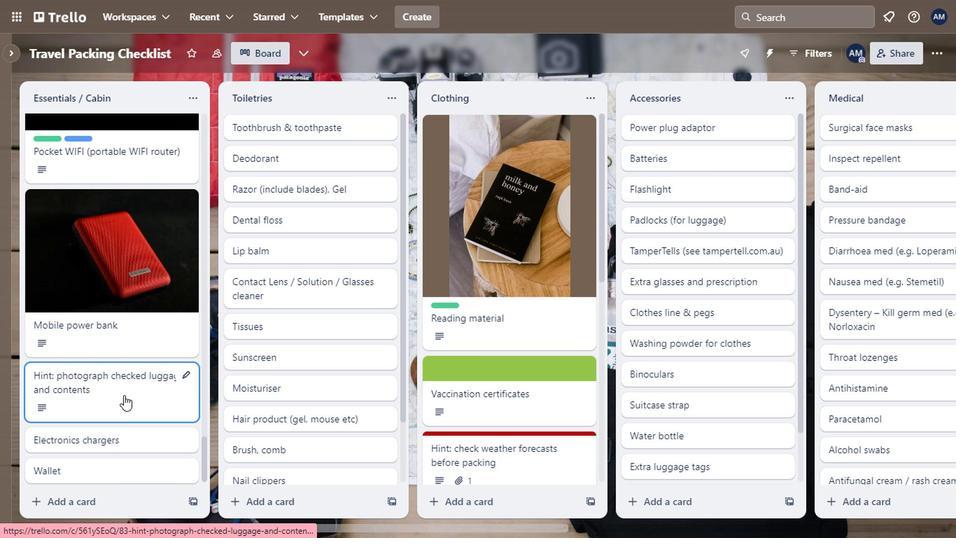 
Action: Mouse moved to (658, 159)
Screenshot: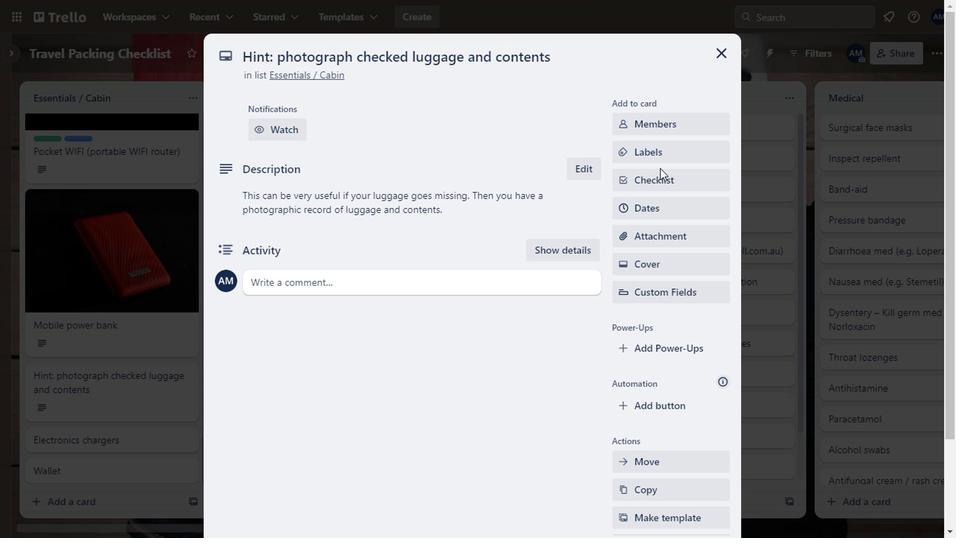 
Action: Mouse pressed left at (658, 159)
Screenshot: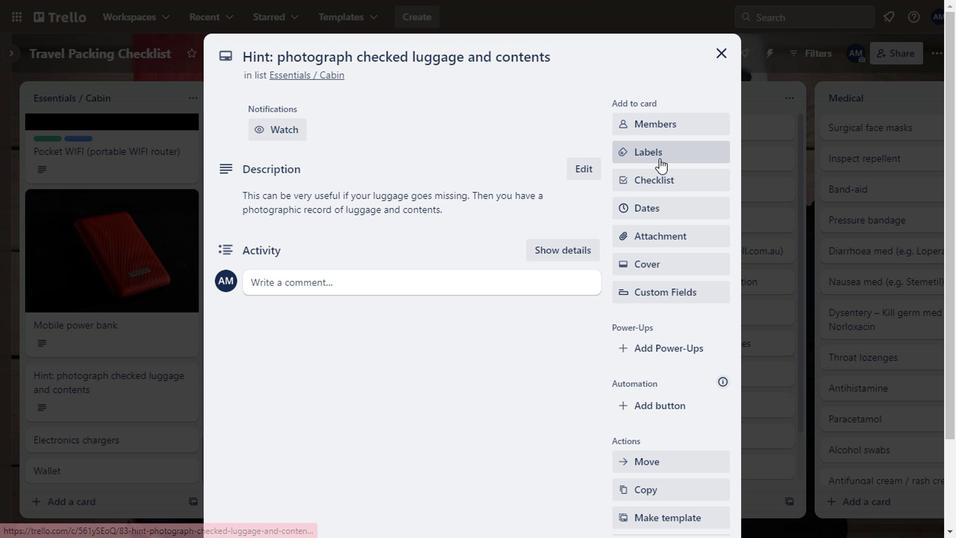 
Action: Mouse moved to (628, 265)
Screenshot: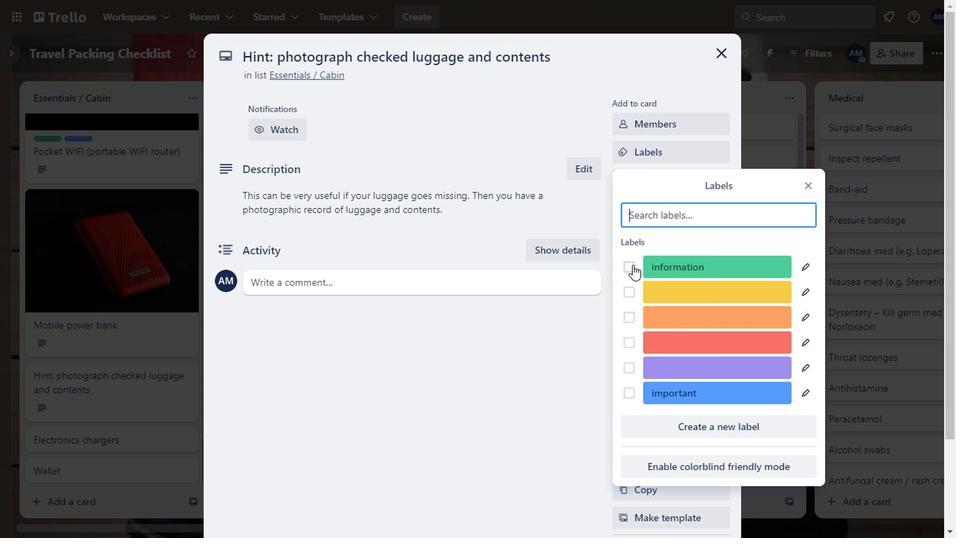 
Action: Mouse pressed left at (628, 265)
Screenshot: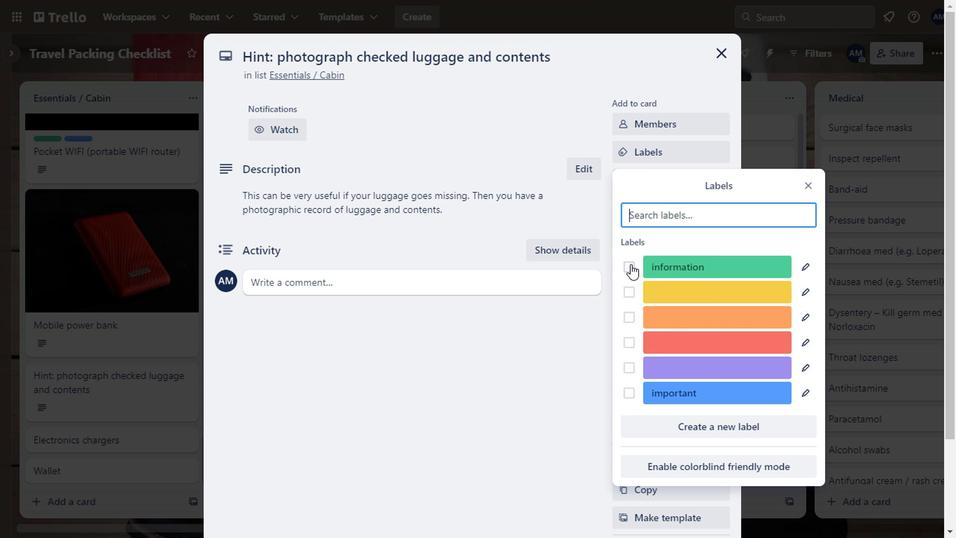 
Action: Mouse moved to (621, 398)
Screenshot: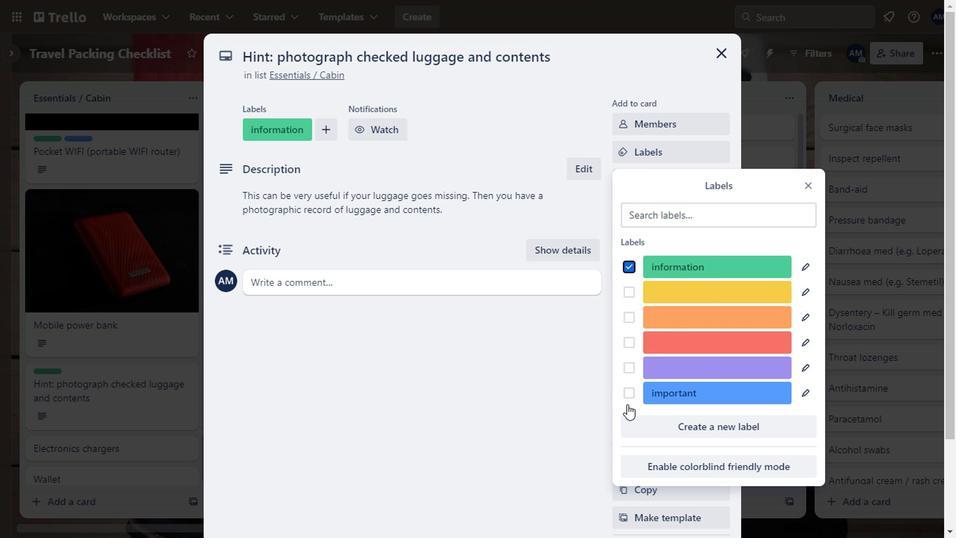 
Action: Mouse pressed left at (621, 398)
Screenshot: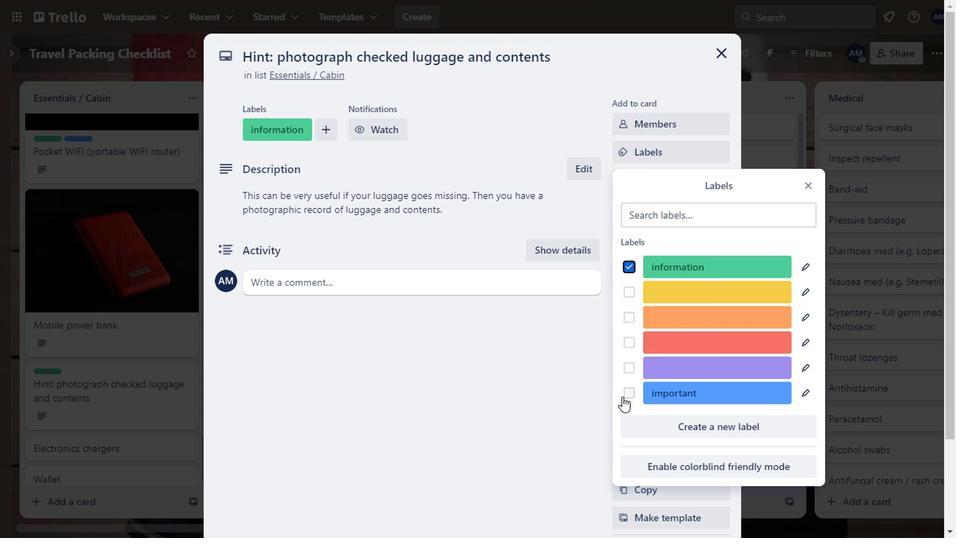 
Action: Mouse moved to (467, 384)
Screenshot: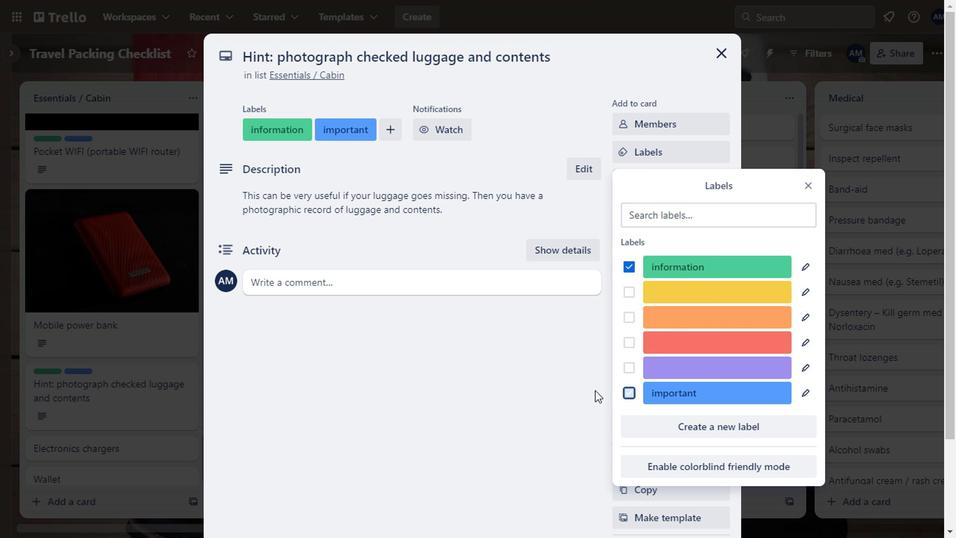 
Action: Mouse pressed left at (467, 384)
Screenshot: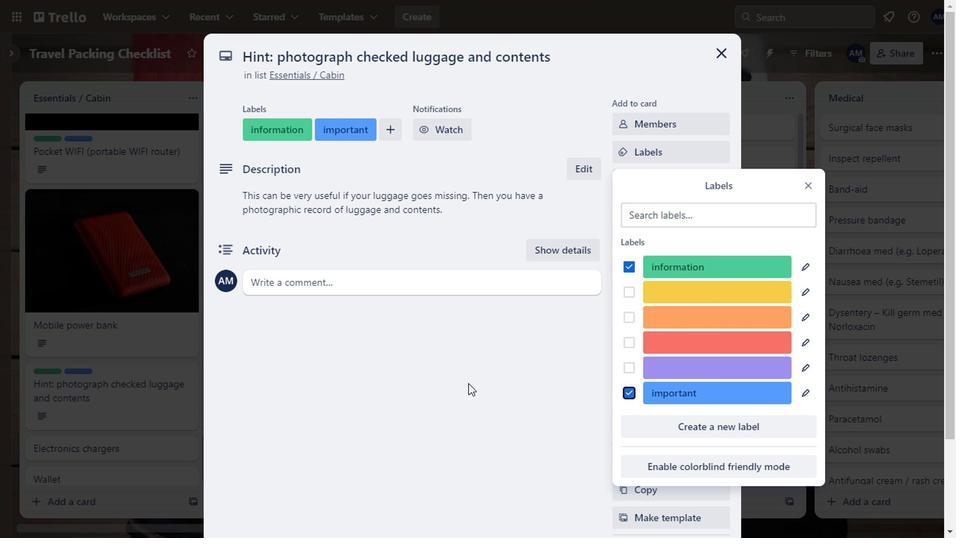 
Action: Mouse moved to (629, 275)
Screenshot: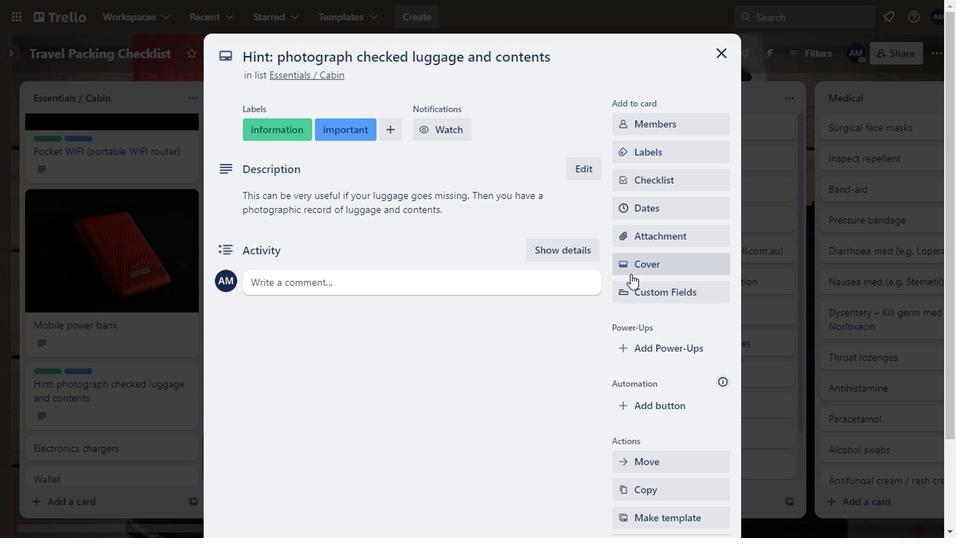 
Action: Mouse pressed left at (629, 275)
Screenshot: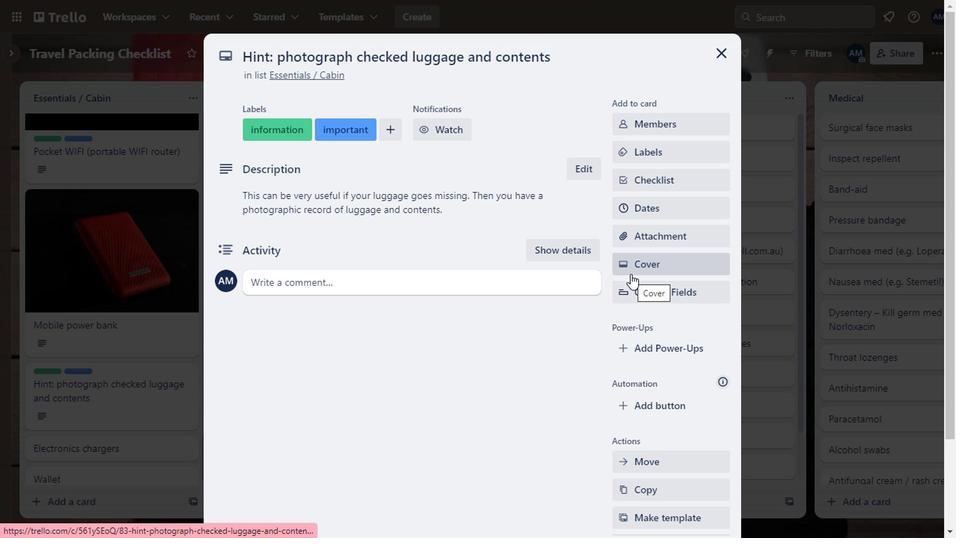 
Action: Mouse moved to (705, 391)
Screenshot: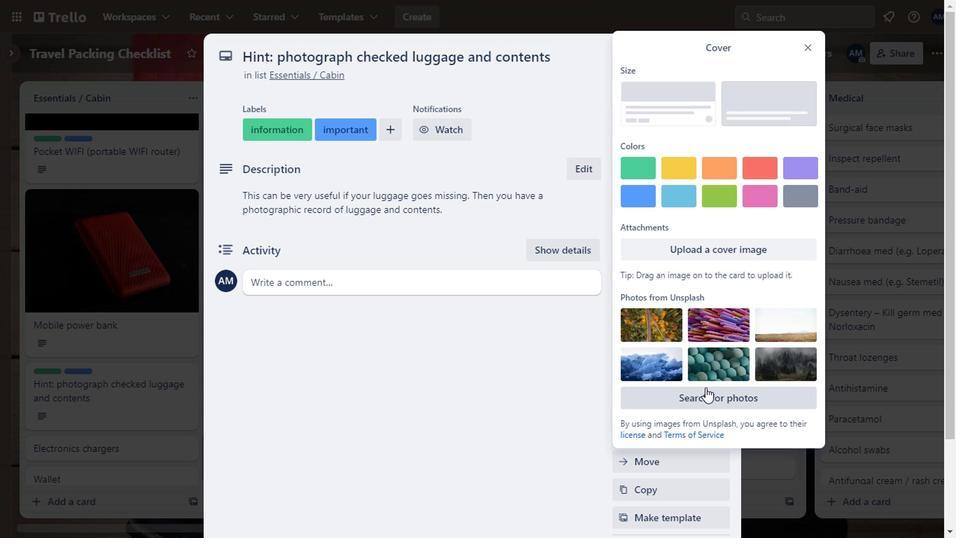 
Action: Mouse pressed left at (705, 391)
Screenshot: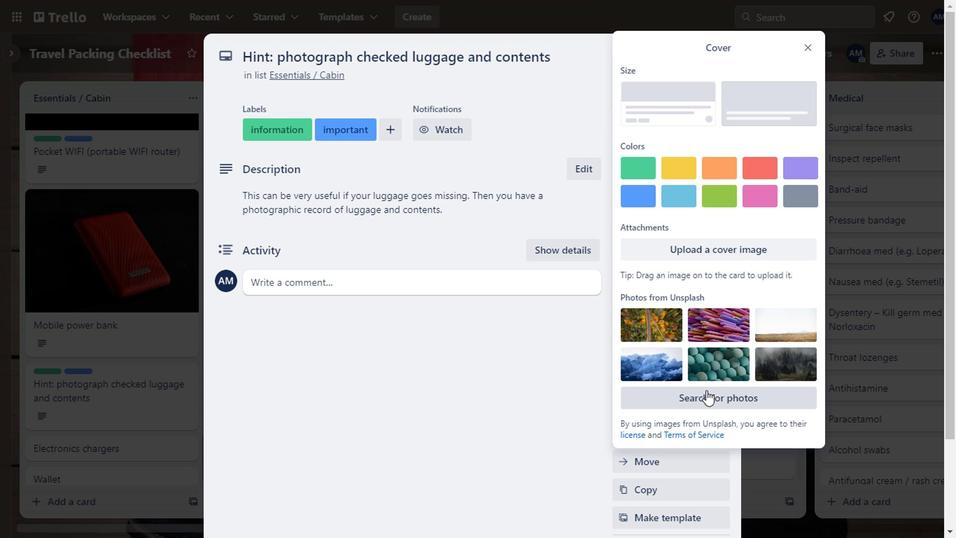 
Action: Mouse moved to (694, 89)
Screenshot: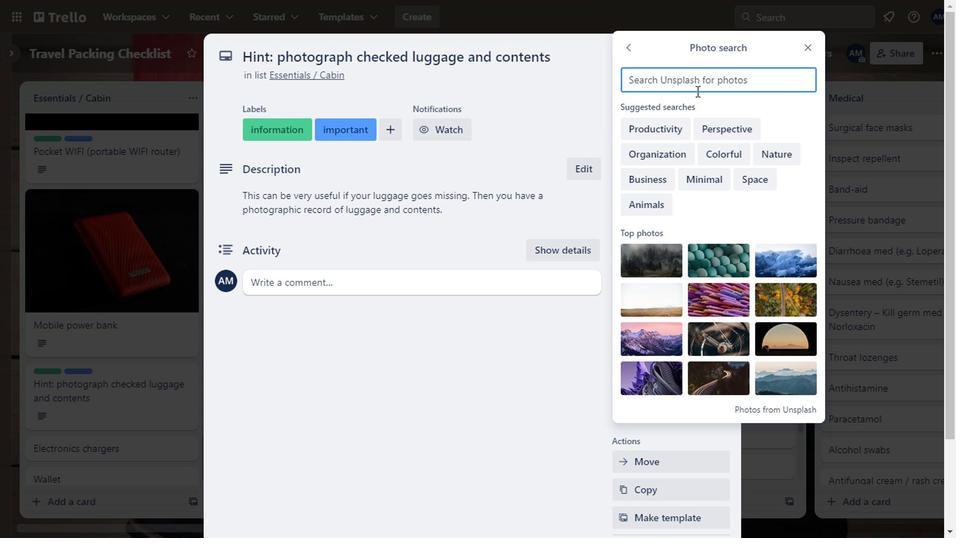 
Action: Mouse pressed left at (694, 89)
Screenshot: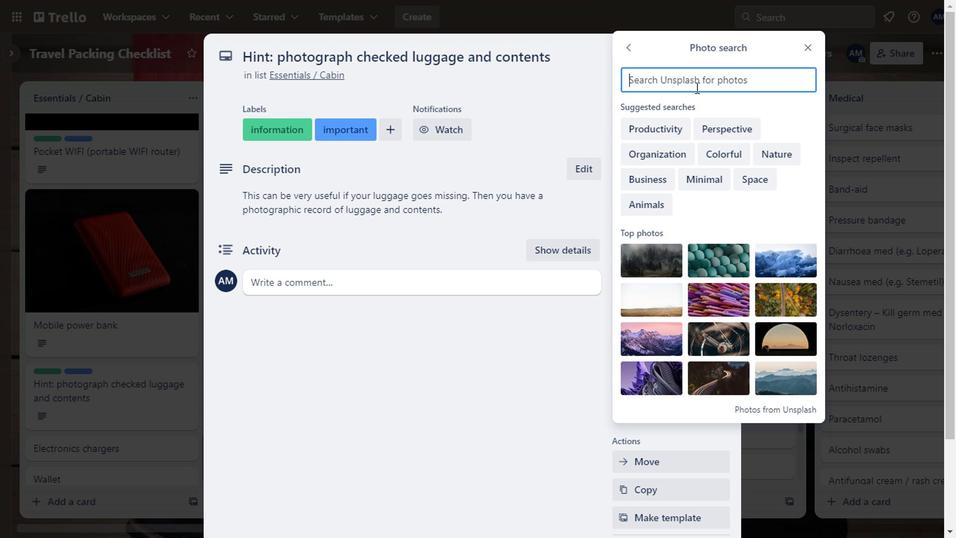 
Action: Key pressed photography<Key.space>
Screenshot: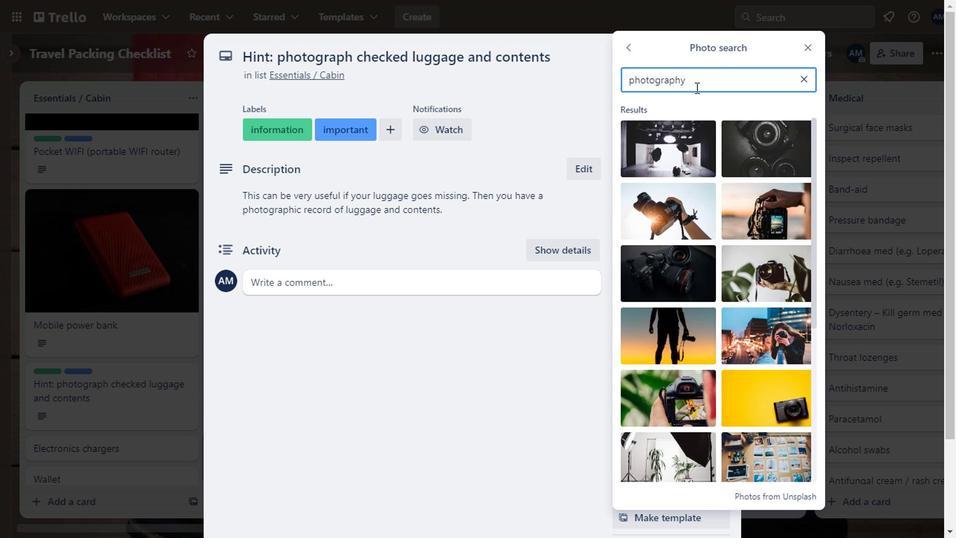 
Action: Mouse moved to (684, 224)
Screenshot: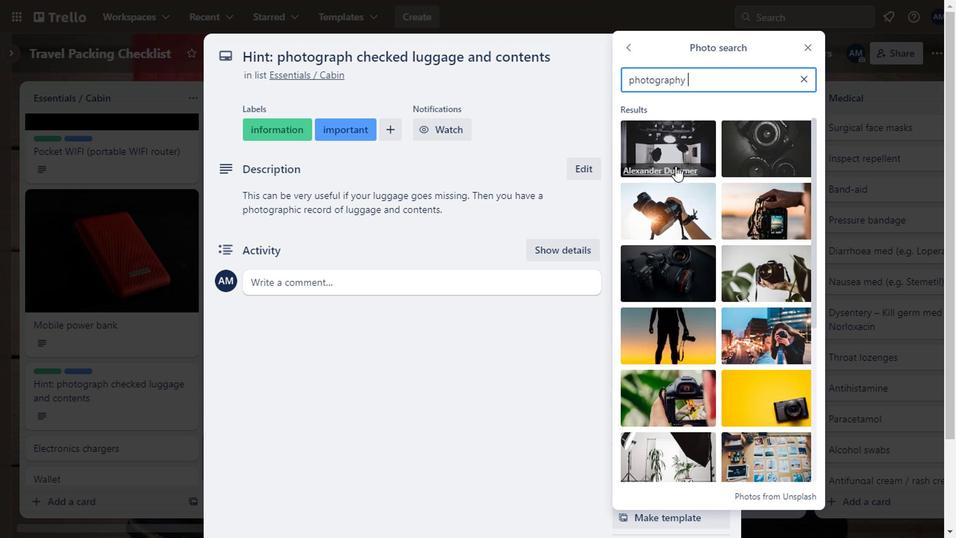 
Action: Mouse scrolled (684, 223) with delta (0, 0)
Screenshot: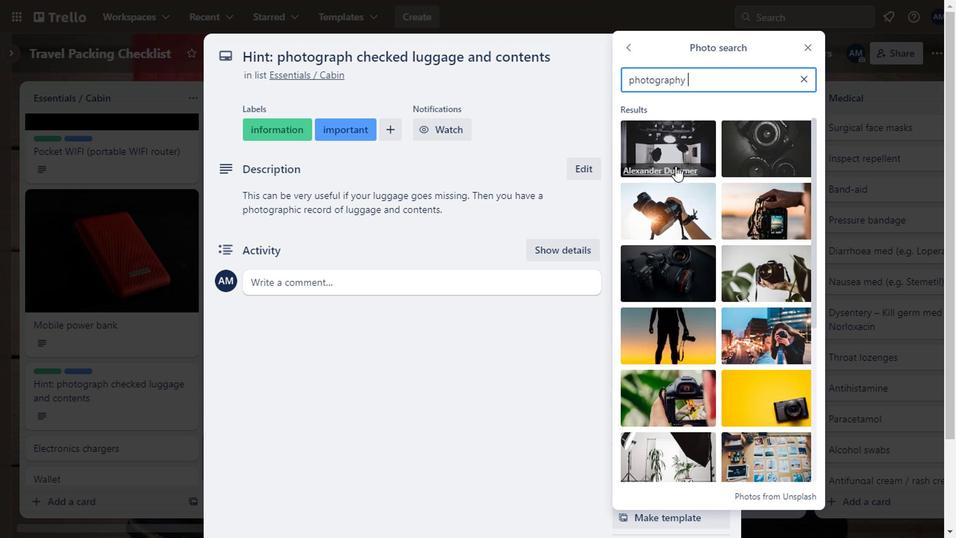
Action: Mouse moved to (689, 236)
Screenshot: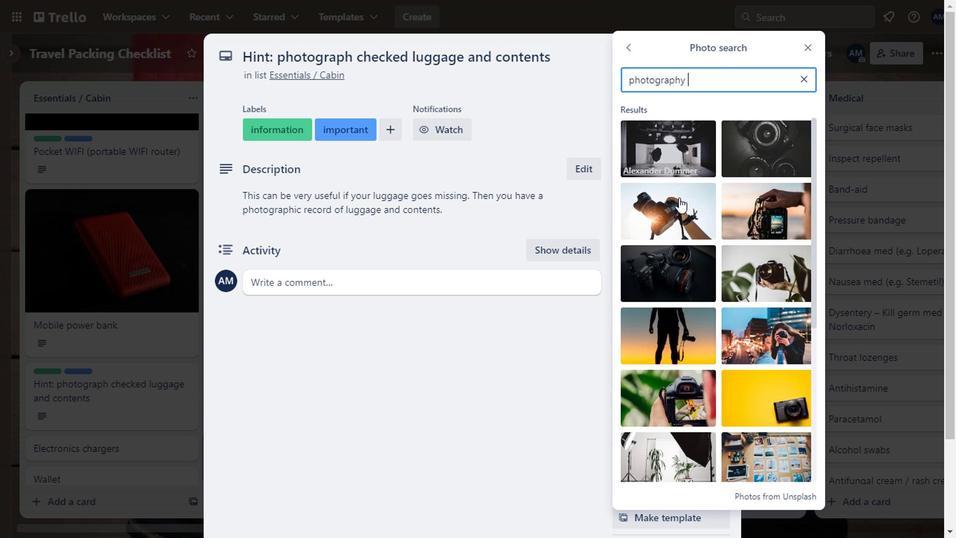 
Action: Mouse scrolled (689, 235) with delta (0, 0)
Screenshot: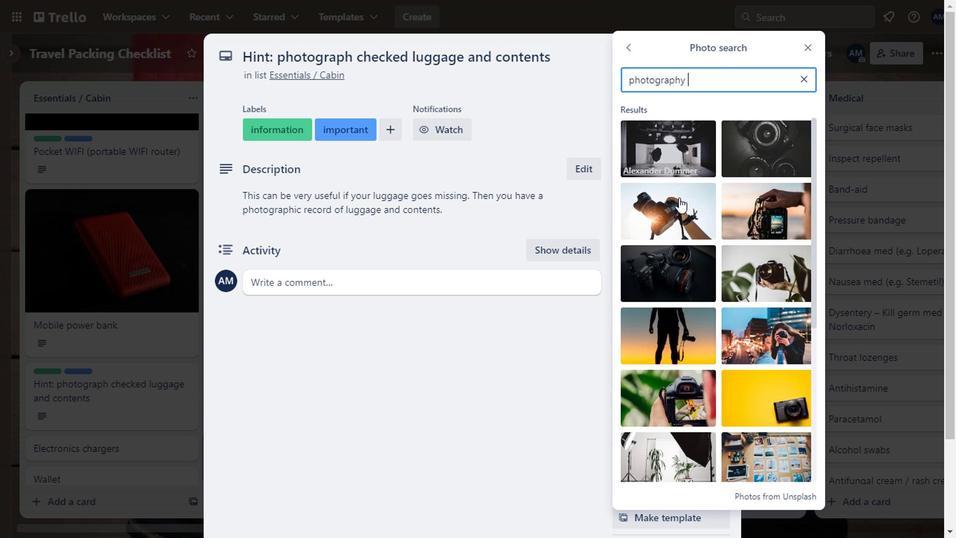 
Action: Mouse moved to (775, 312)
Screenshot: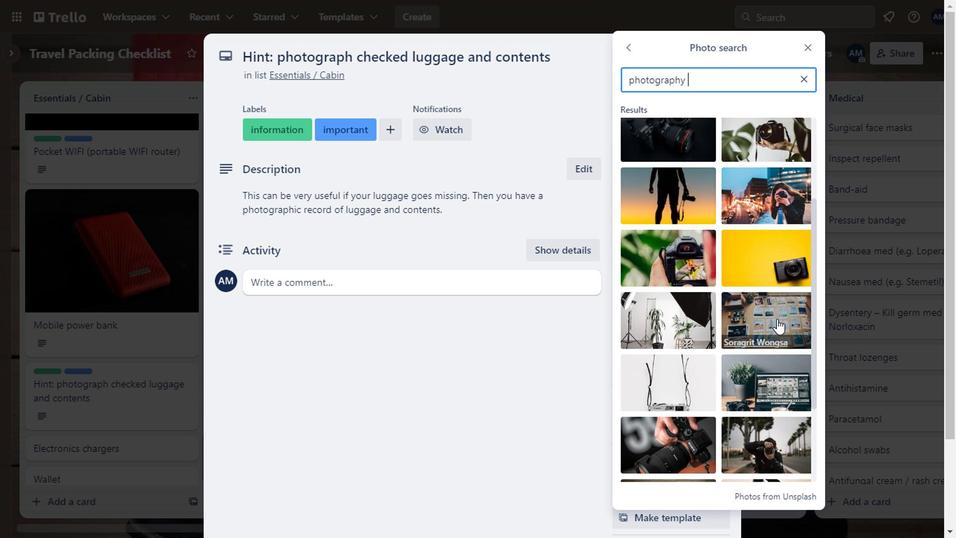 
Action: Mouse pressed left at (775, 312)
Screenshot: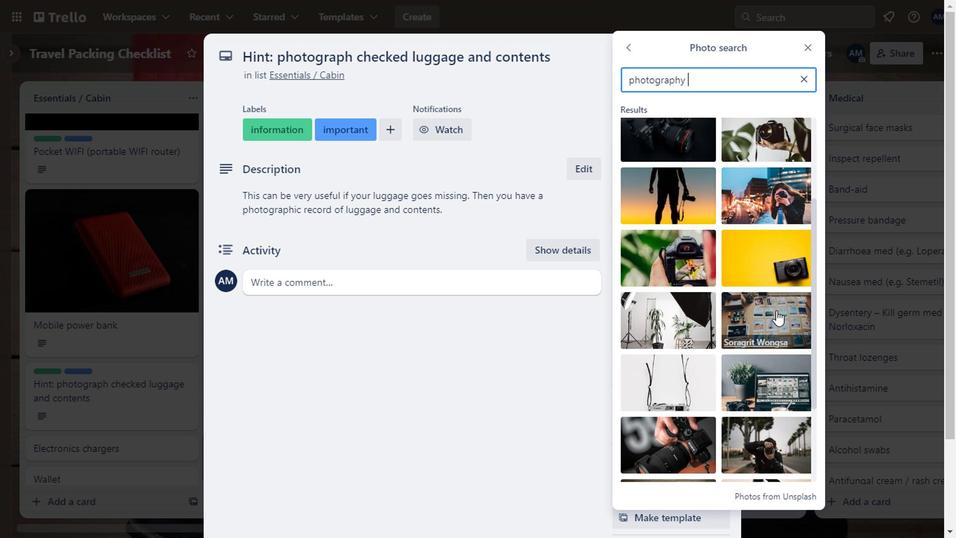 
Action: Mouse moved to (406, 453)
Screenshot: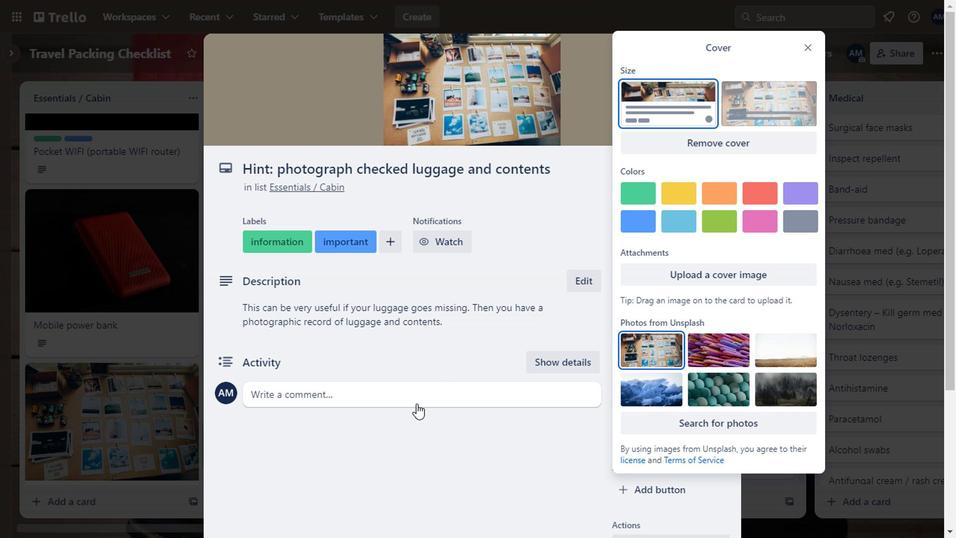 
Action: Mouse pressed left at (406, 453)
Screenshot: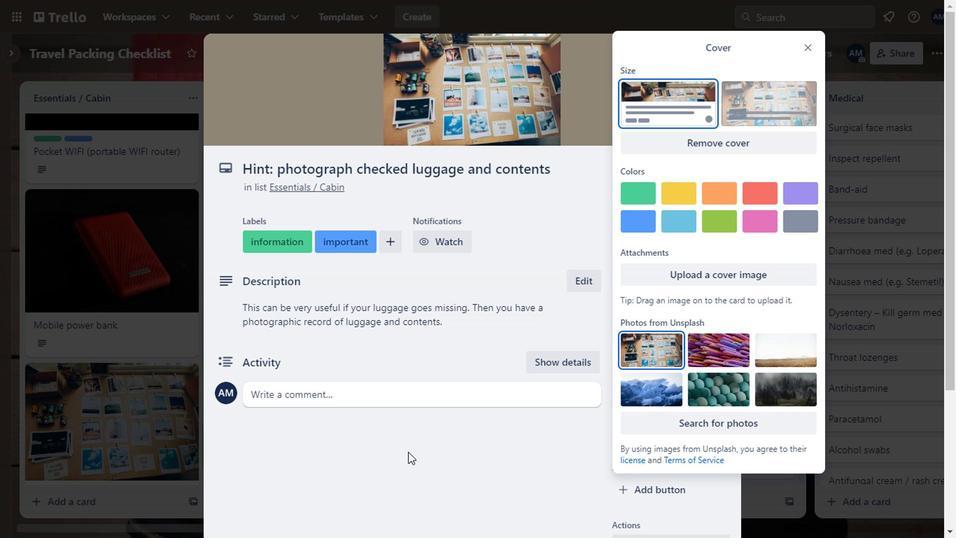 
Action: Mouse moved to (722, 45)
Screenshot: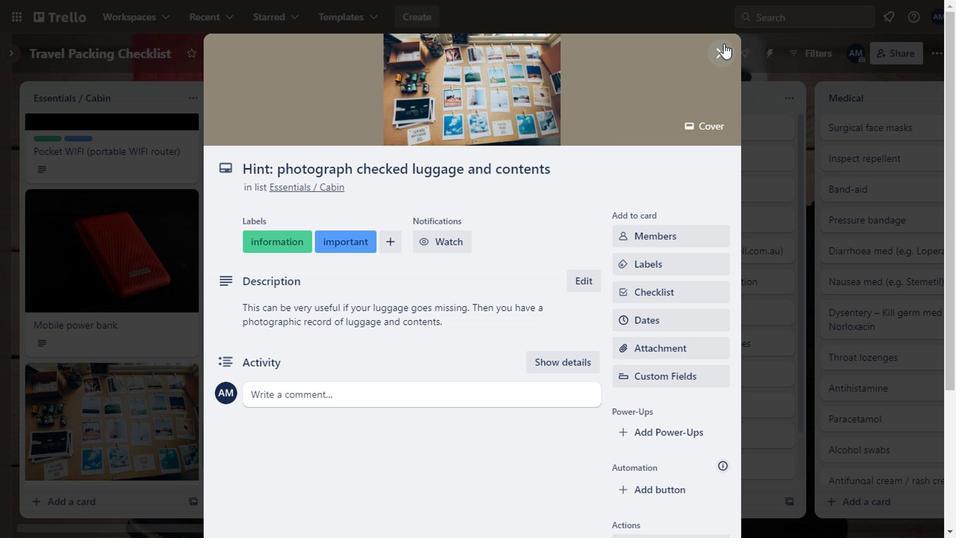
Action: Mouse pressed left at (722, 45)
Screenshot: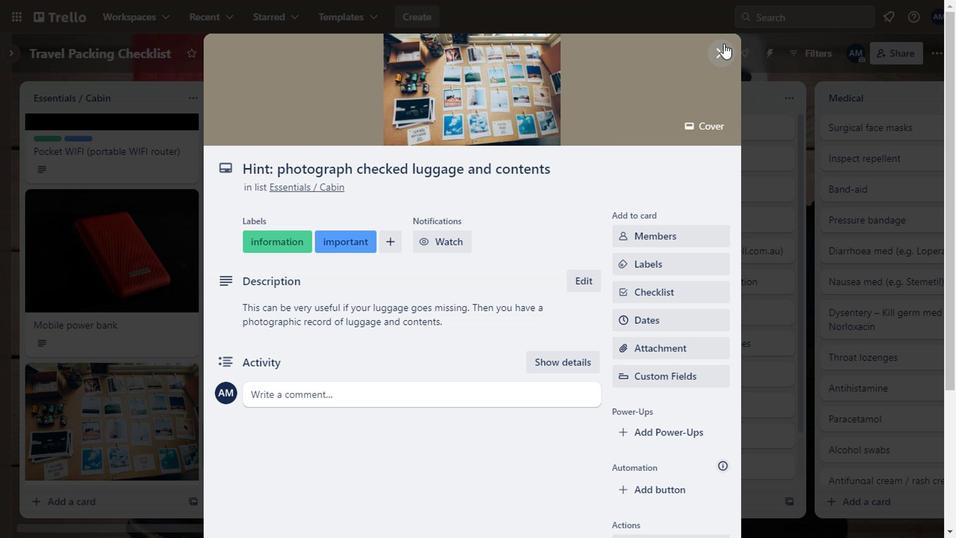 
Action: Mouse moved to (139, 267)
Screenshot: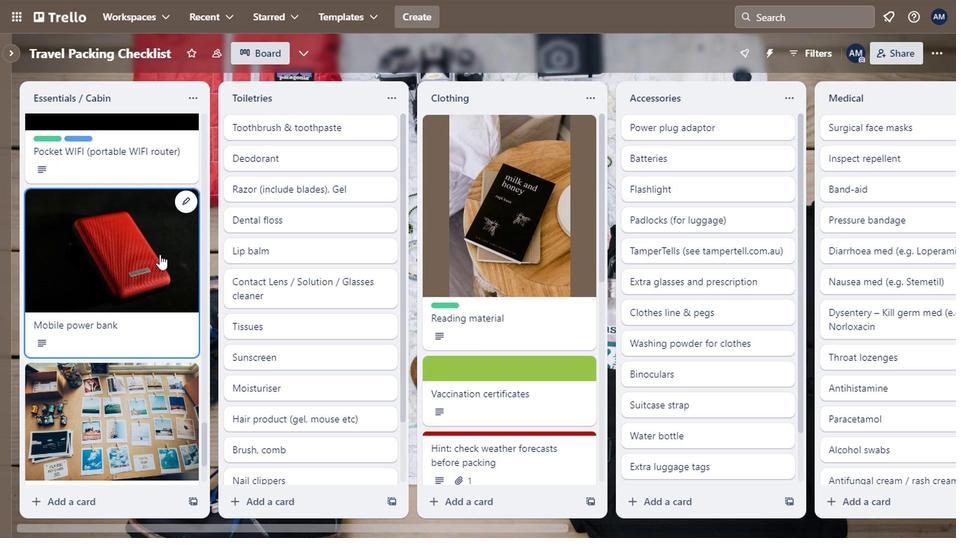 
Action: Mouse scrolled (139, 267) with delta (0, 0)
Screenshot: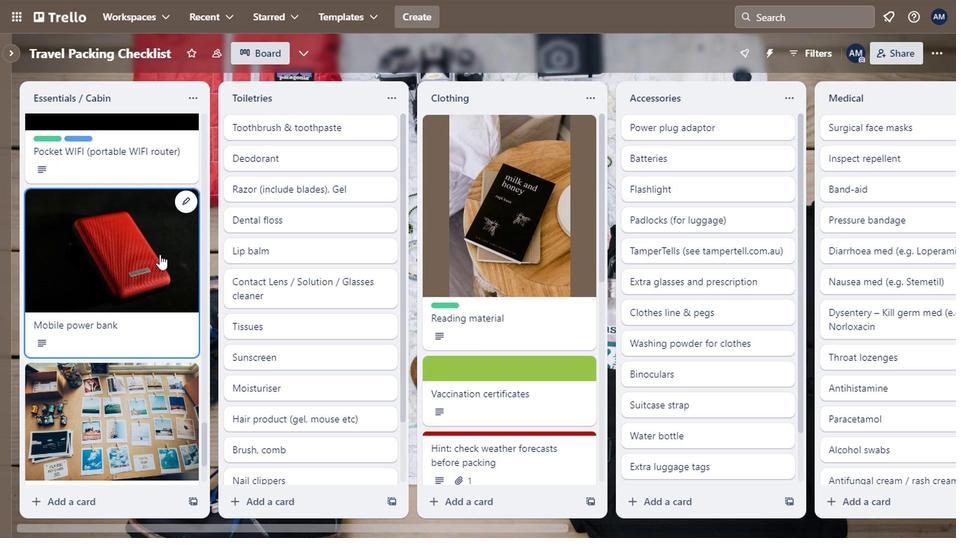 
Action: Mouse moved to (139, 267)
Screenshot: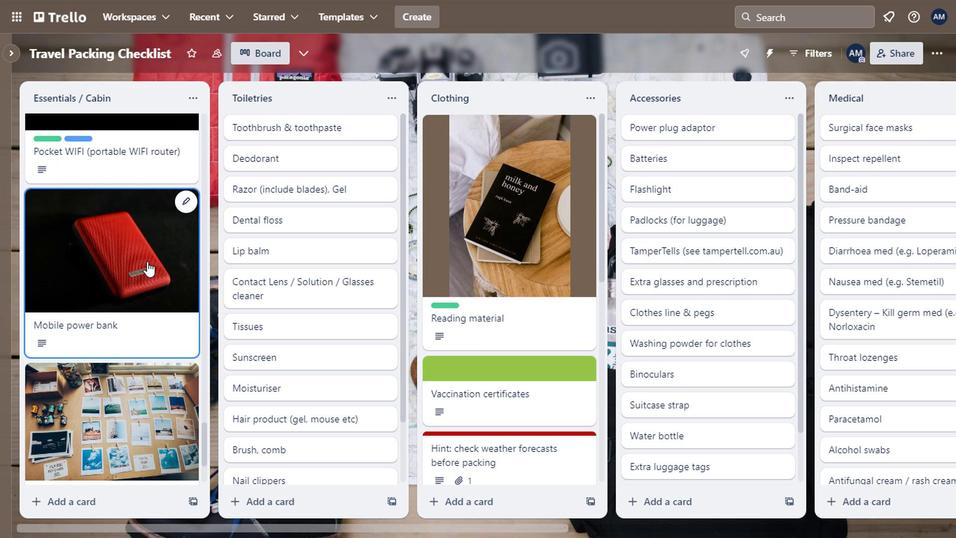 
Action: Mouse scrolled (139, 267) with delta (0, 0)
Screenshot: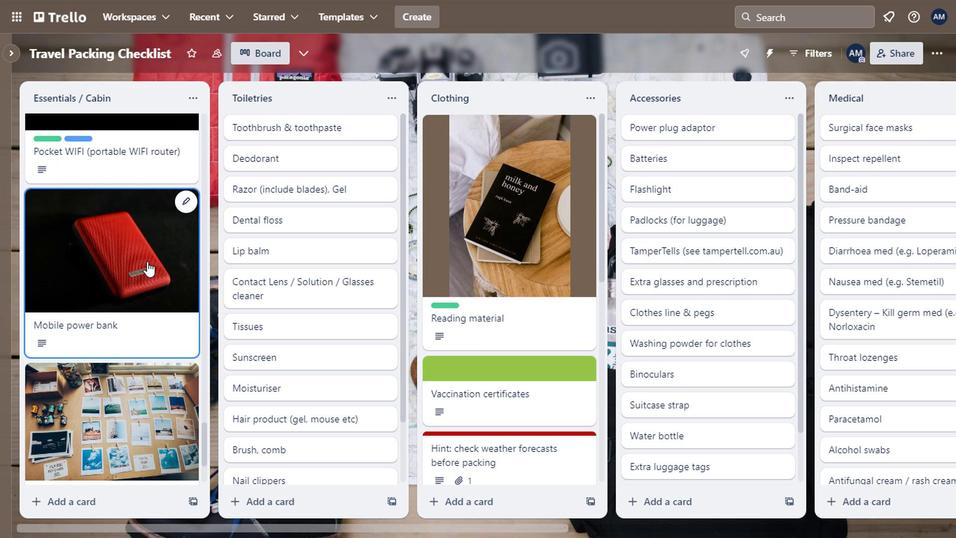 
Action: Mouse scrolled (139, 267) with delta (0, 0)
Screenshot: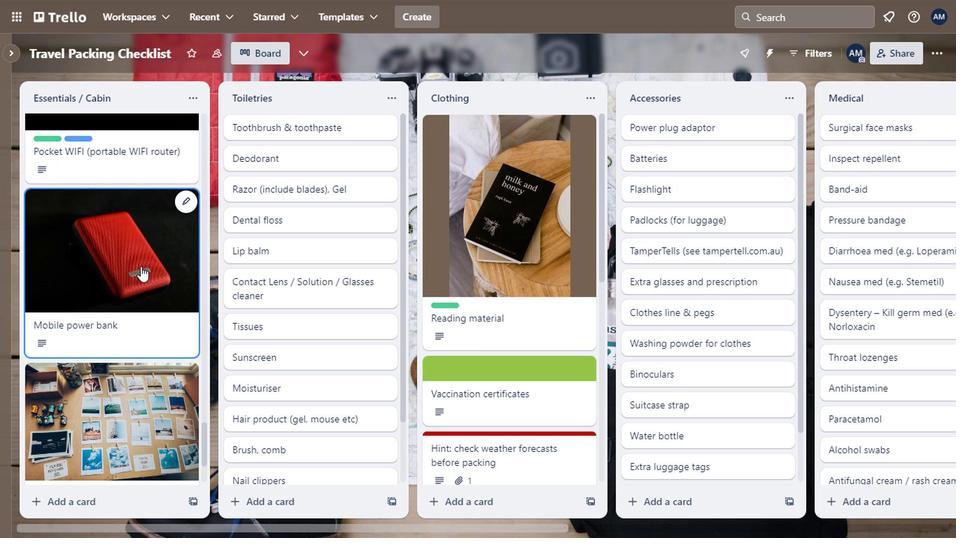 
Action: Mouse moved to (134, 287)
Screenshot: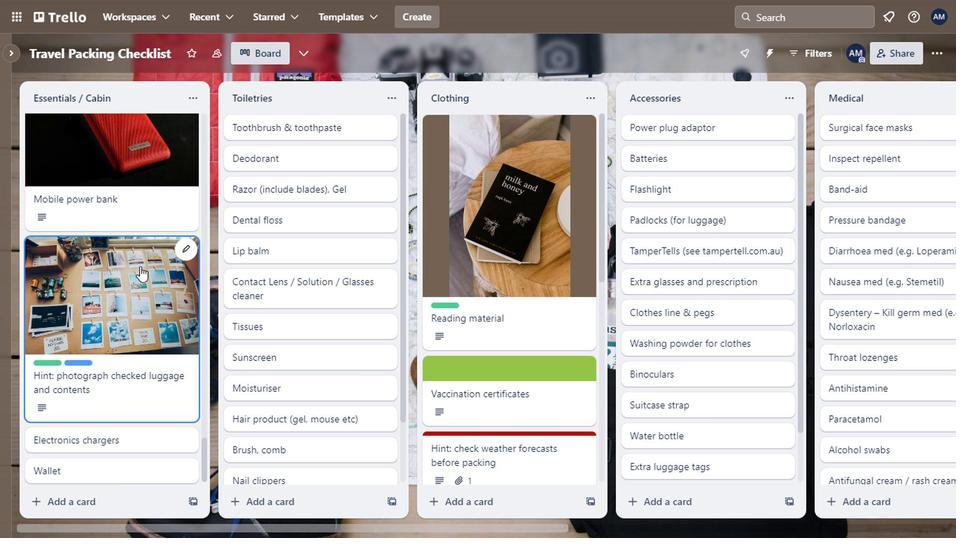 
Action: Mouse scrolled (134, 286) with delta (0, 0)
Screenshot: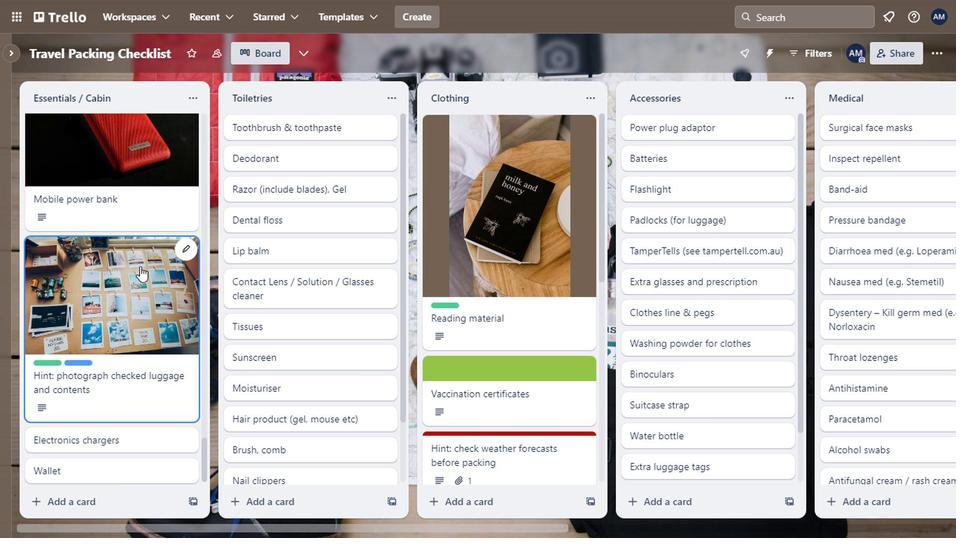 
Action: Mouse moved to (132, 293)
Screenshot: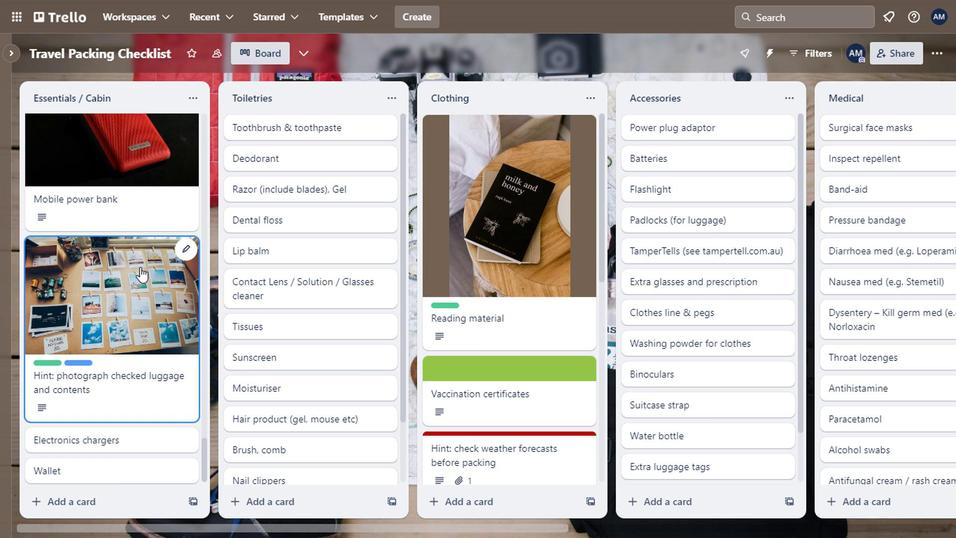 
Action: Mouse scrolled (132, 293) with delta (0, 0)
Screenshot: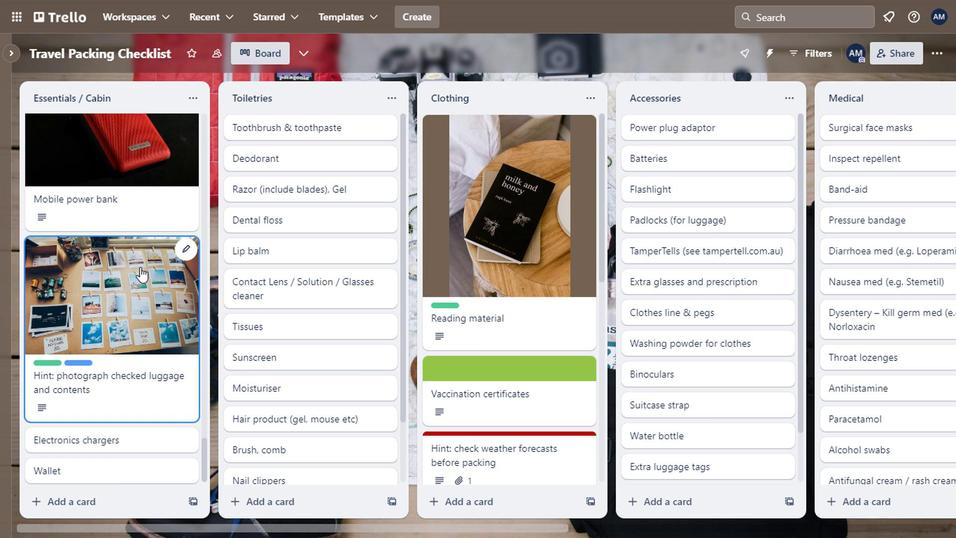 
Action: Mouse moved to (126, 446)
Screenshot: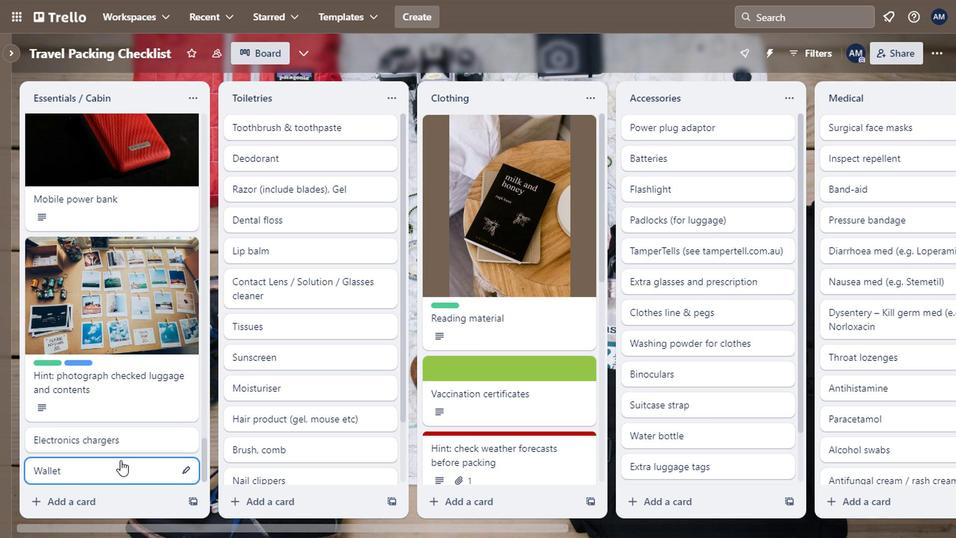 
Action: Mouse pressed left at (126, 446)
Screenshot: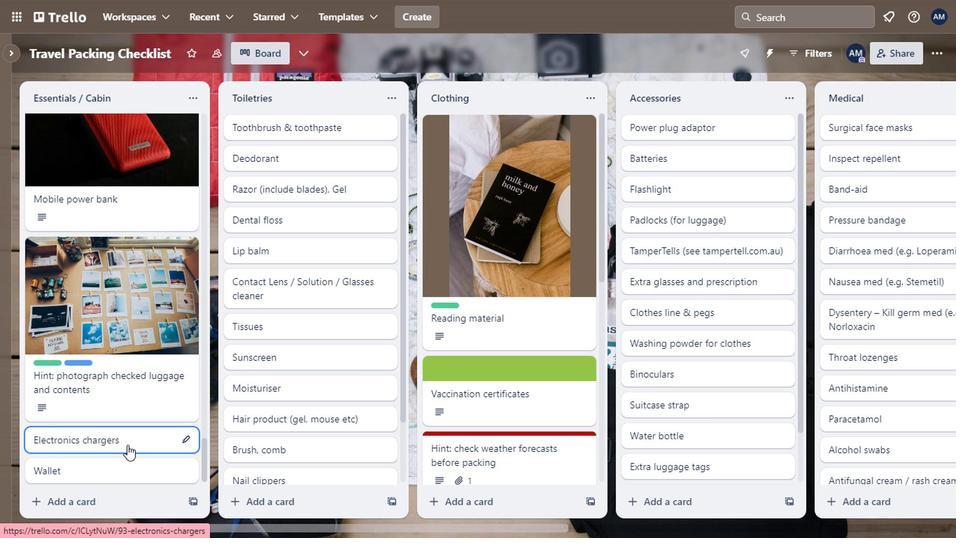 
Action: Mouse moved to (449, 222)
Screenshot: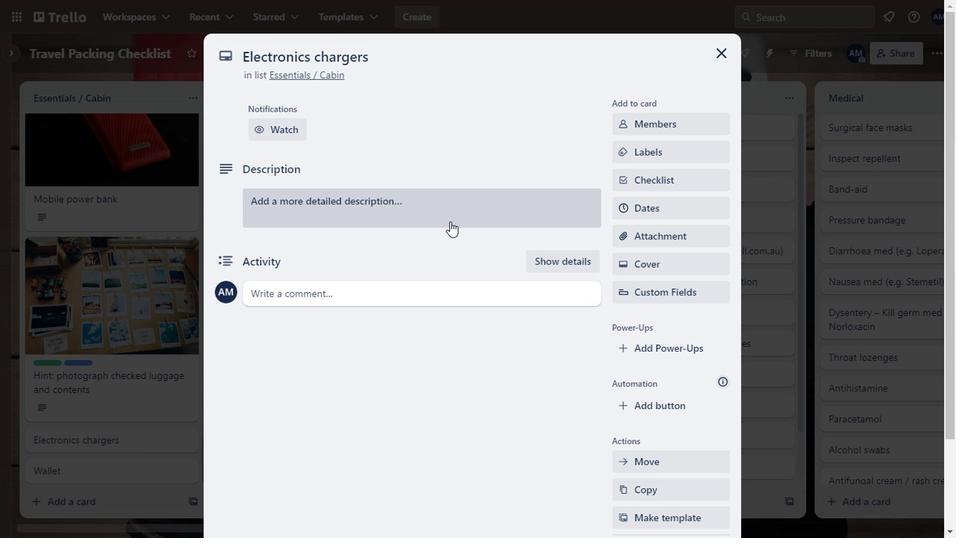 
Action: Mouse pressed left at (449, 222)
Screenshot: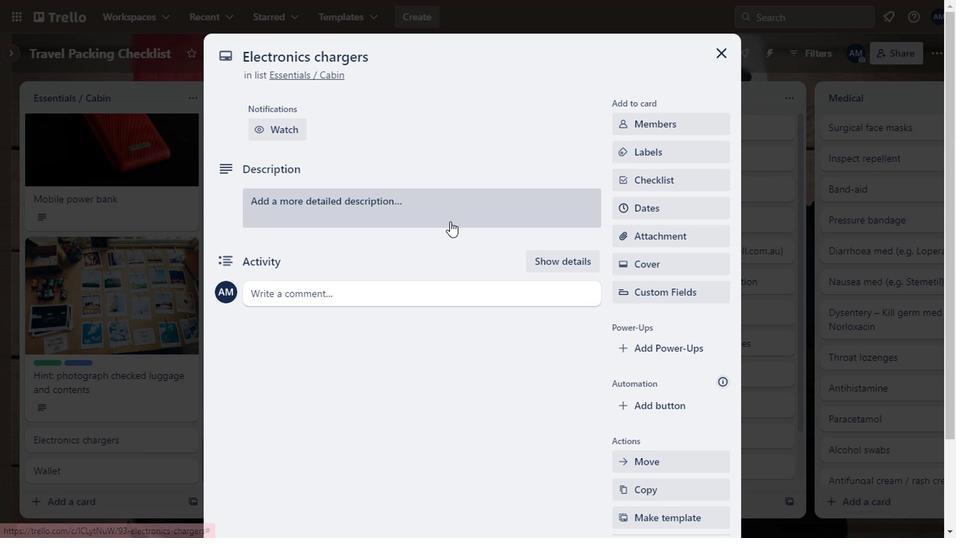 
Action: Mouse moved to (667, 146)
Screenshot: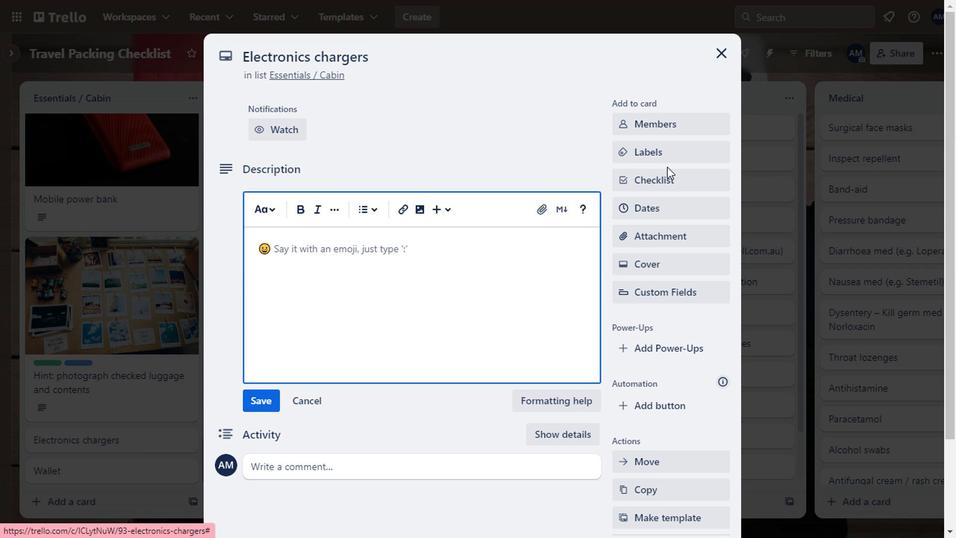 
Action: Mouse pressed left at (667, 146)
Screenshot: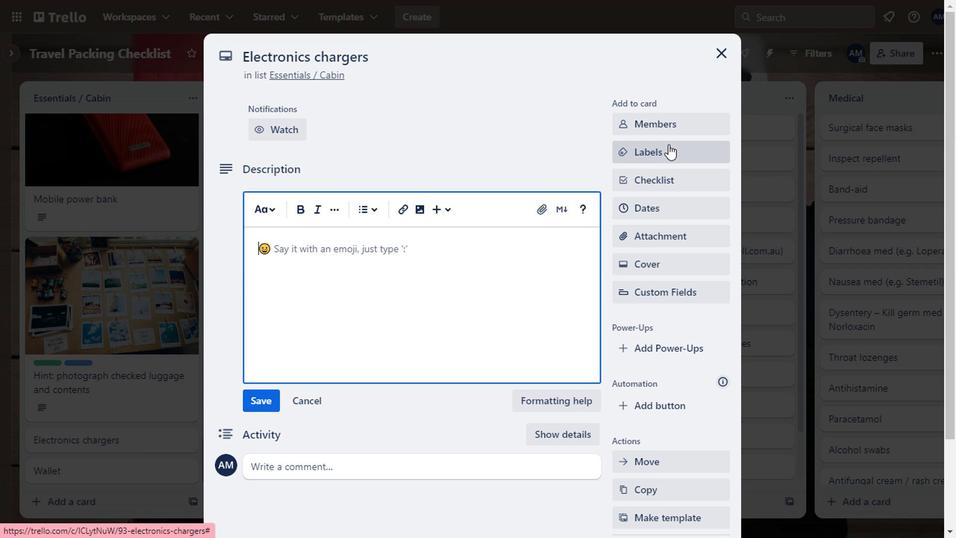 
Action: Mouse moved to (624, 268)
Screenshot: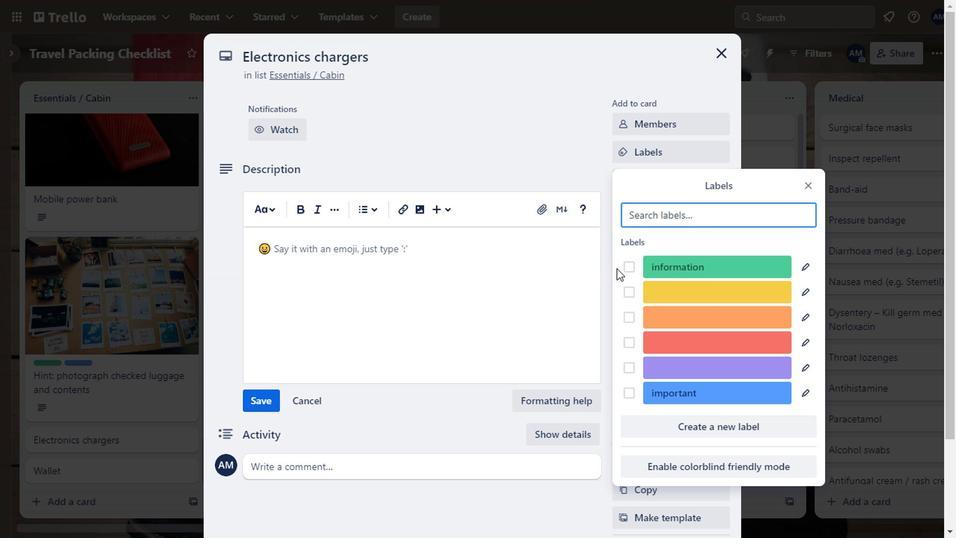 
Action: Mouse pressed left at (624, 268)
Screenshot: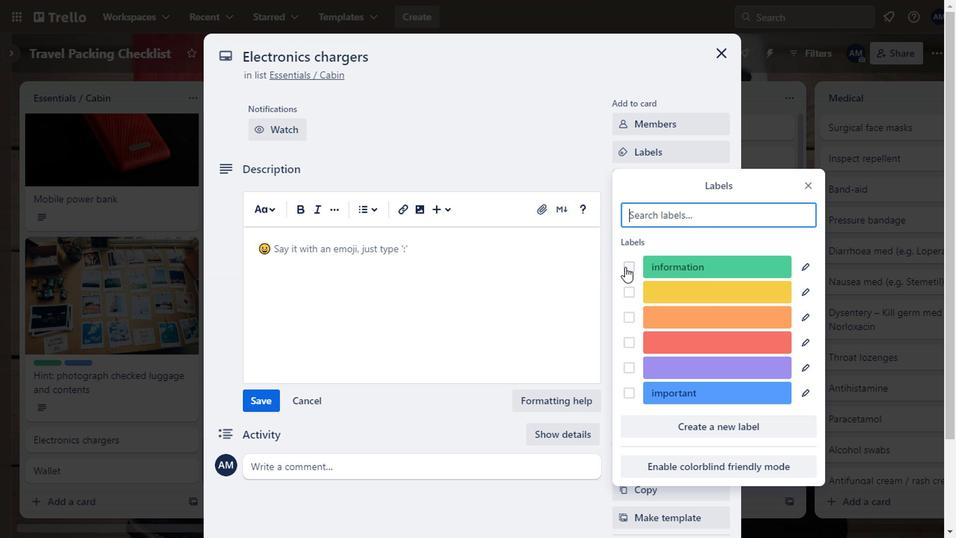 
Action: Mouse moved to (509, 289)
Screenshot: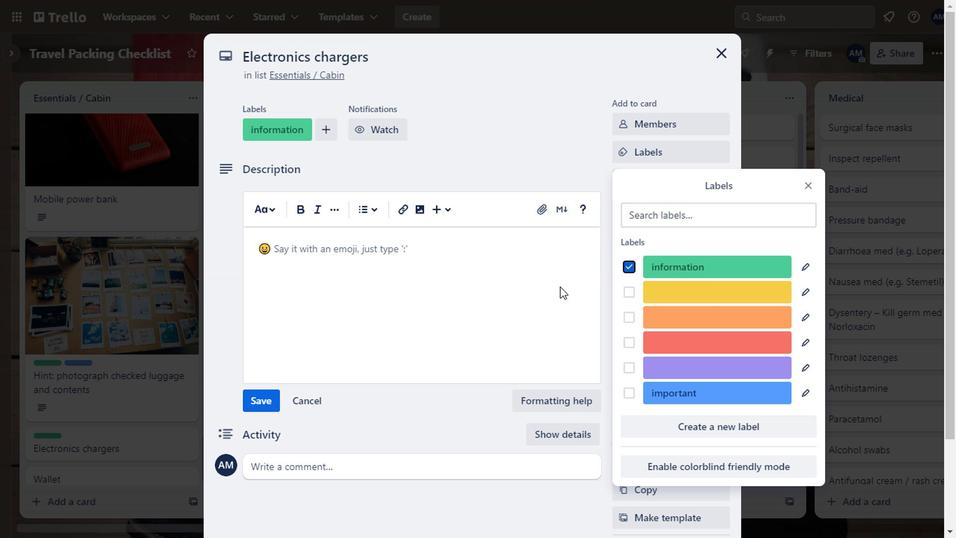 
Action: Mouse pressed left at (509, 289)
Screenshot: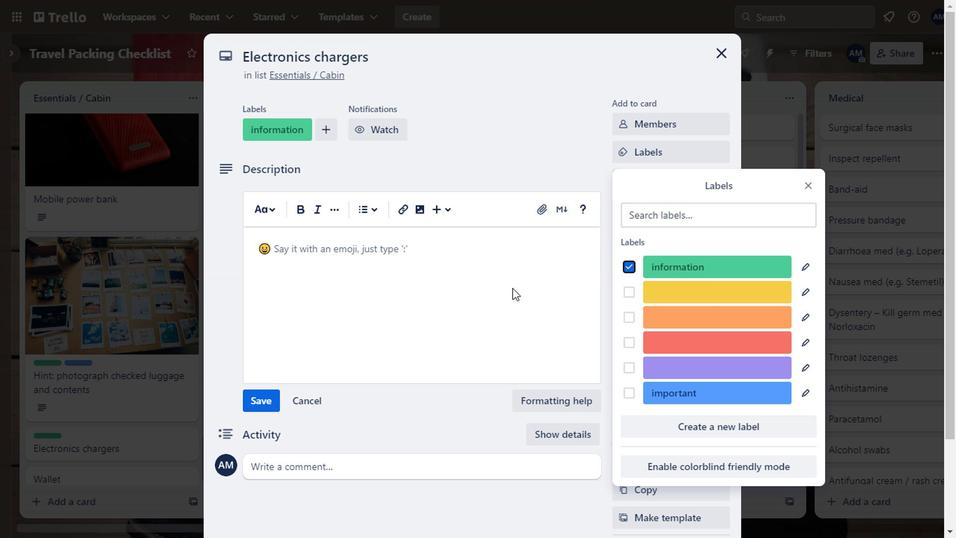 
Action: Mouse moved to (658, 131)
Screenshot: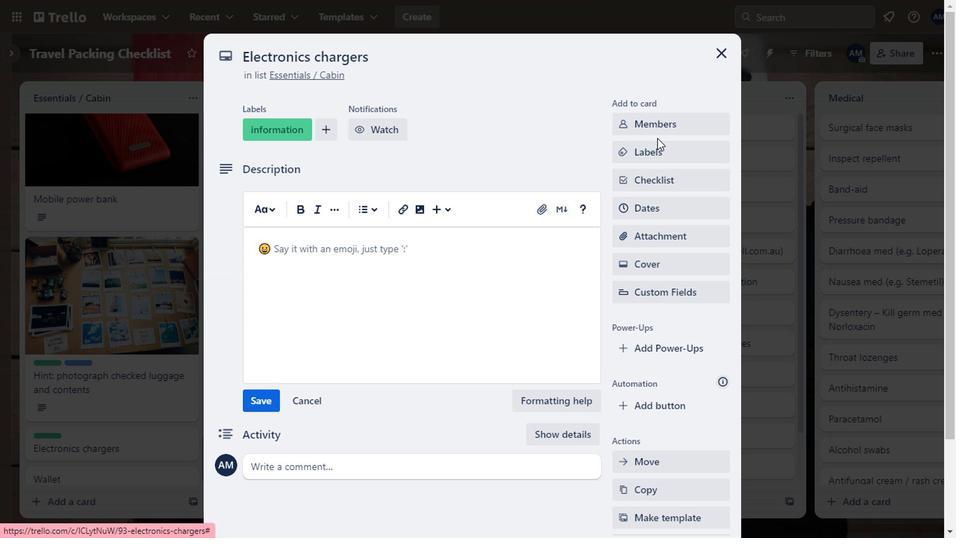 
Action: Mouse pressed left at (658, 131)
Screenshot: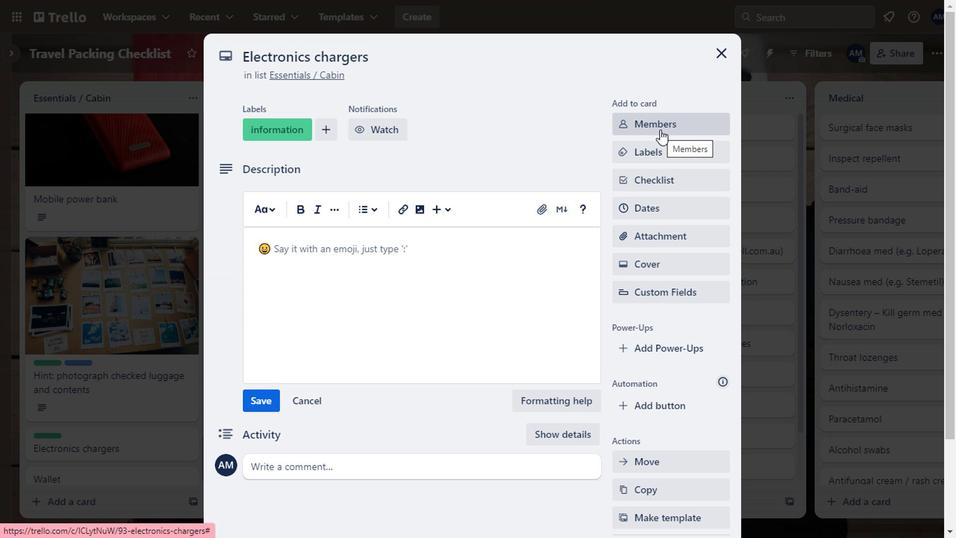 
Action: Mouse moved to (649, 239)
Screenshot: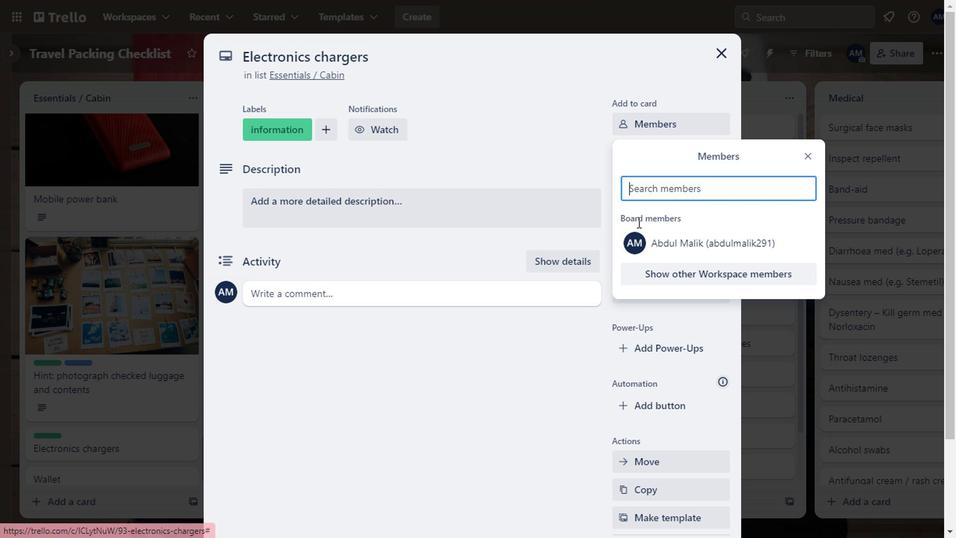 
Action: Mouse pressed left at (649, 239)
Screenshot: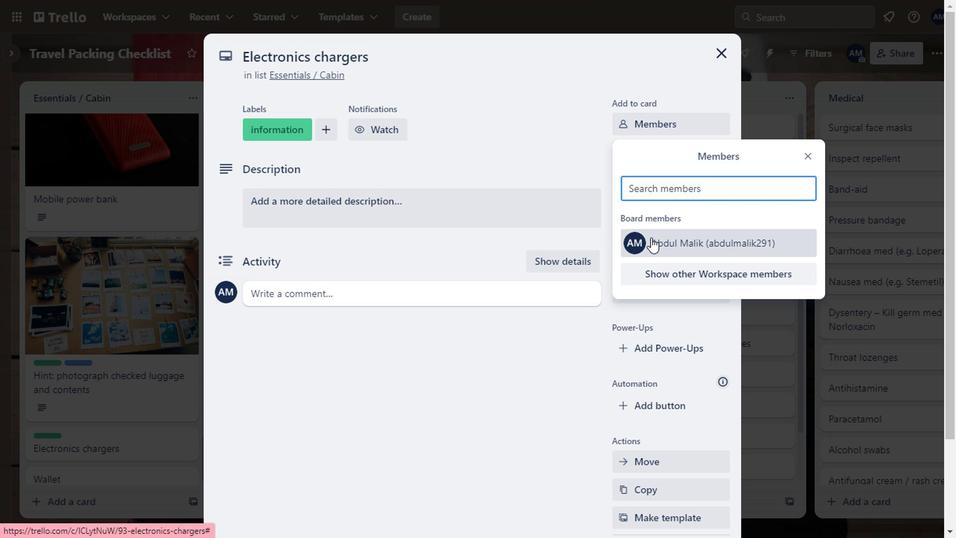 
Action: Mouse moved to (374, 215)
Screenshot: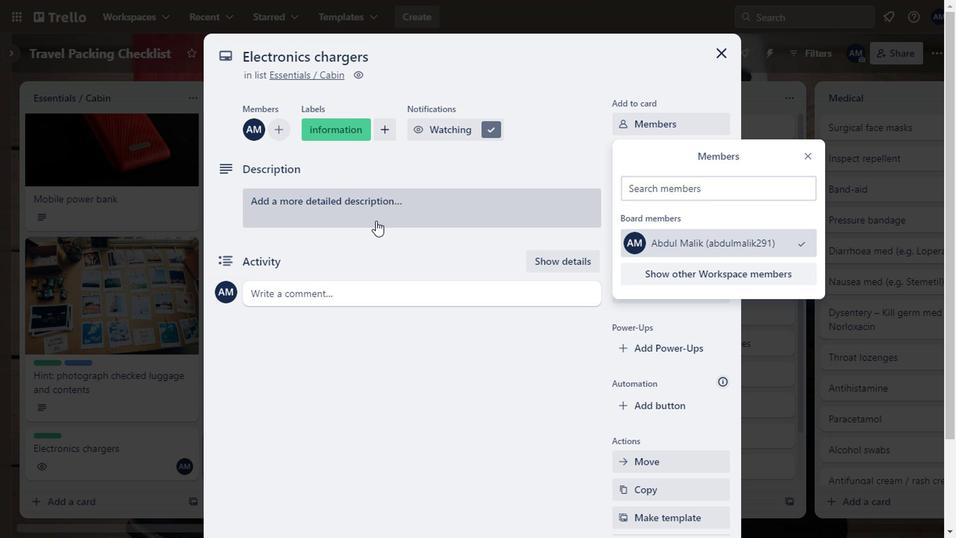 
Action: Mouse pressed left at (374, 215)
Screenshot: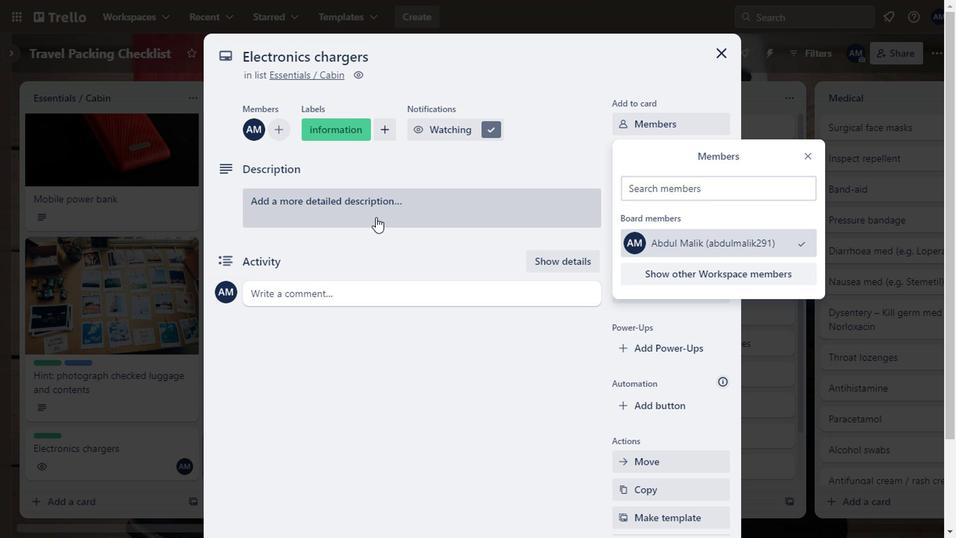 
Action: Mouse moved to (320, 248)
Screenshot: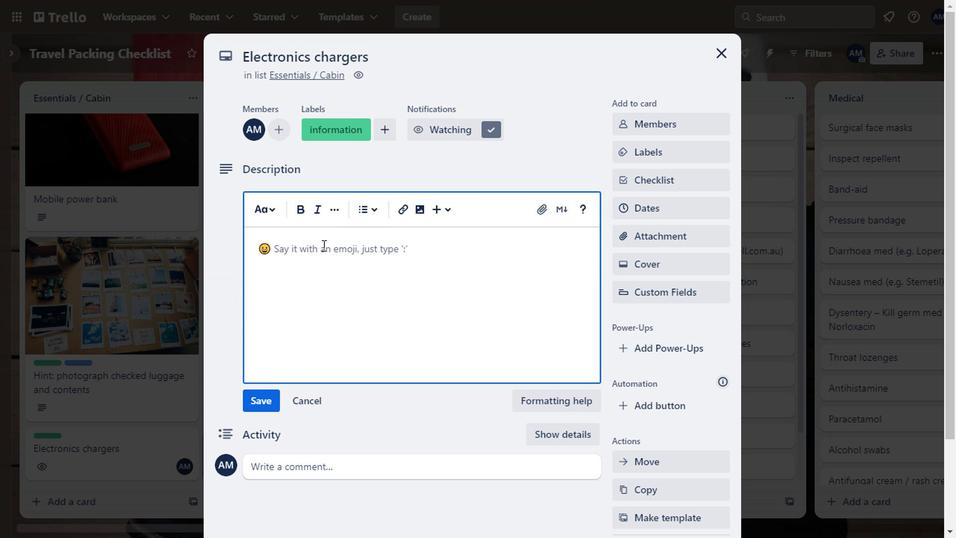 
Action: Mouse pressed left at (320, 248)
Screenshot: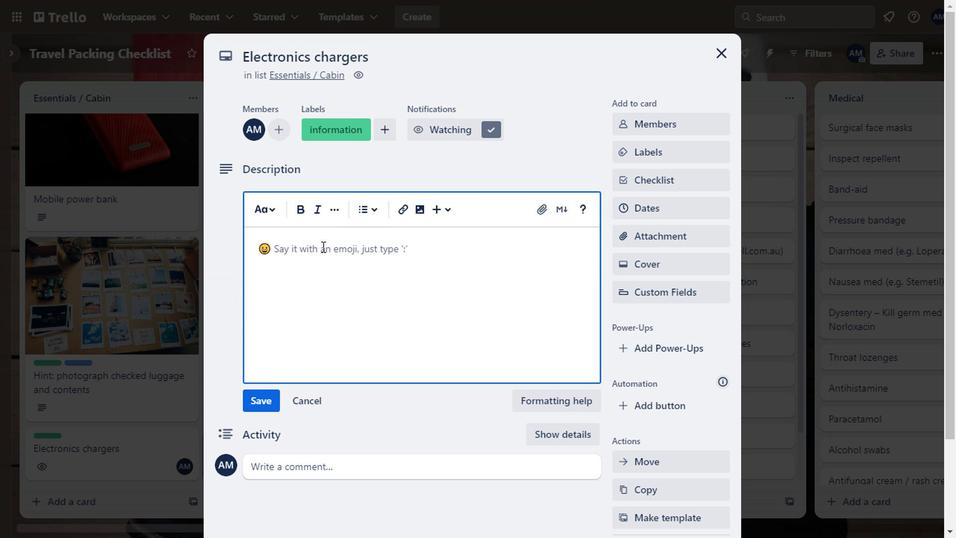 
Action: Key pressed <Key.shift>A<Key.space>battery<Key.space>charger<Key.space>rechrger<Key.space>simply<Key.space>charger<Key.space>
Screenshot: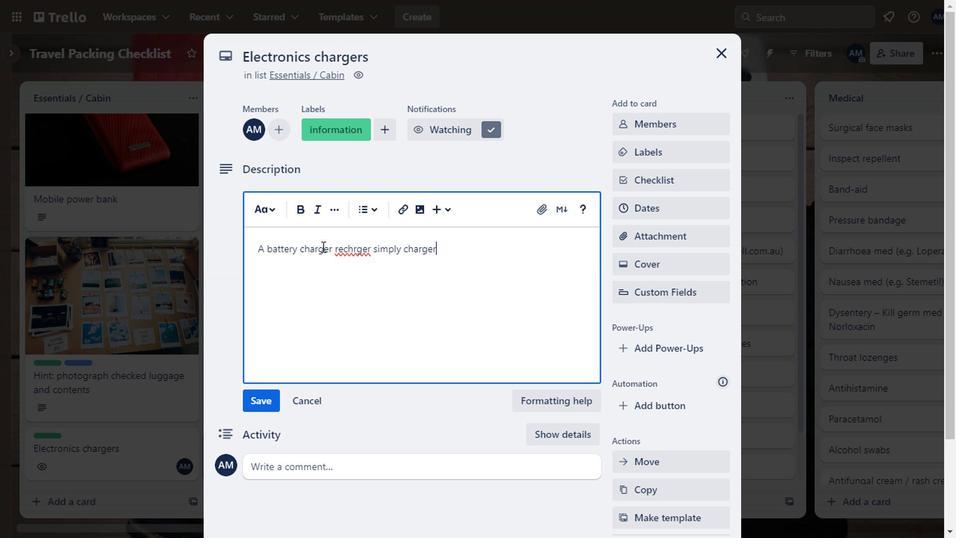 
Action: Mouse moved to (352, 251)
Screenshot: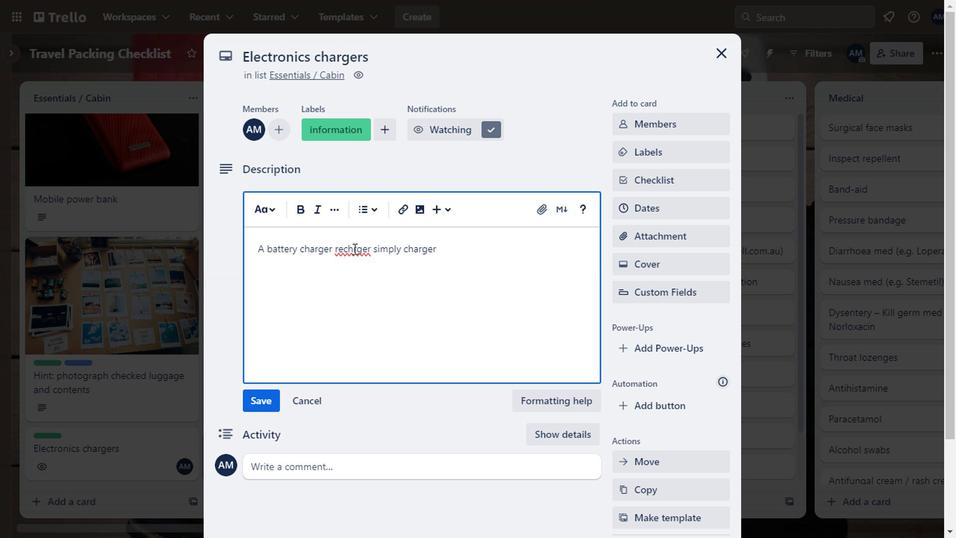 
Action: Mouse pressed left at (352, 251)
Screenshot: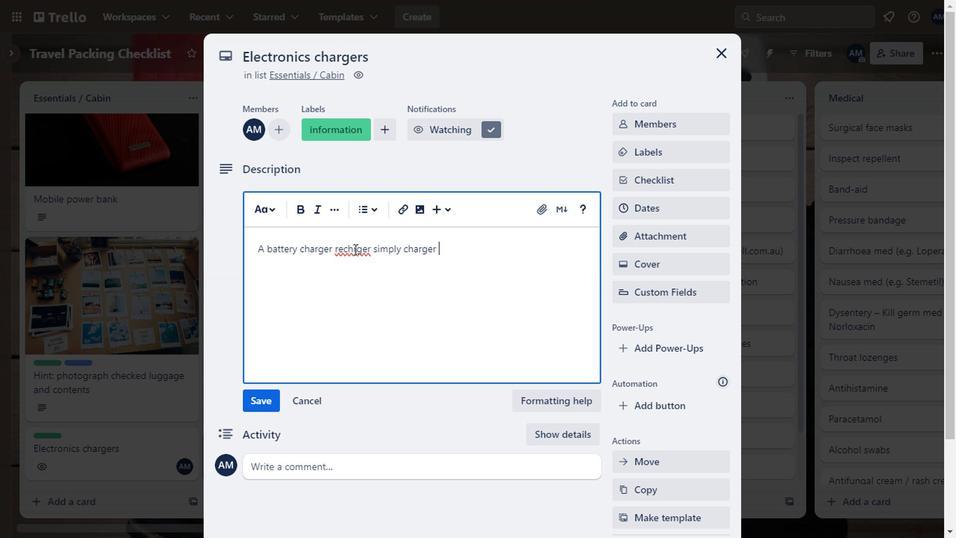 
Action: Mouse moved to (387, 256)
Screenshot: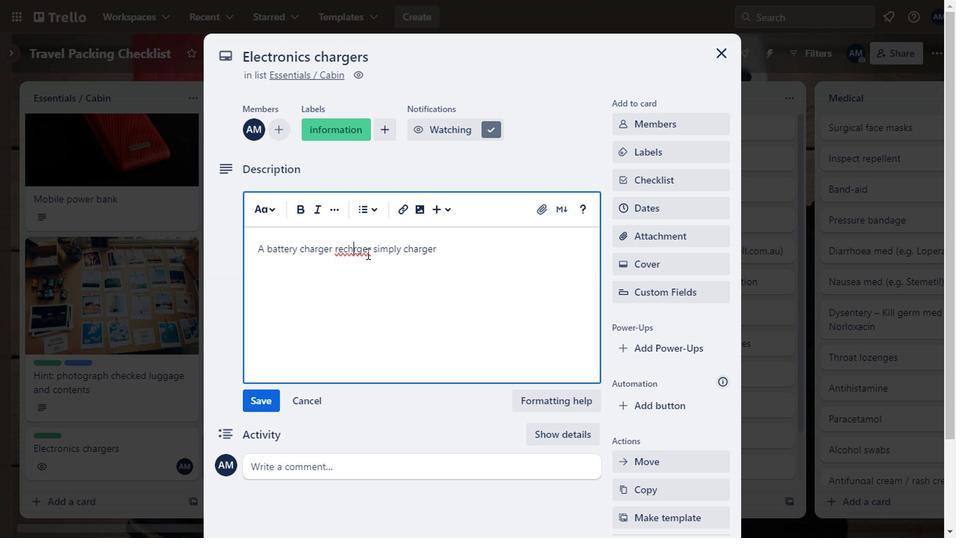 
Action: Key pressed a
Screenshot: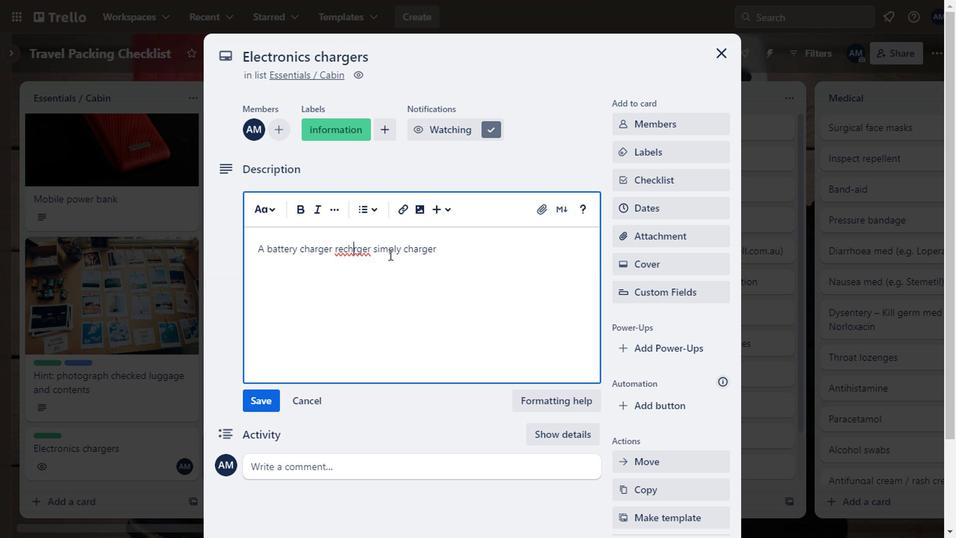 
Action: Mouse moved to (439, 251)
Screenshot: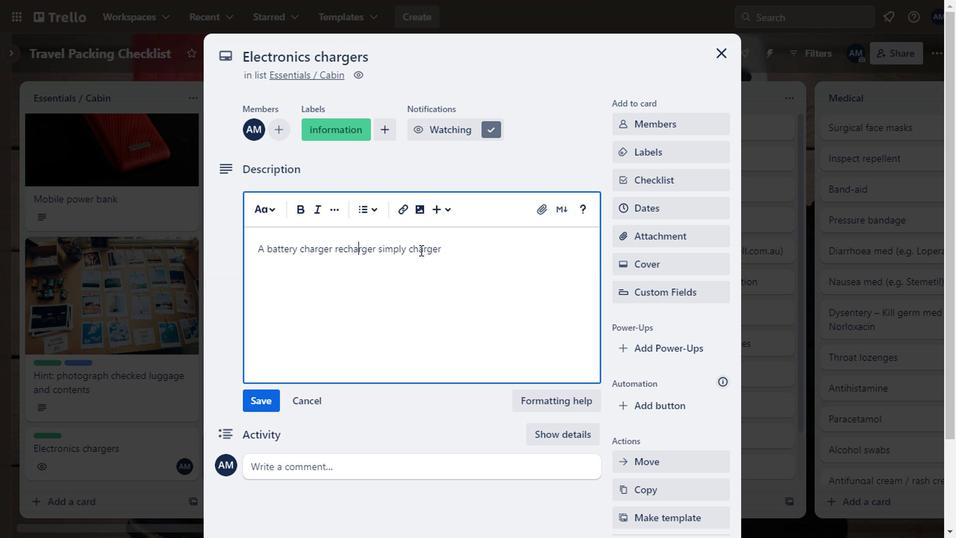 
Action: Mouse pressed left at (439, 251)
Screenshot: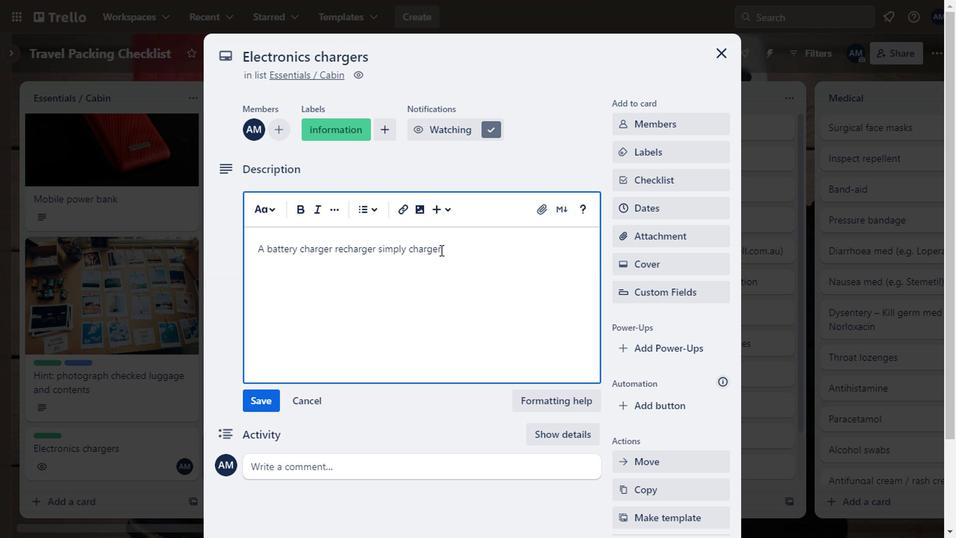 
Action: Mouse moved to (445, 251)
Screenshot: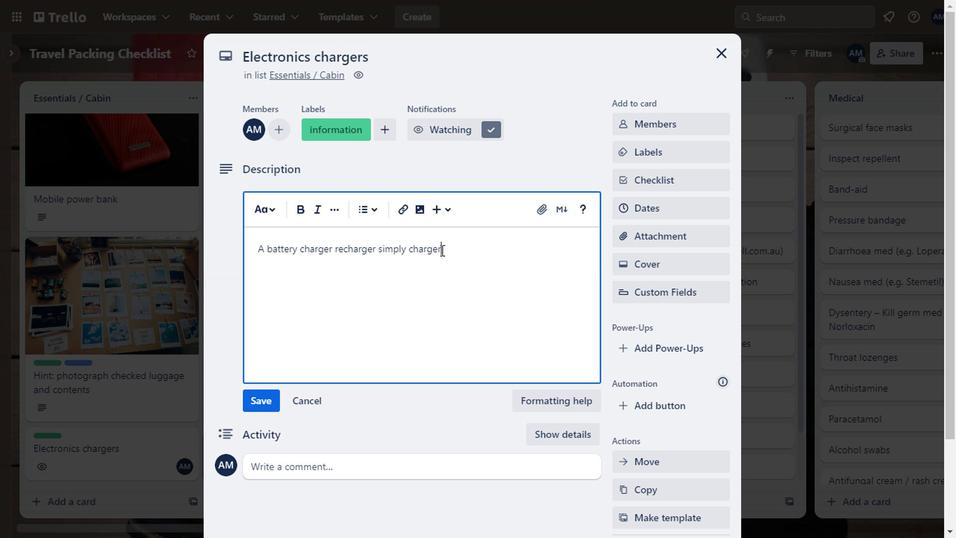 
Action: Key pressed <Key.space>is<Key.space>a<Key.space>device<Key.space>that<Key.space>stores<Key.space>energy<Key.space>in<Key.space>a<Key.space>battery<Key.space>by<Key.space>running<Key.space>an<Key.space>electric<Key.space>current<Key.space>through<Key.space>it
Screenshot: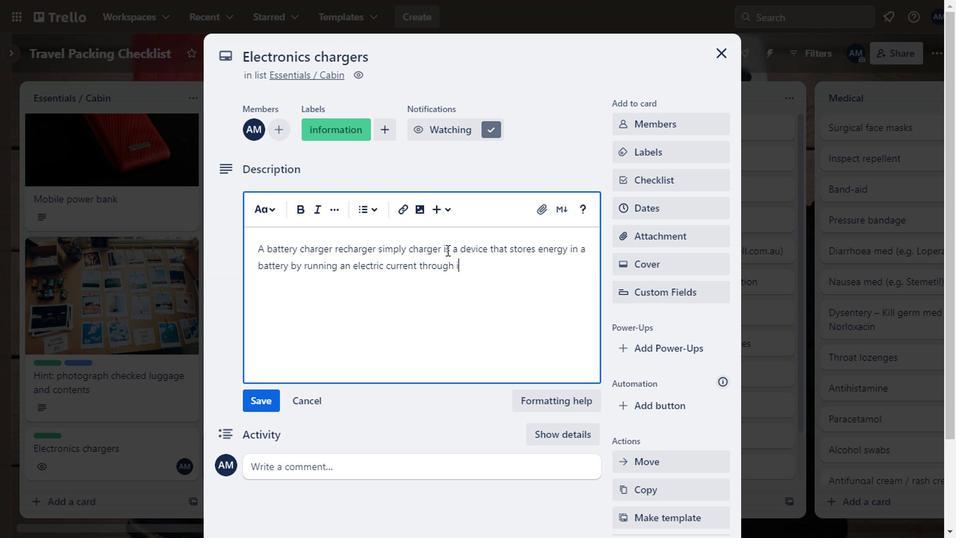 
Action: Mouse moved to (261, 410)
Screenshot: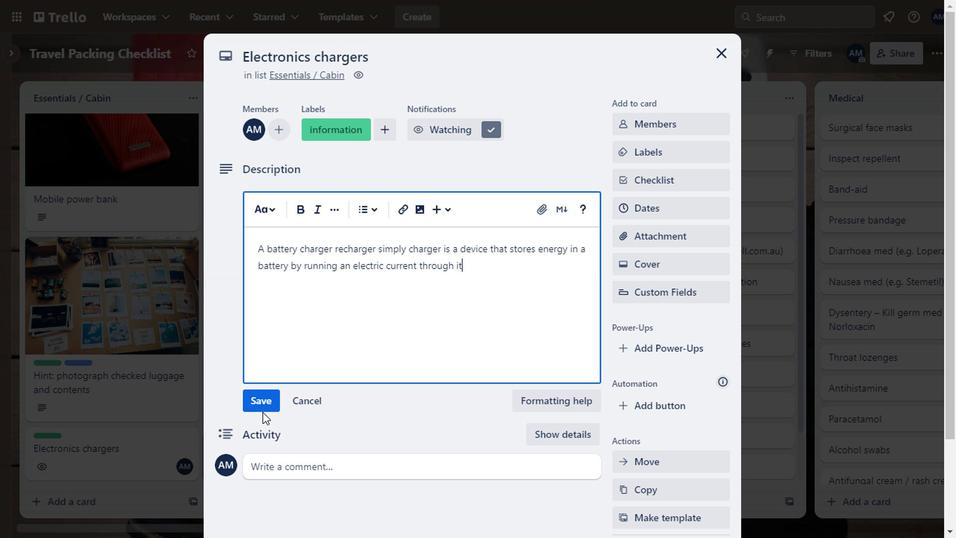 
Action: Mouse pressed left at (261, 410)
Screenshot: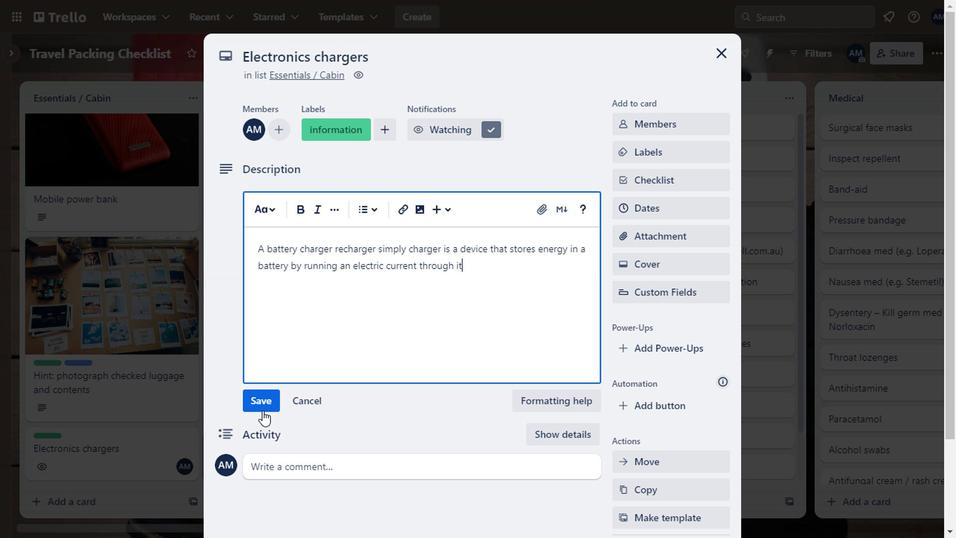 
Action: Mouse moved to (732, 58)
Screenshot: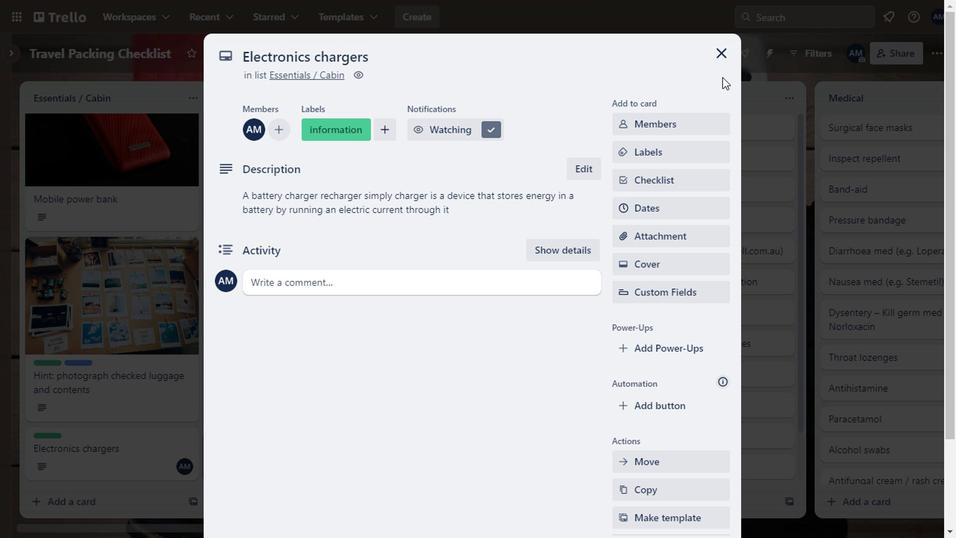 
Action: Mouse pressed left at (732, 58)
Screenshot: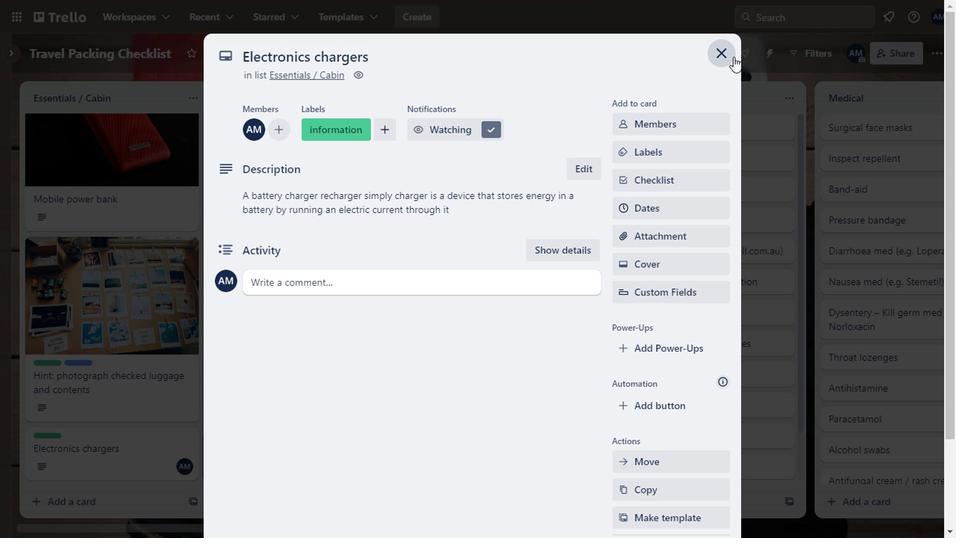
Action: Mouse moved to (149, 384)
Screenshot: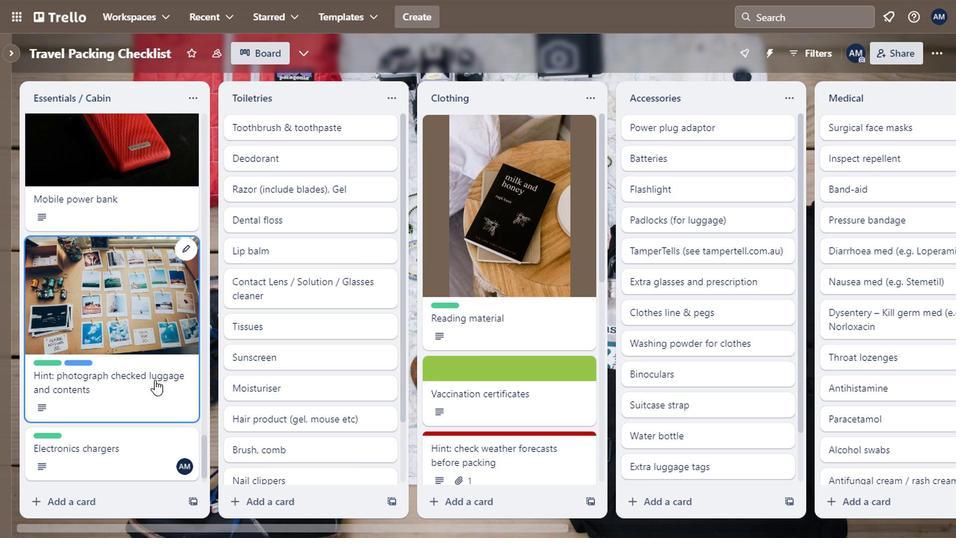 
Action: Mouse scrolled (149, 383) with delta (0, 0)
Screenshot: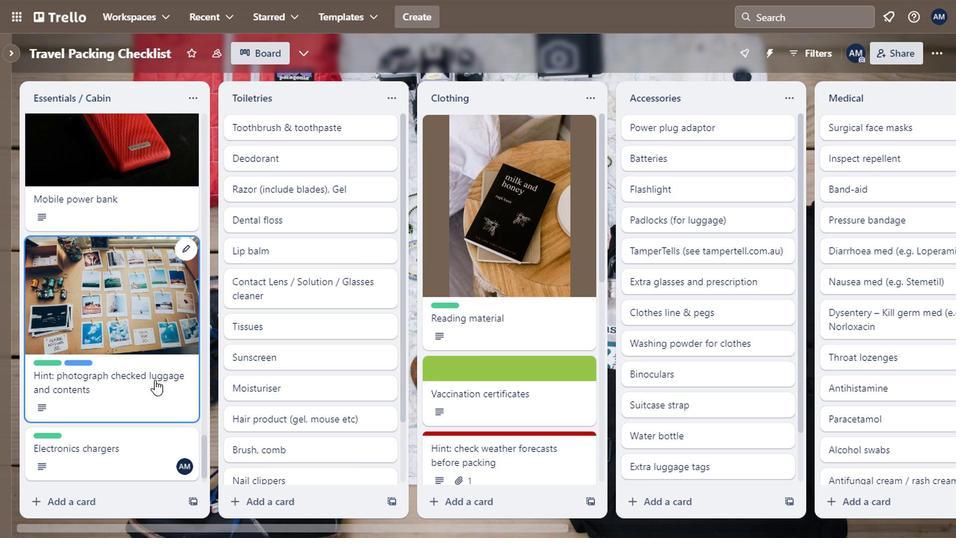 
Action: Mouse moved to (147, 385)
Screenshot: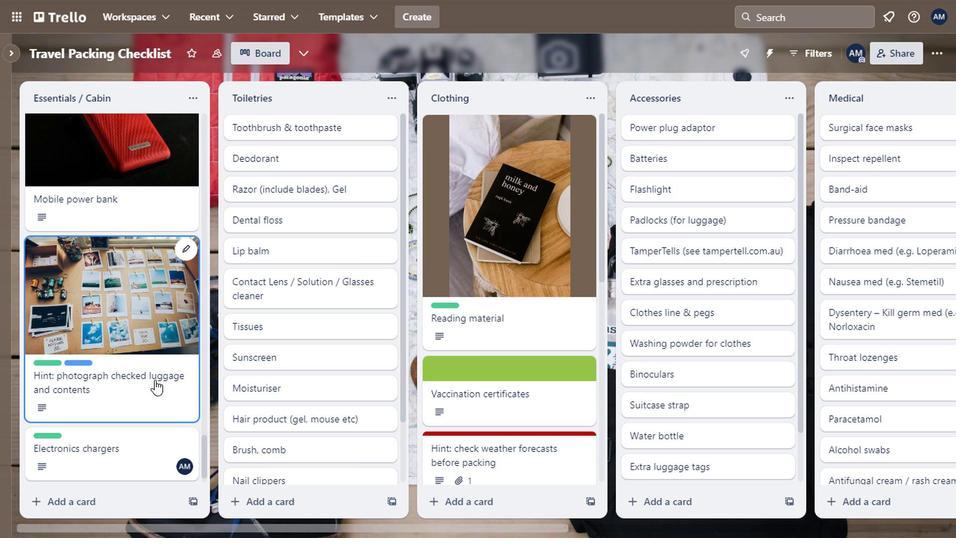 
Action: Mouse scrolled (147, 384) with delta (0, 0)
Screenshot: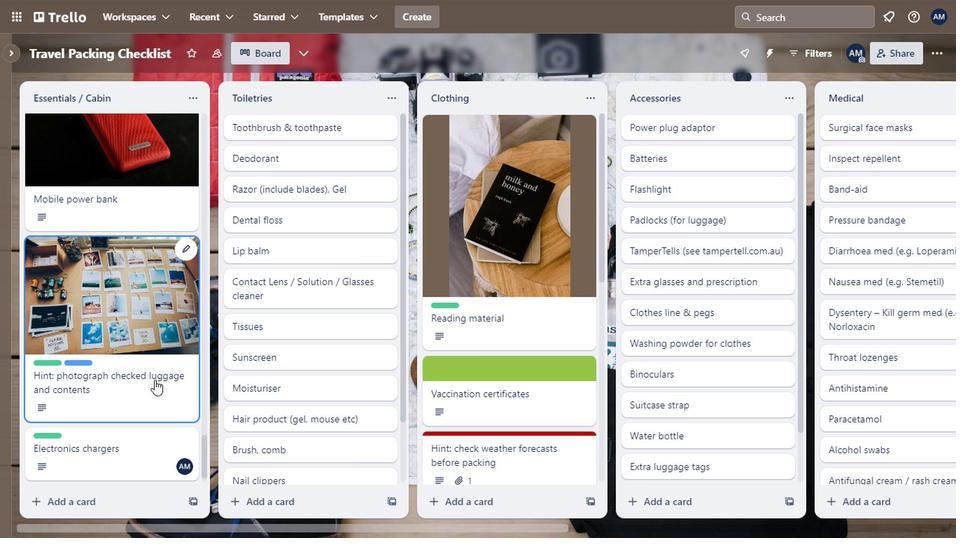 
Action: Mouse moved to (147, 386)
Screenshot: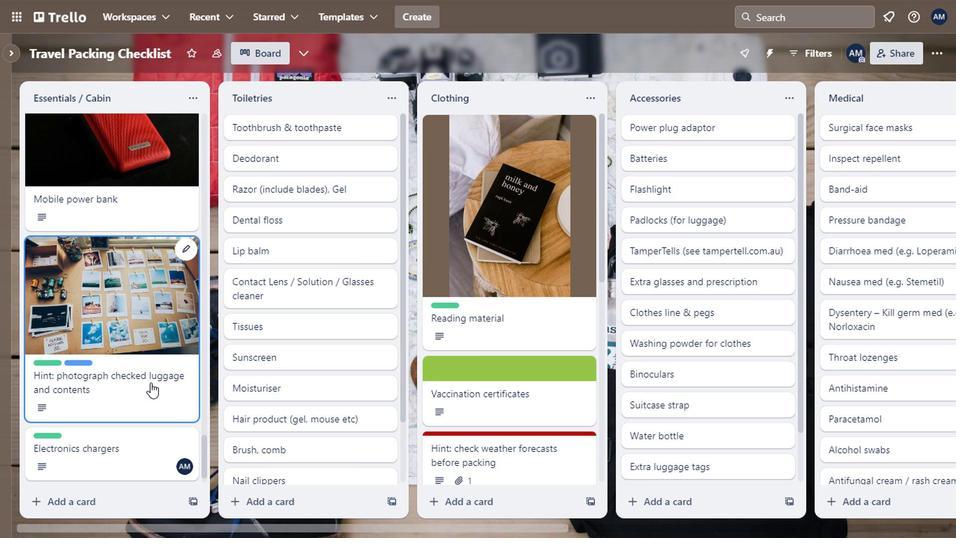 
Action: Mouse scrolled (147, 385) with delta (0, 0)
Screenshot: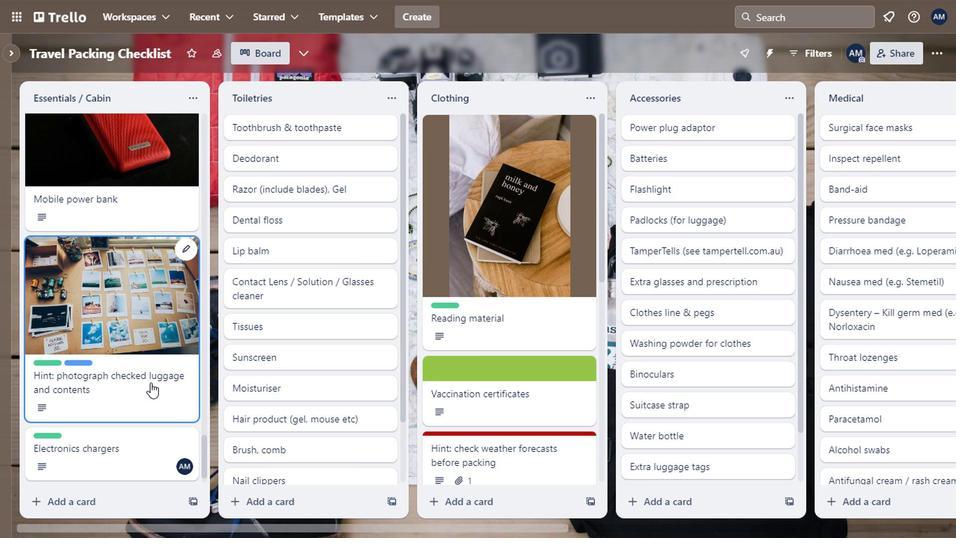 
Action: Mouse scrolled (147, 385) with delta (0, 0)
Screenshot: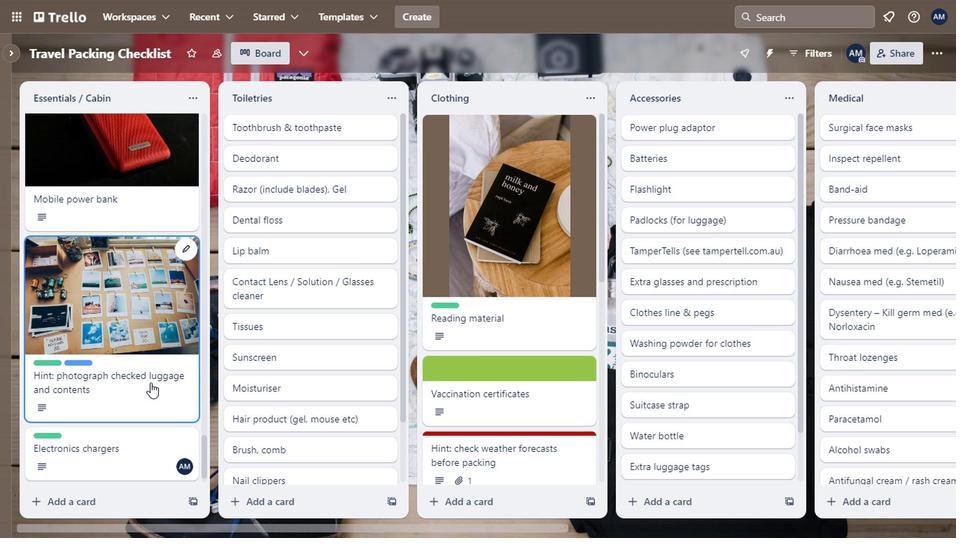 
Action: Mouse moved to (170, 278)
Screenshot: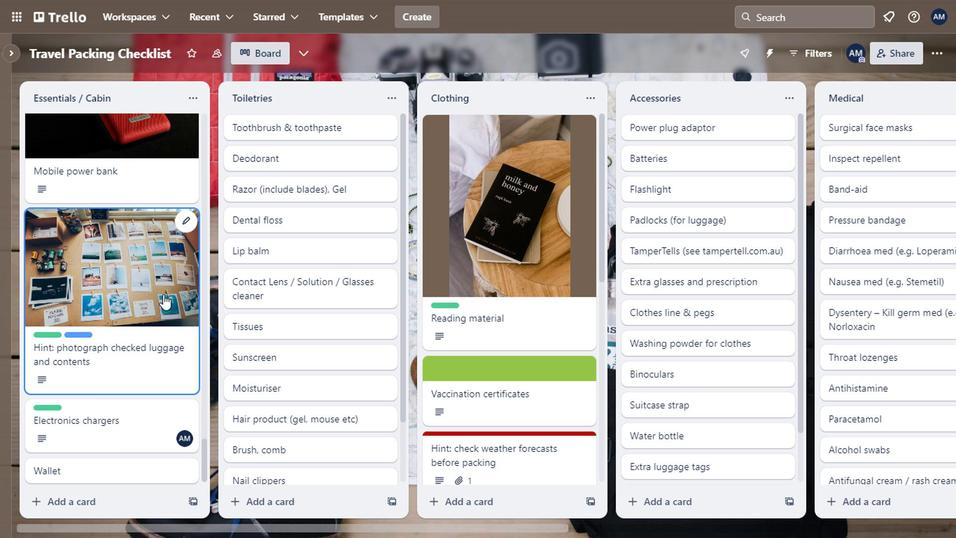 
Action: Mouse scrolled (170, 279) with delta (0, 0)
Screenshot: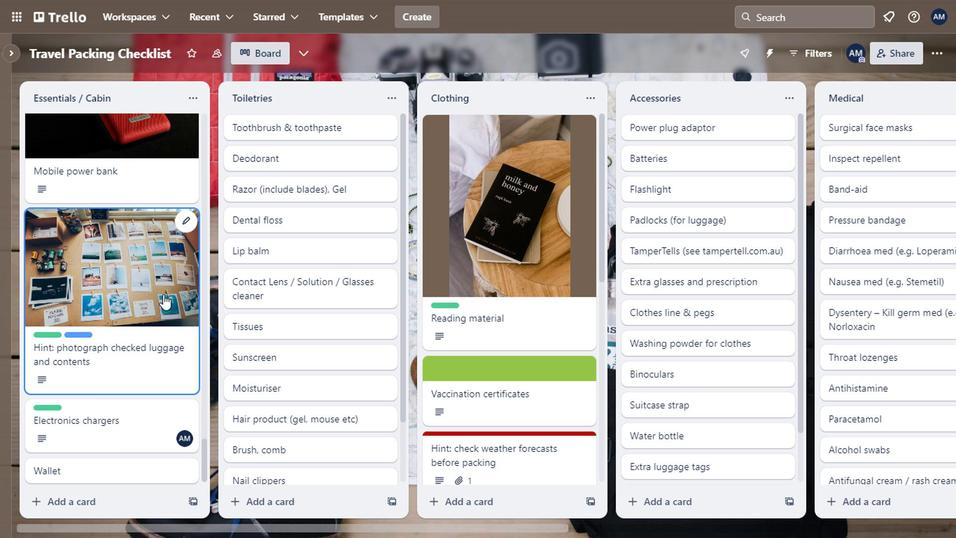 
Action: Mouse moved to (171, 277)
Screenshot: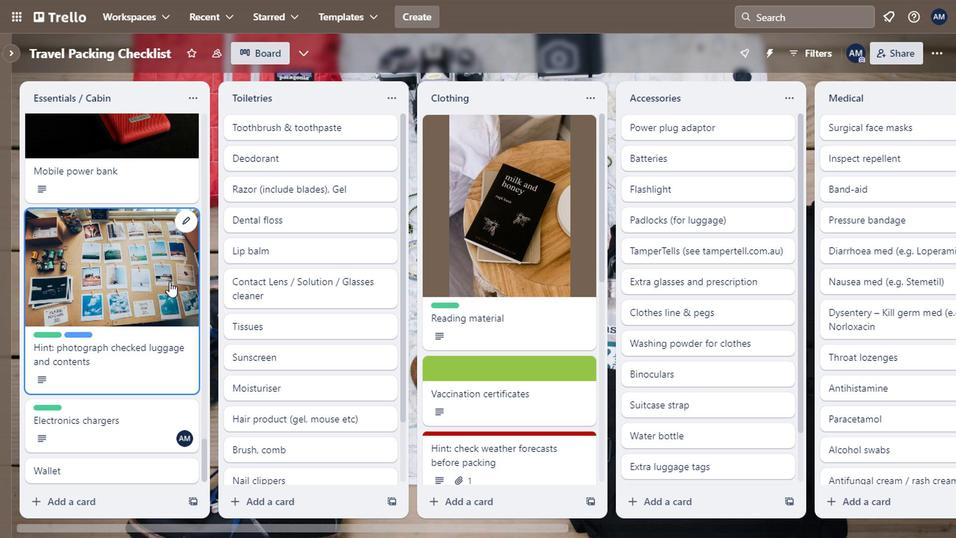 
Action: Mouse scrolled (171, 278) with delta (0, 0)
Screenshot: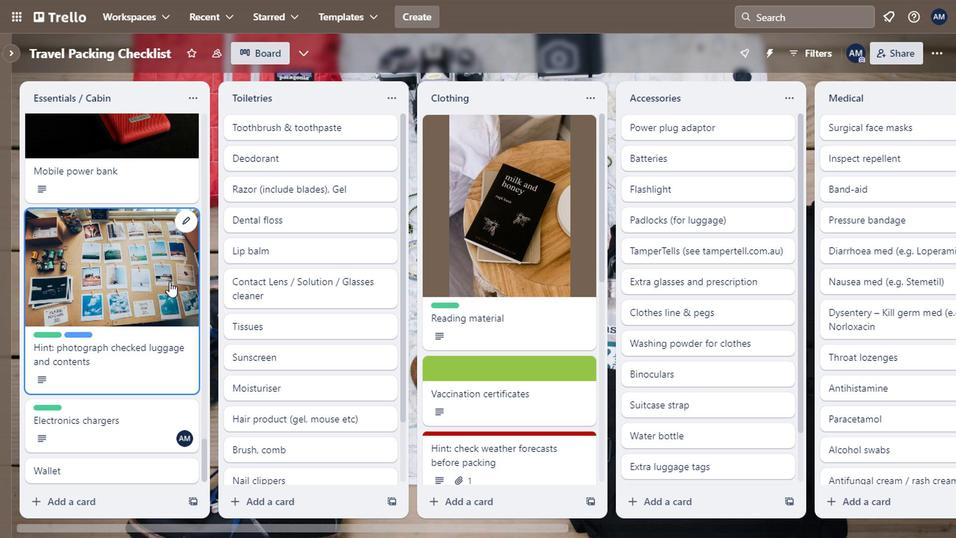 
Action: Mouse scrolled (171, 278) with delta (0, 0)
Screenshot: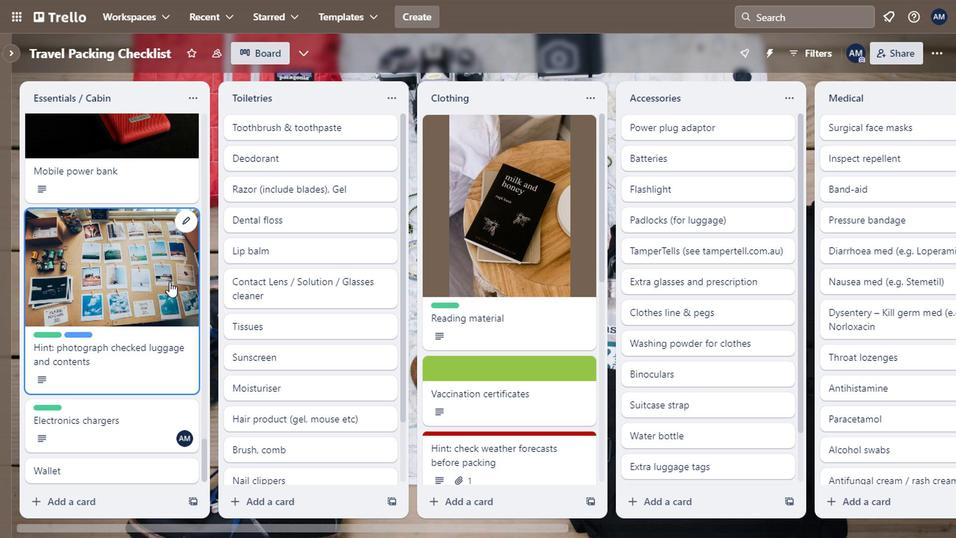 
Action: Mouse scrolled (171, 278) with delta (0, 0)
Screenshot: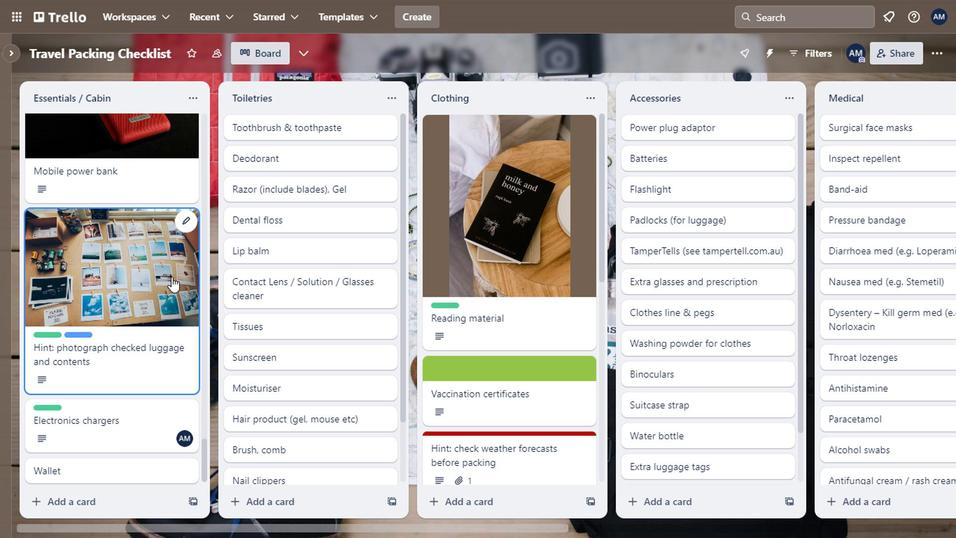 
Action: Mouse moved to (162, 280)
Screenshot: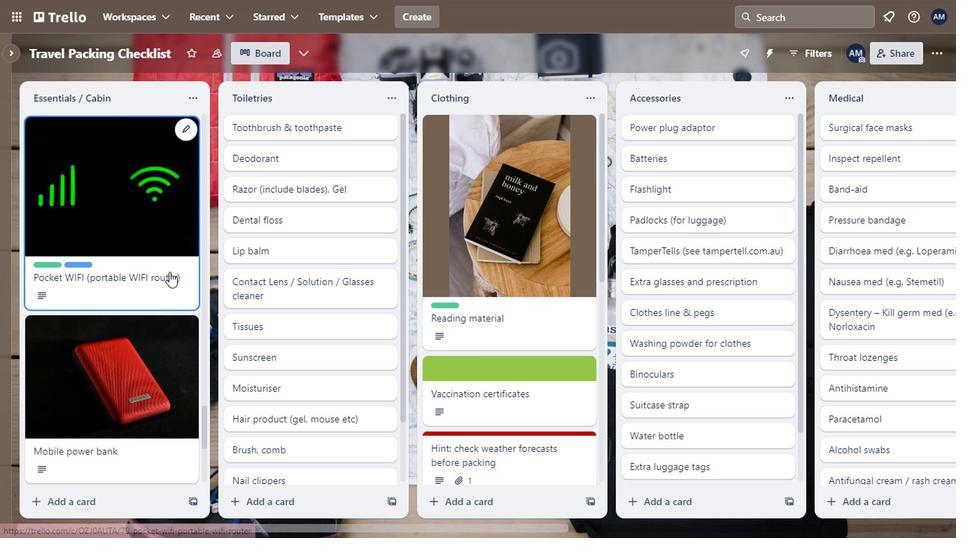 
Action: Mouse scrolled (162, 279) with delta (0, 0)
Screenshot: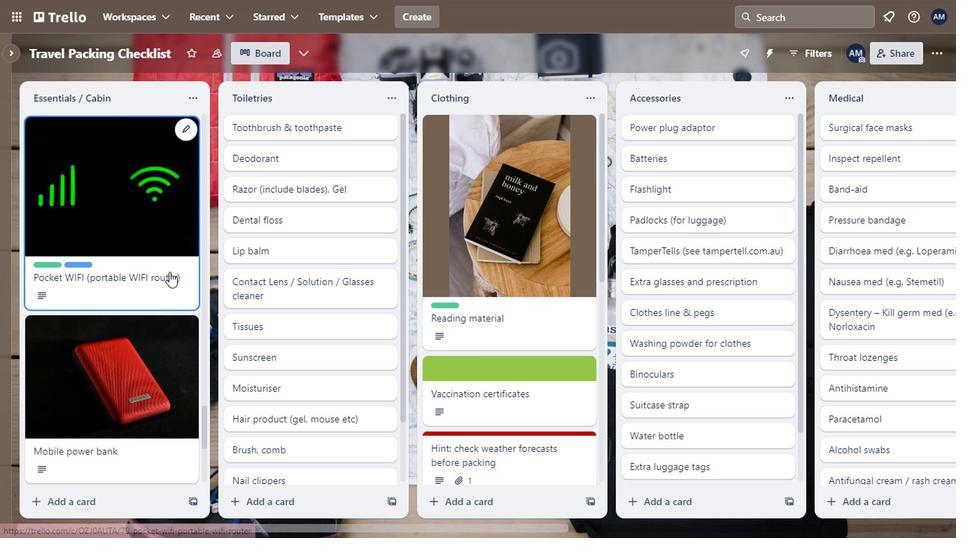
Action: Mouse scrolled (162, 279) with delta (0, 0)
Screenshot: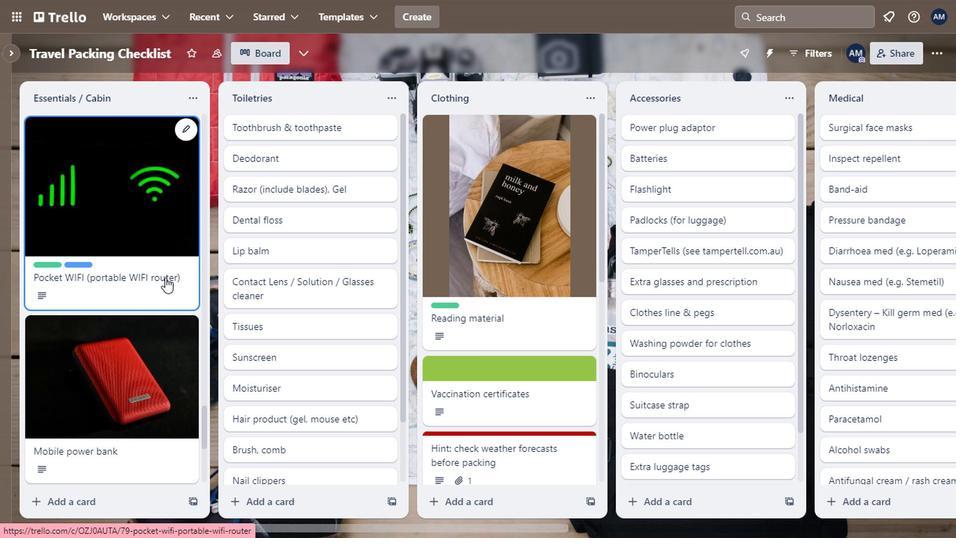 
Action: Mouse moved to (160, 282)
Screenshot: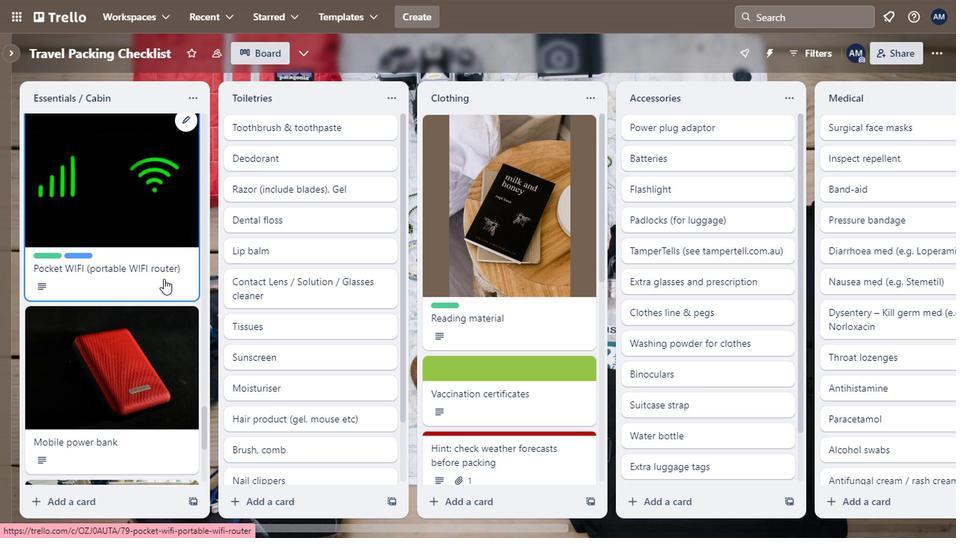 
Action: Mouse scrolled (160, 281) with delta (0, 0)
Screenshot: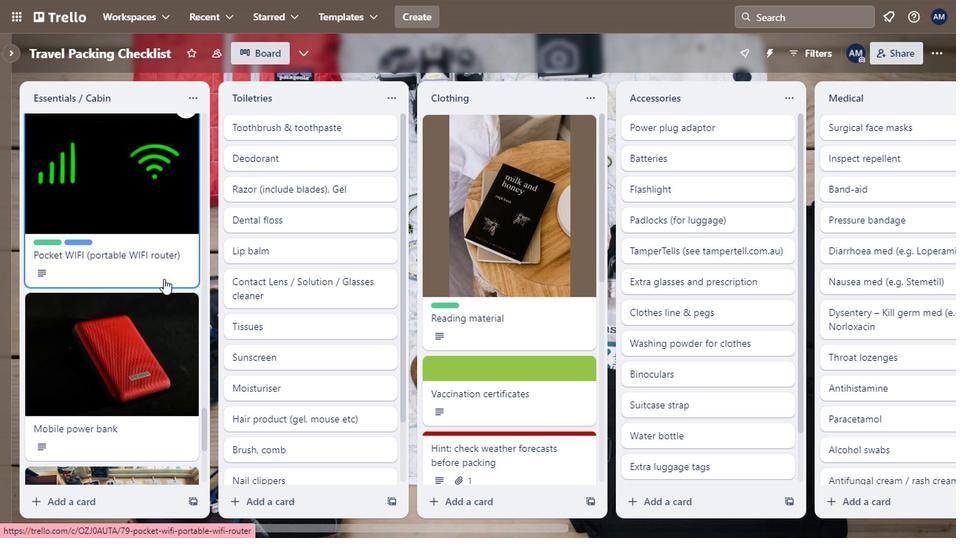 
Action: Mouse moved to (160, 282)
Screenshot: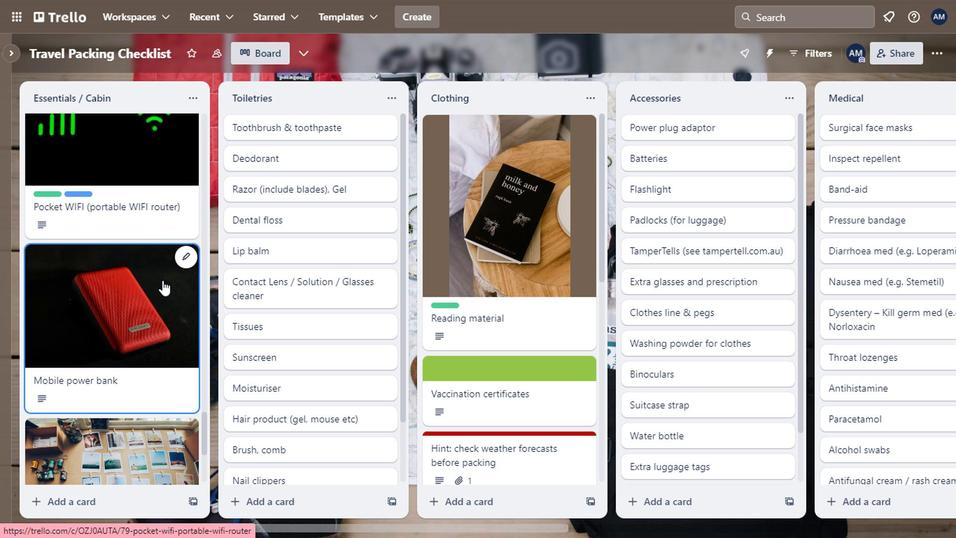 
Action: Mouse scrolled (160, 281) with delta (0, 0)
Screenshot: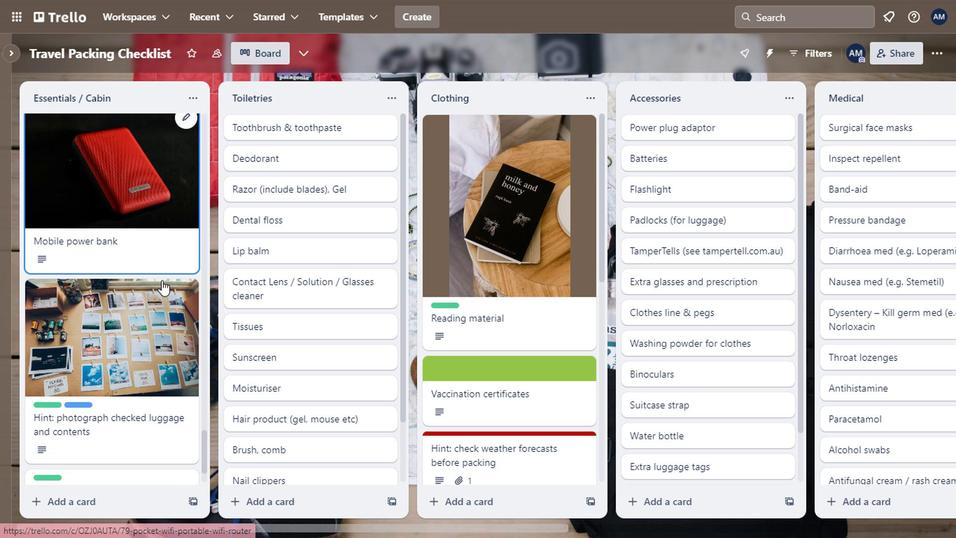 
Action: Mouse moved to (160, 283)
Screenshot: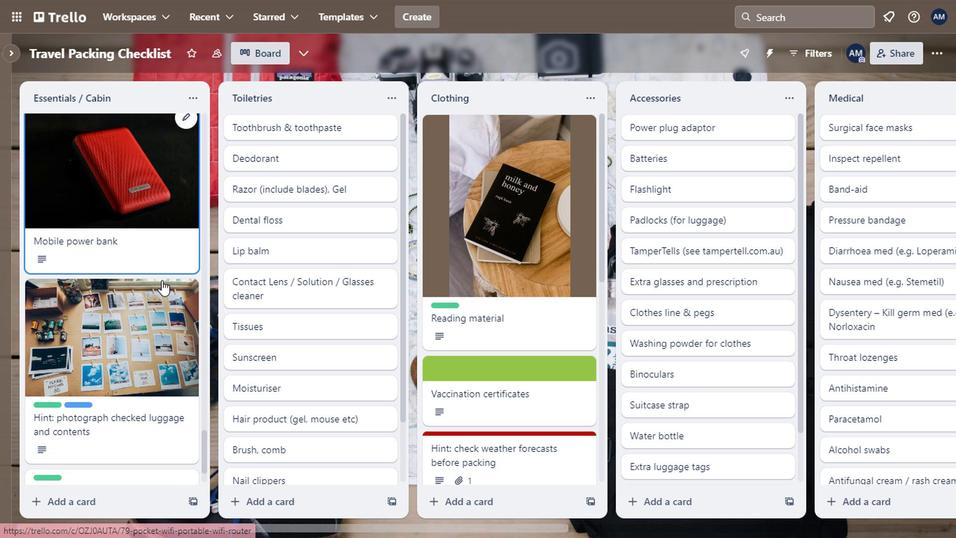 
Action: Mouse scrolled (160, 282) with delta (0, 0)
Screenshot: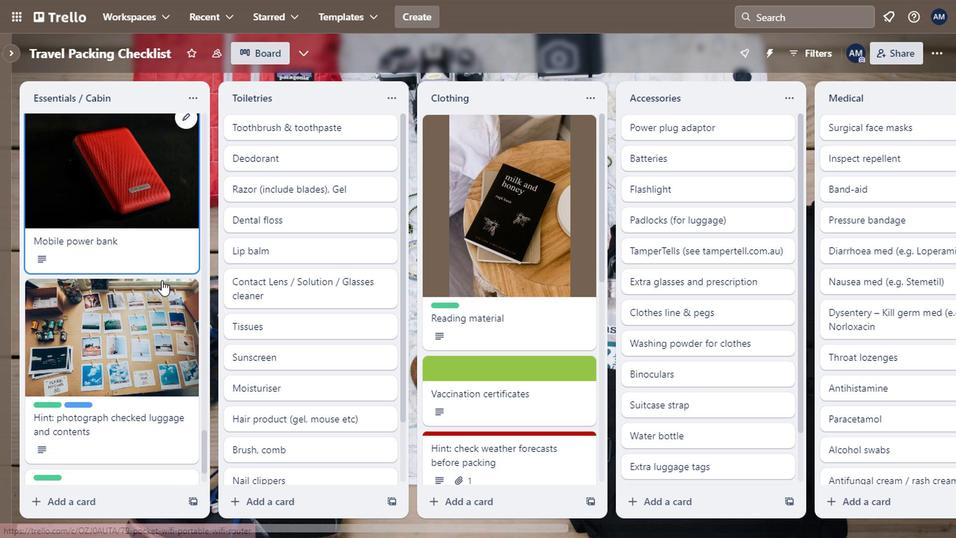 
Action: Mouse moved to (160, 284)
Screenshot: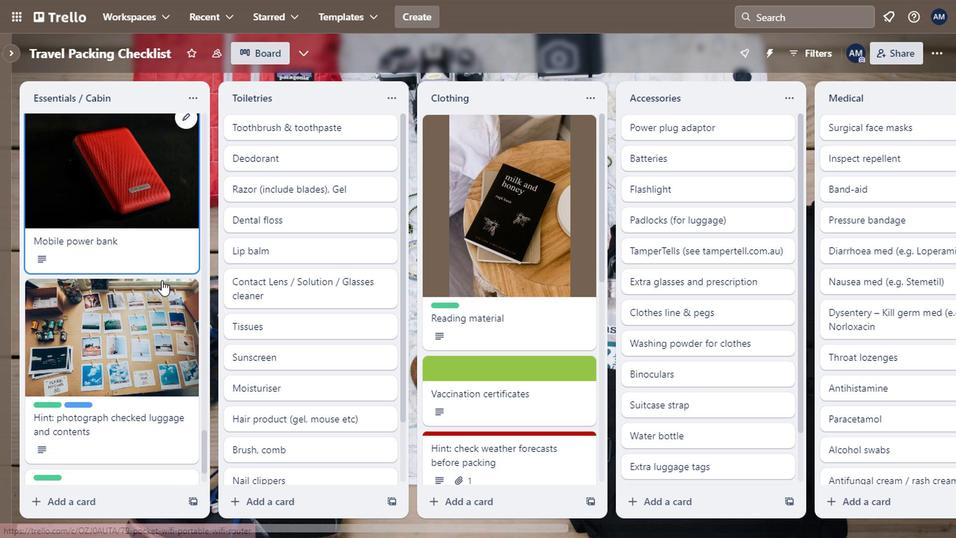 
Action: Mouse scrolled (160, 284) with delta (0, 0)
Screenshot: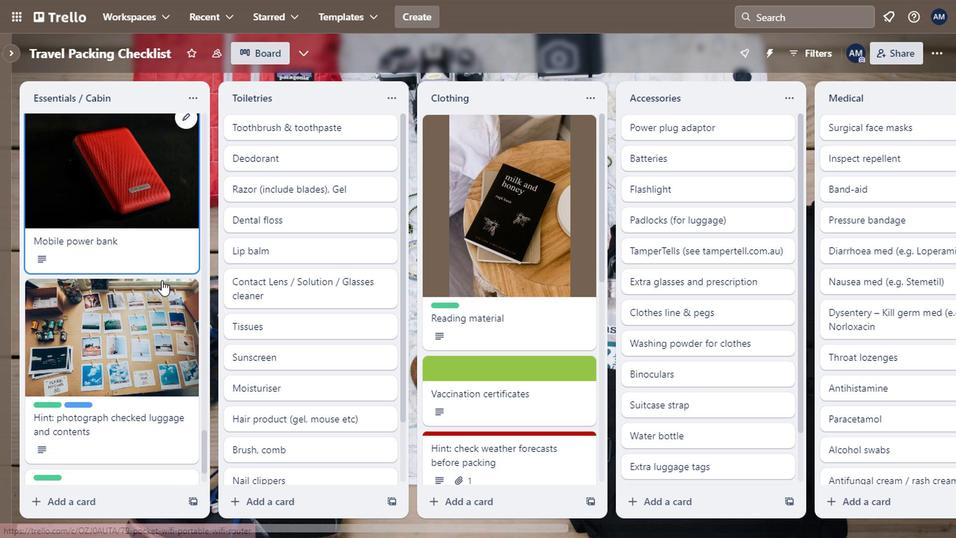 
Action: Mouse moved to (159, 286)
Screenshot: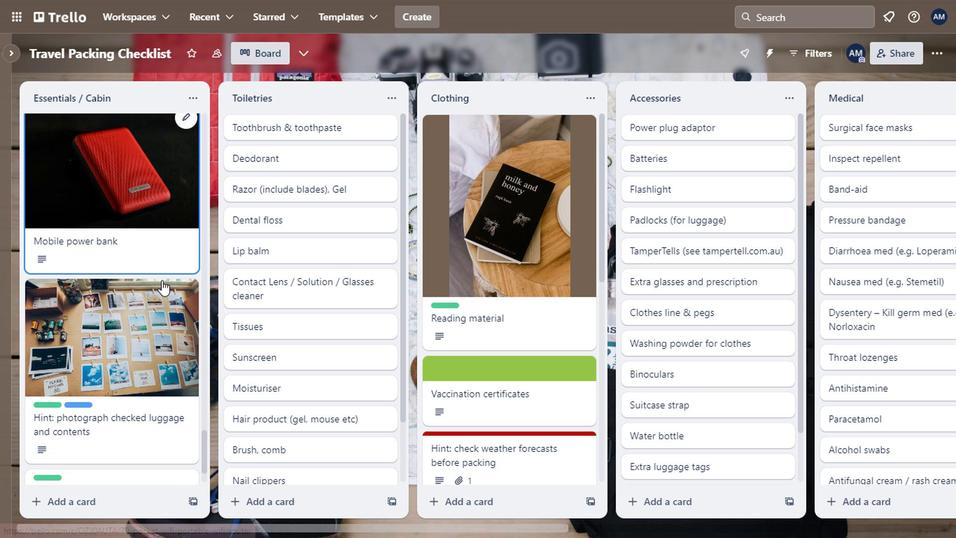 
Action: Mouse scrolled (159, 286) with delta (0, 0)
Screenshot: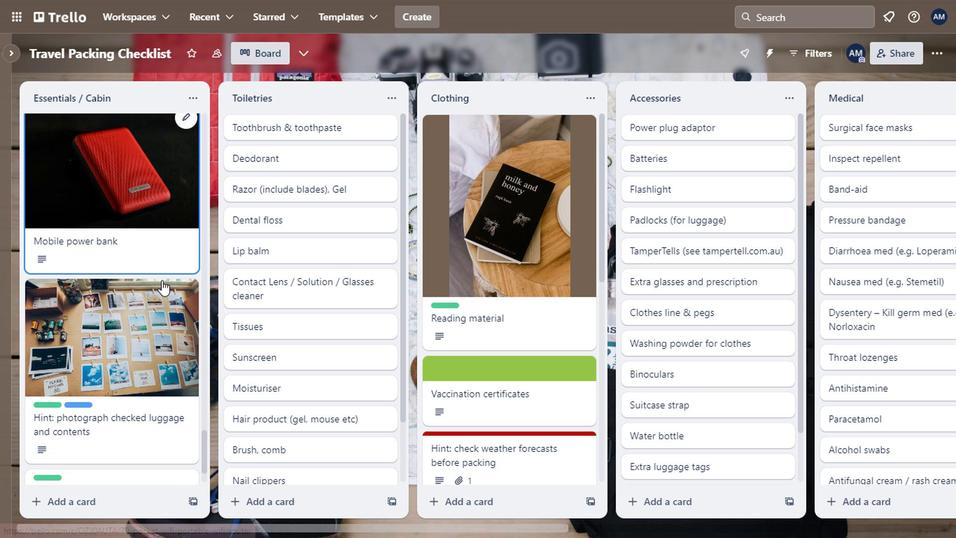 
Action: Mouse moved to (182, 412)
Screenshot: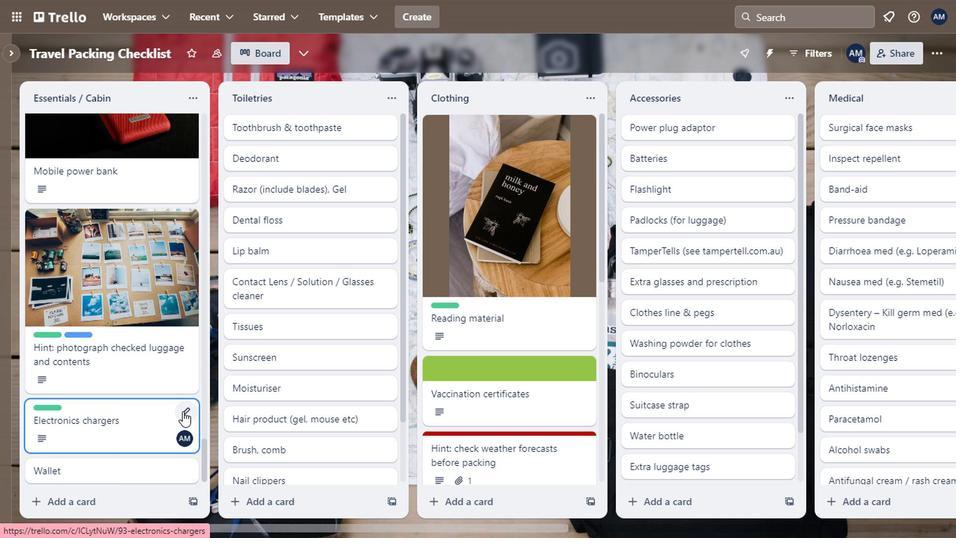 
Action: Mouse pressed left at (182, 412)
Screenshot: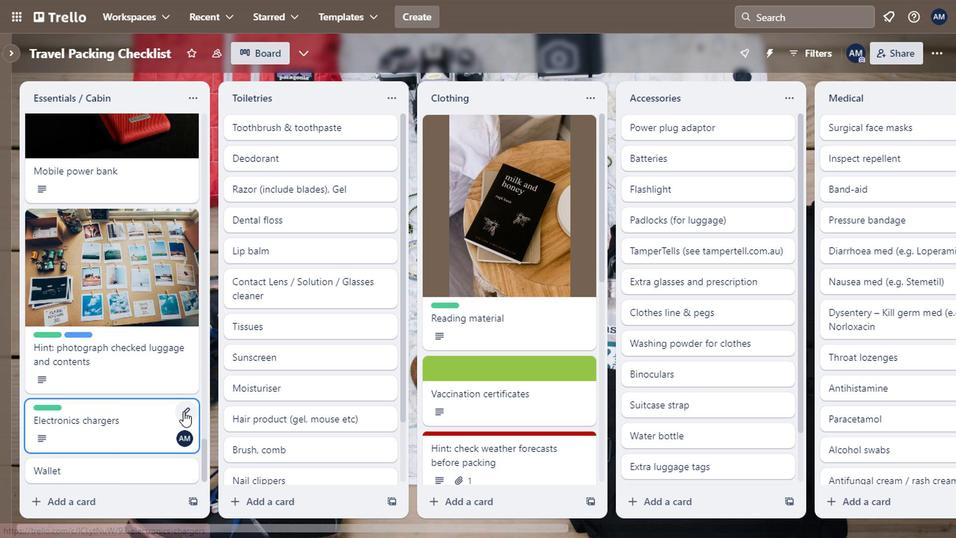 
Action: Mouse moved to (255, 375)
Screenshot: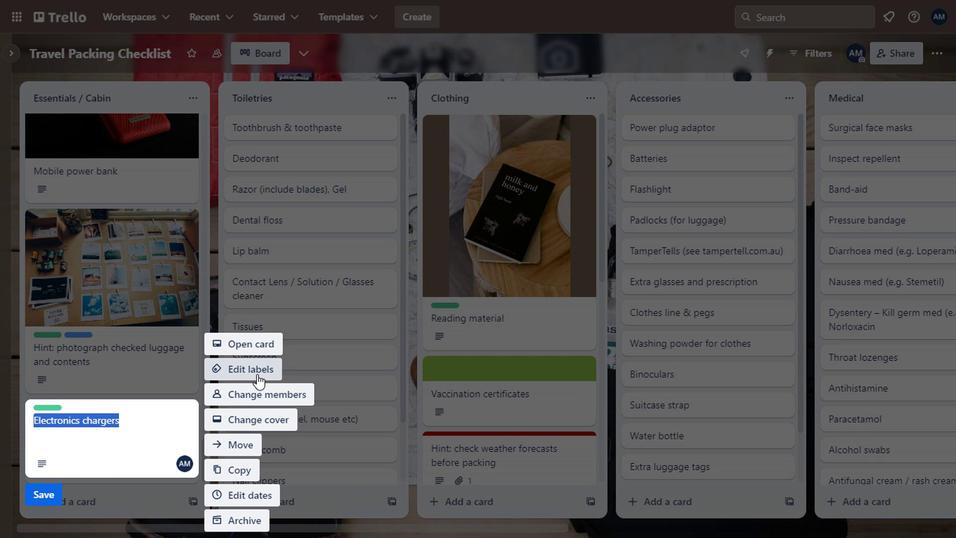 
Action: Mouse pressed left at (255, 375)
Screenshot: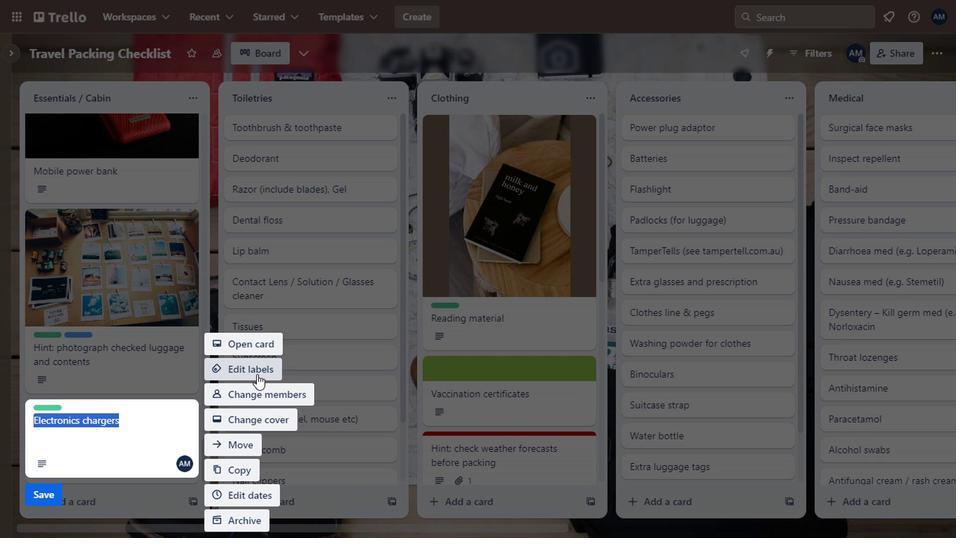 
Action: Mouse moved to (250, 262)
Screenshot: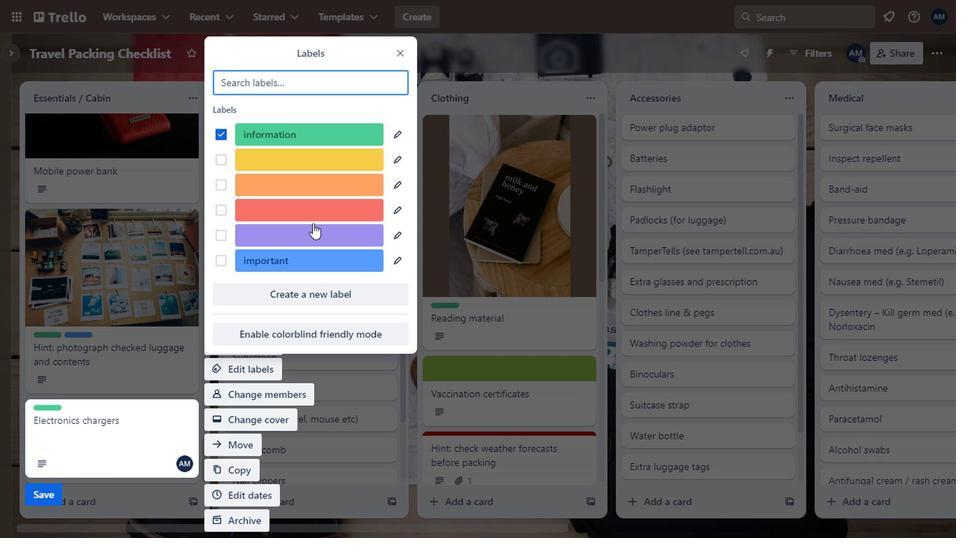 
Action: Mouse pressed left at (250, 262)
Screenshot: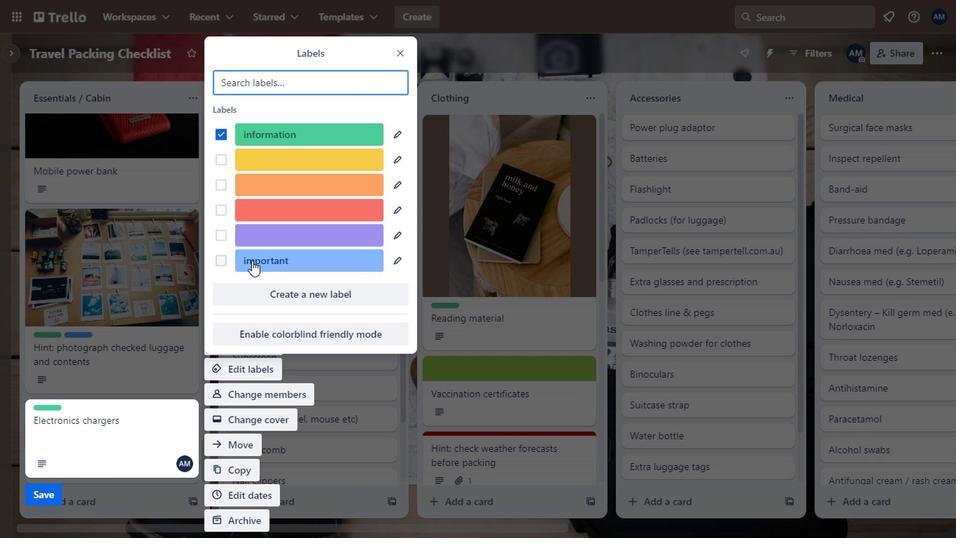 
Action: Mouse moved to (252, 182)
Screenshot: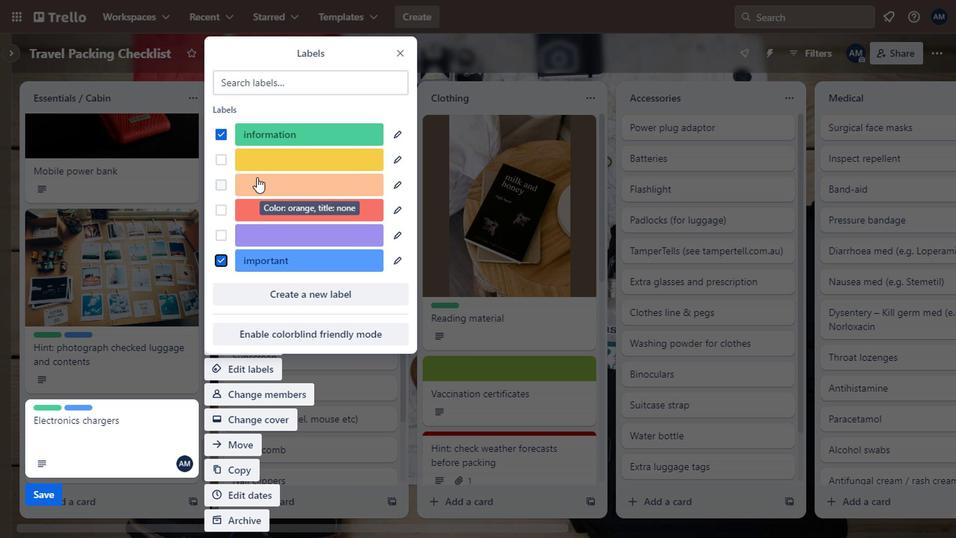 
Action: Mouse pressed left at (252, 182)
Screenshot: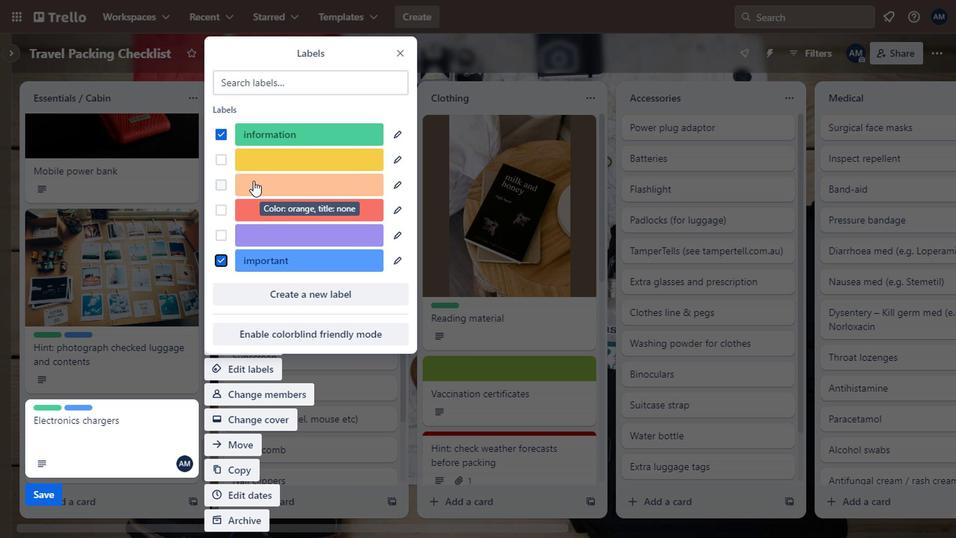 
Action: Mouse moved to (445, 227)
Screenshot: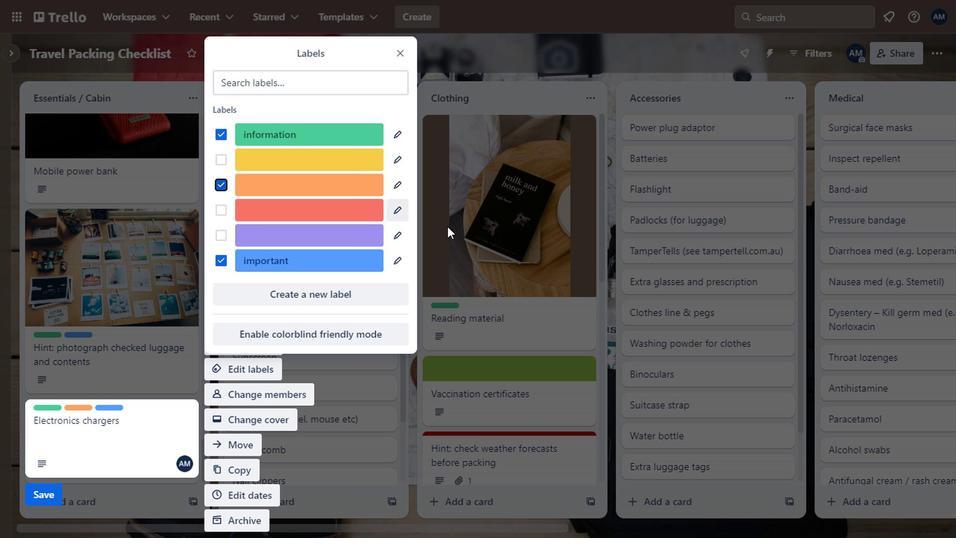 
Action: Mouse pressed left at (445, 227)
Screenshot: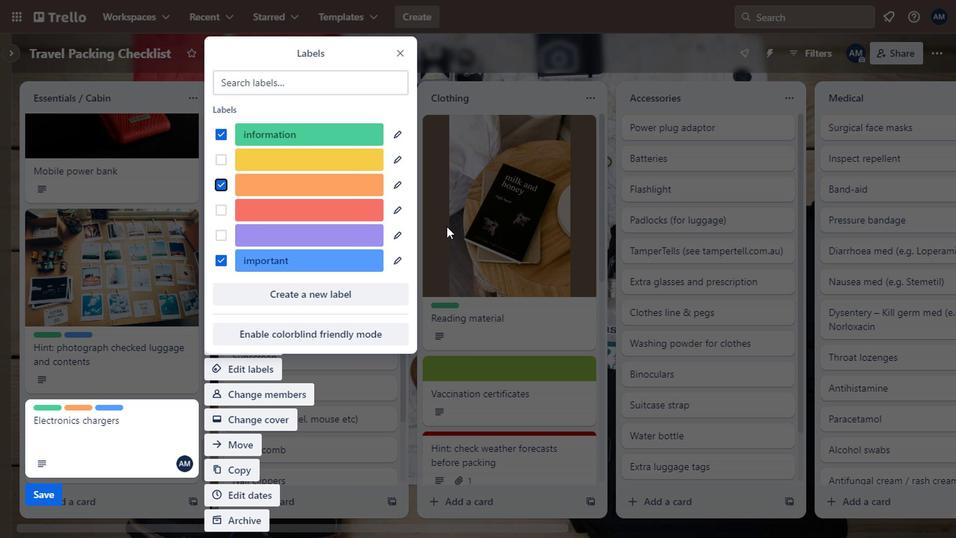 
Action: Mouse moved to (54, 489)
Screenshot: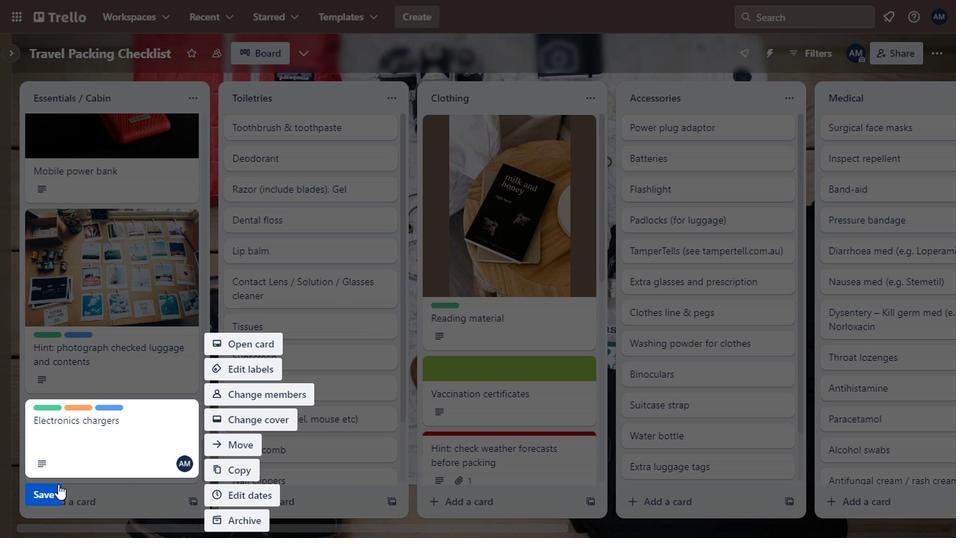 
Action: Mouse pressed left at (54, 489)
Screenshot: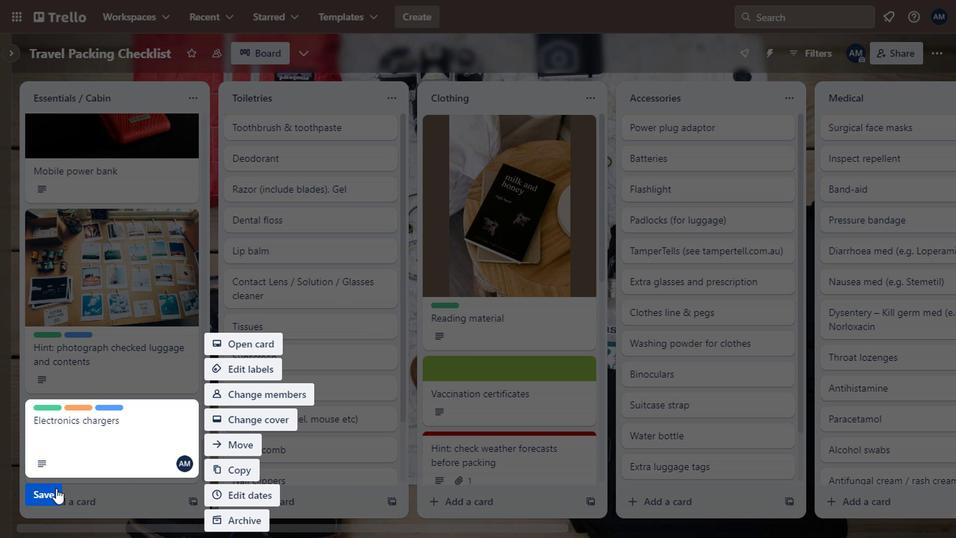 
Action: Mouse moved to (83, 446)
Screenshot: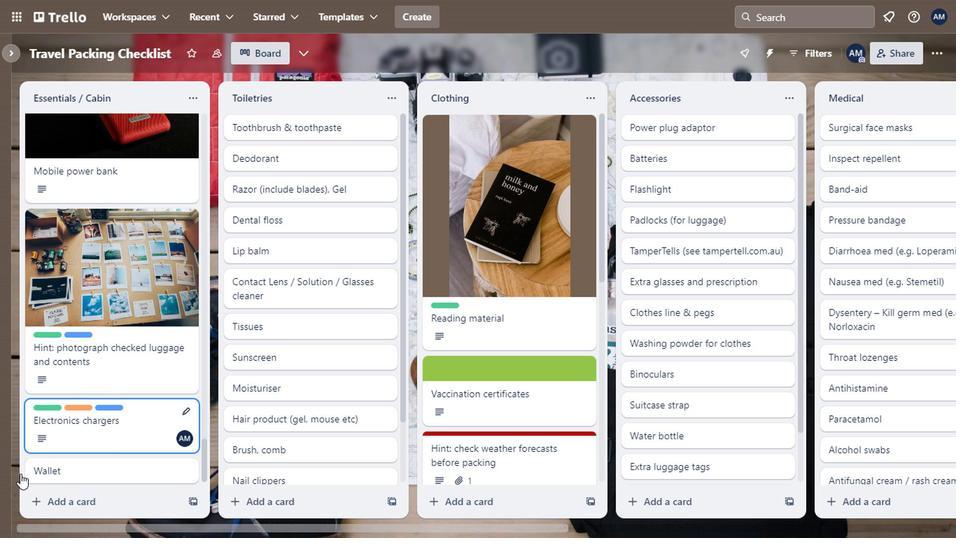 
Action: Mouse scrolled (83, 445) with delta (0, 0)
Screenshot: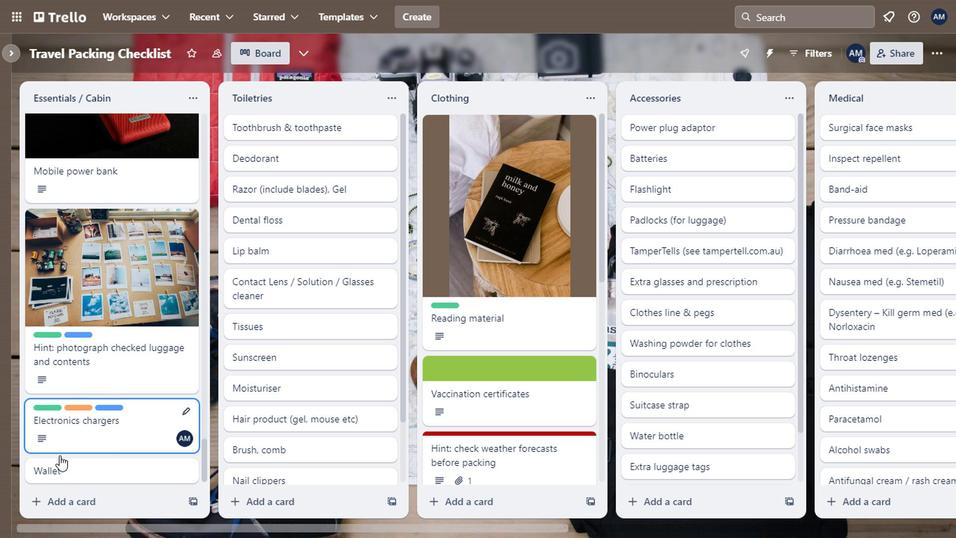 
Action: Mouse scrolled (83, 445) with delta (0, 0)
Screenshot: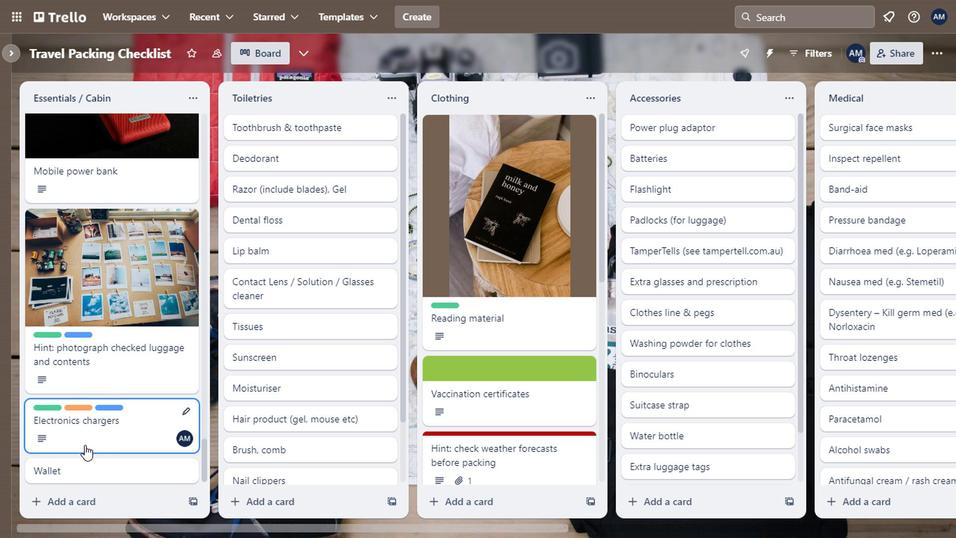 
Action: Mouse moved to (83, 472)
Screenshot: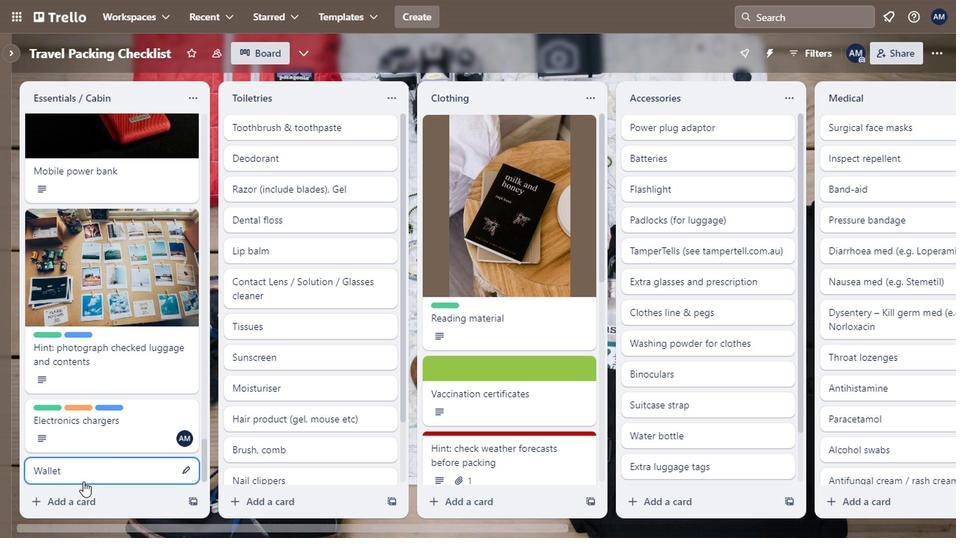
Action: Mouse pressed left at (83, 472)
Screenshot: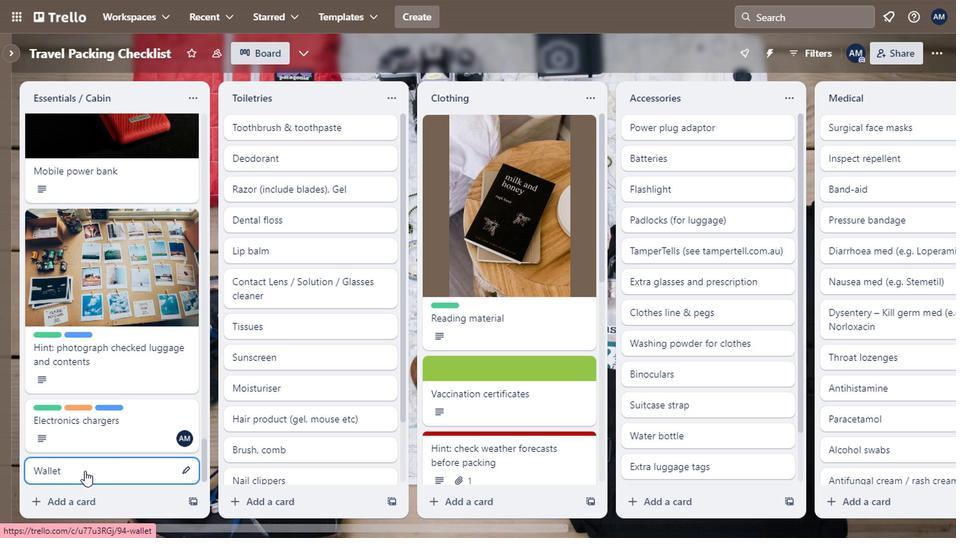
Action: Mouse moved to (102, 417)
Screenshot: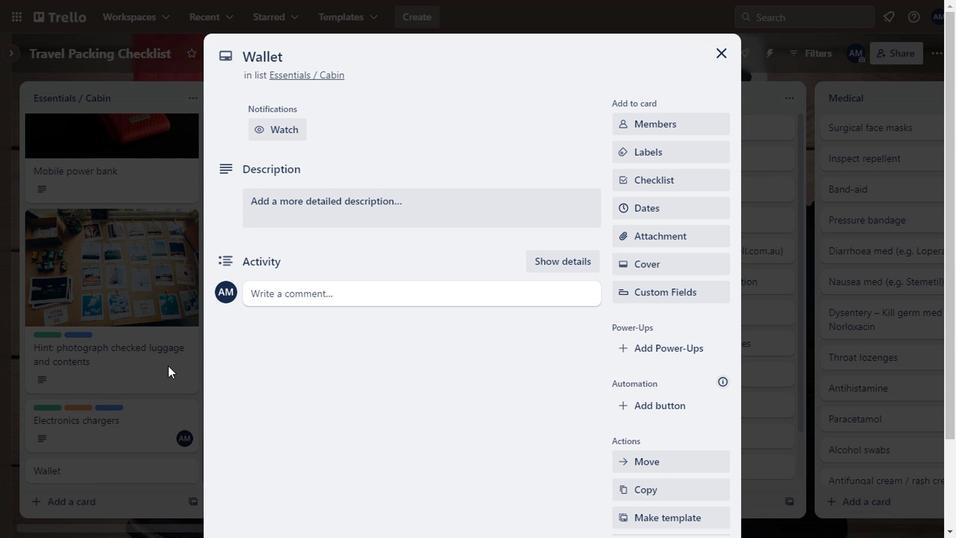 
Action: Mouse pressed left at (102, 417)
Screenshot: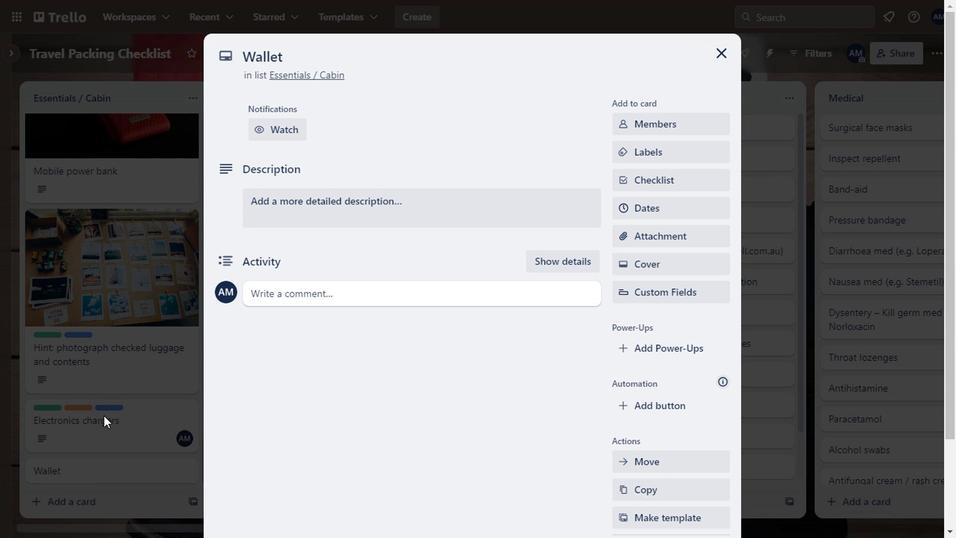 
Action: Mouse moved to (102, 417)
Screenshot: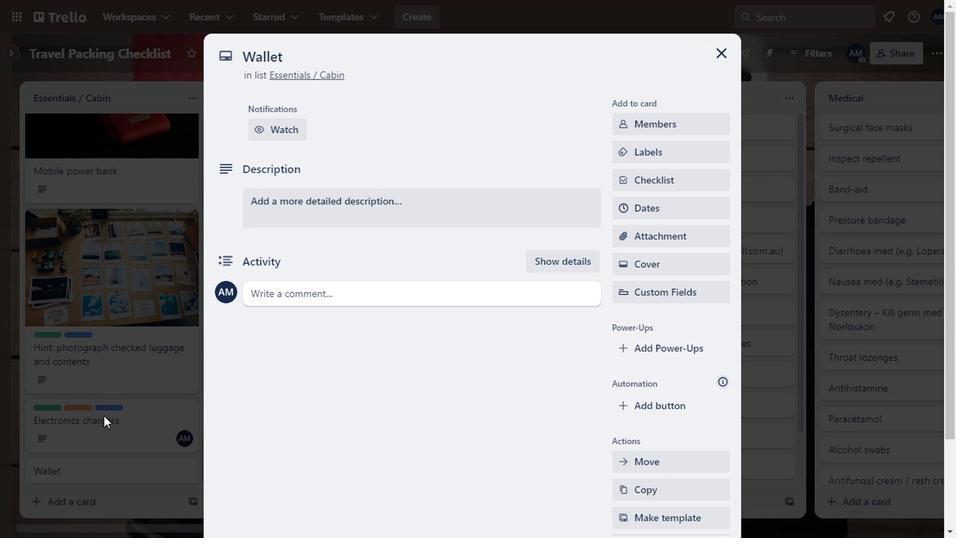 
Action: Mouse pressed left at (102, 417)
Screenshot: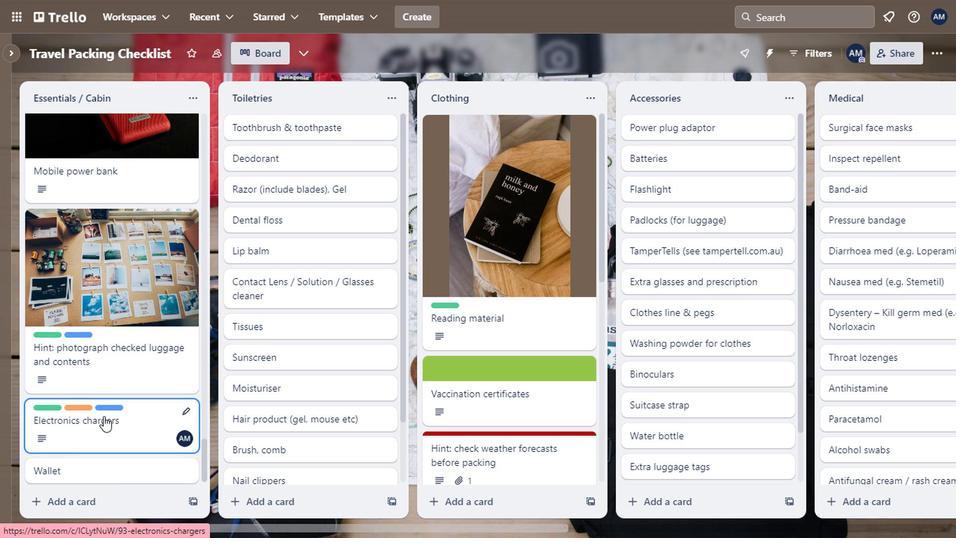 
Action: Mouse moved to (661, 259)
Screenshot: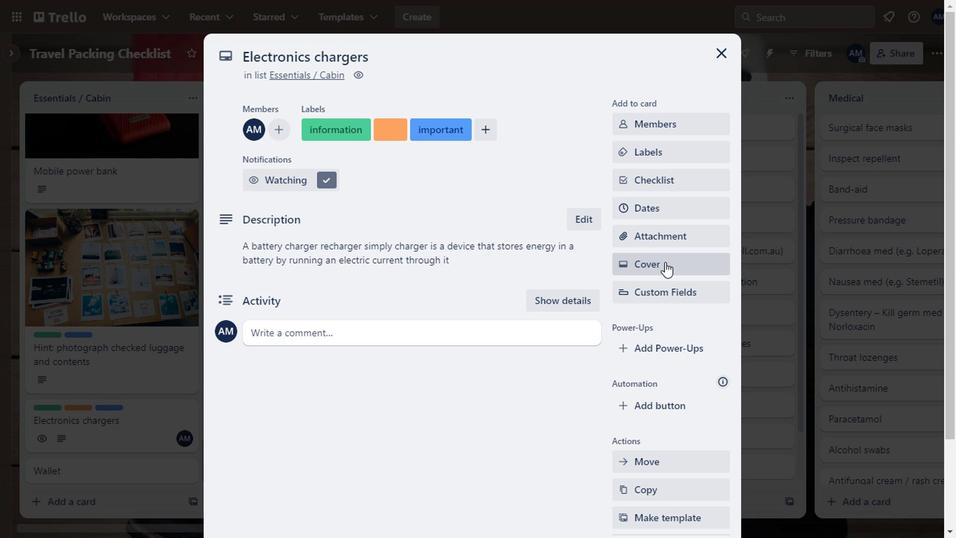 
Action: Mouse pressed left at (661, 259)
Screenshot: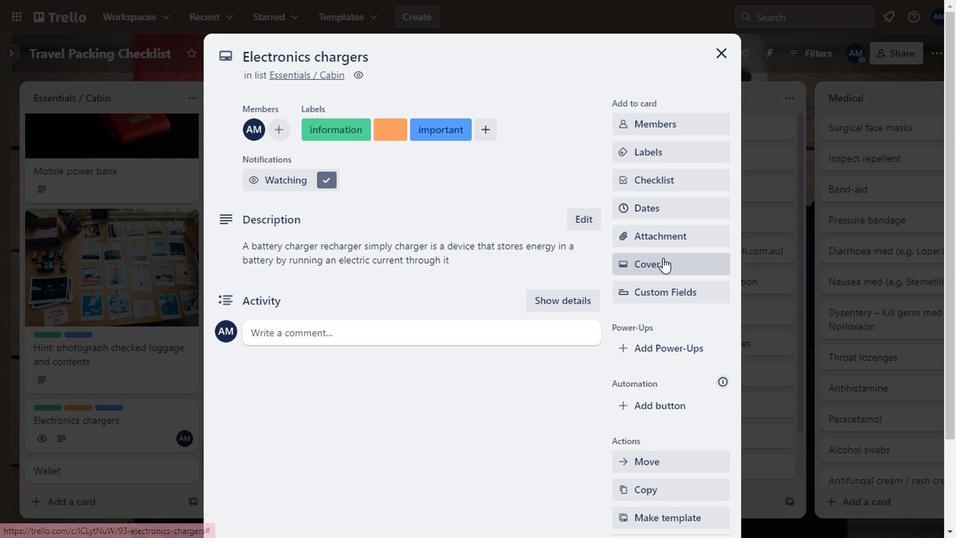 
Action: Mouse moved to (705, 395)
Screenshot: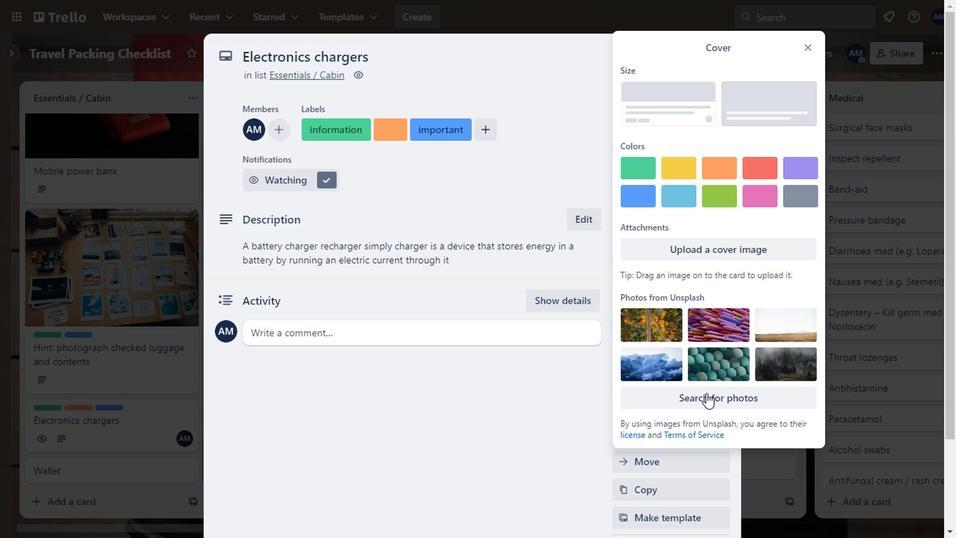 
Action: Mouse pressed left at (705, 395)
Screenshot: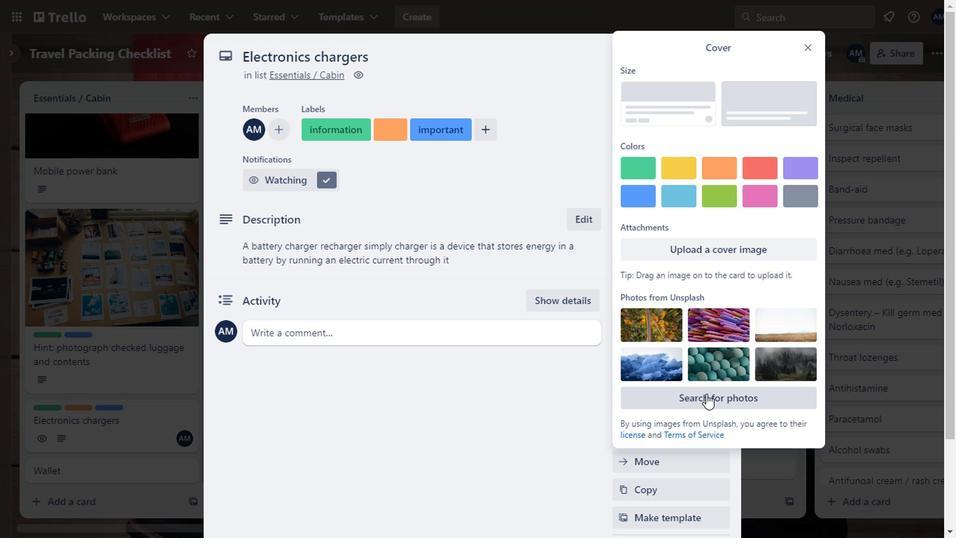 
Action: Mouse moved to (694, 111)
Screenshot: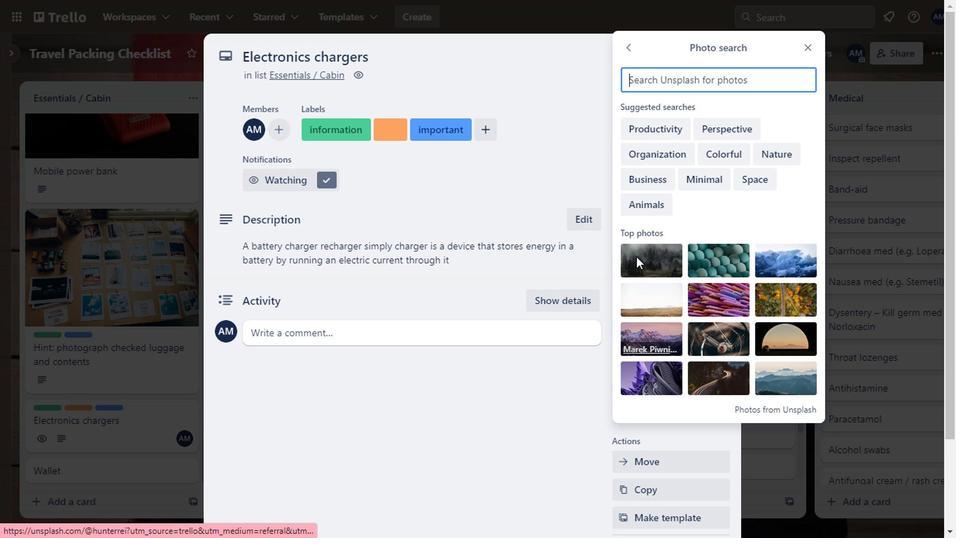 
Action: Key pressed chrger<Key.backspace><Key.backspace><Key.backspace><Key.backspace>arger
Screenshot: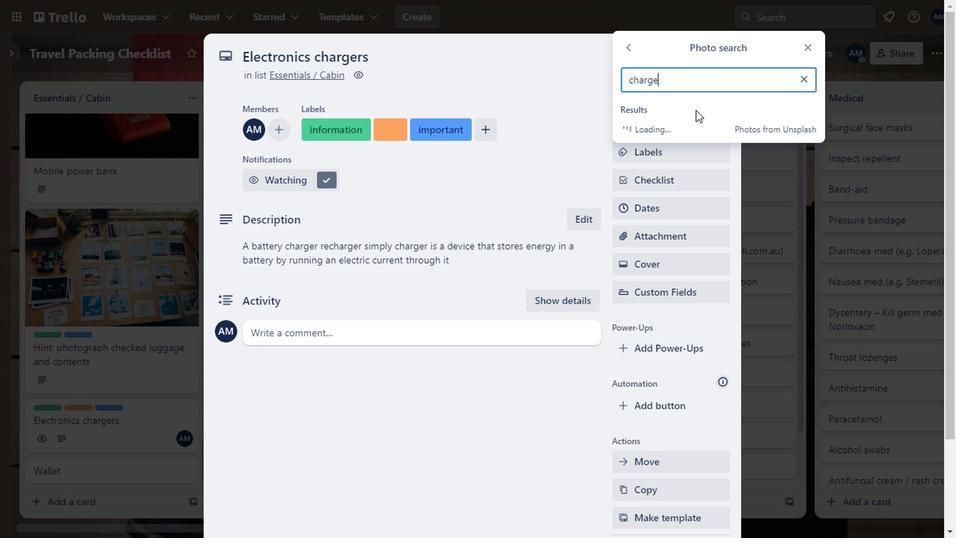 
Action: Mouse moved to (687, 270)
Screenshot: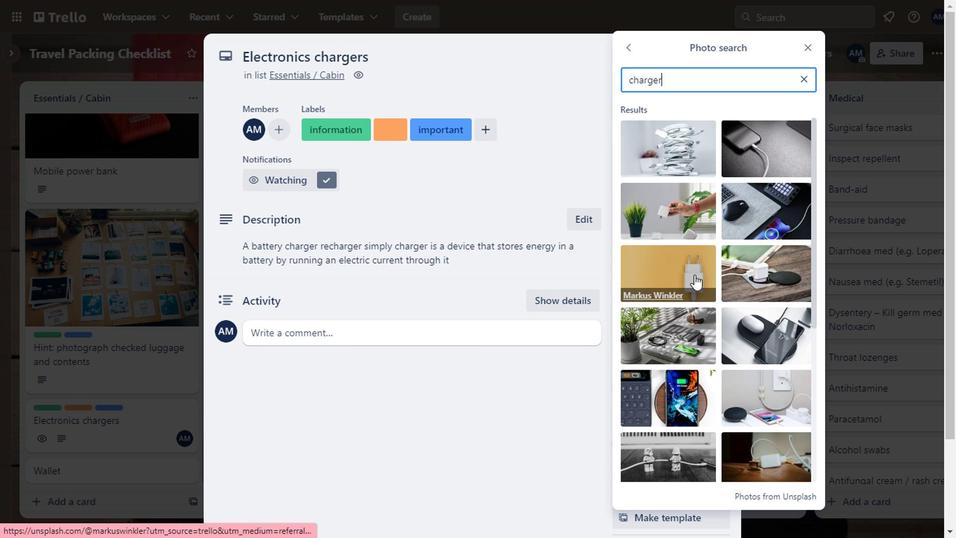 
Action: Mouse pressed left at (687, 270)
Screenshot: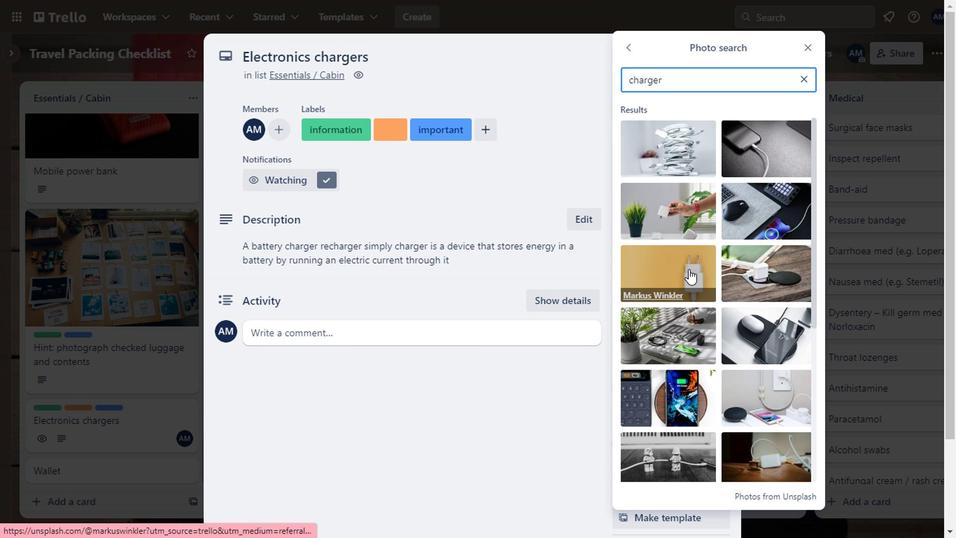 
Action: Mouse moved to (804, 55)
Screenshot: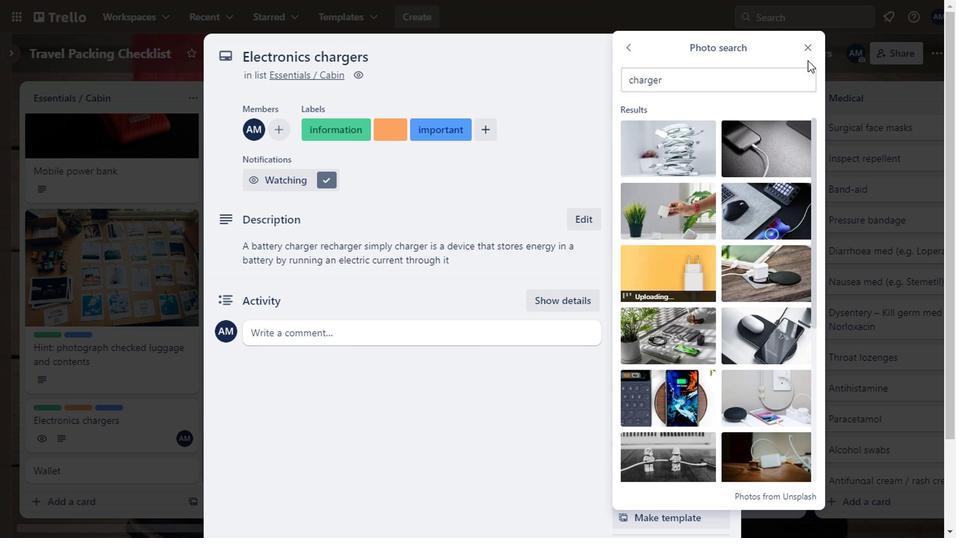 
Action: Mouse pressed left at (804, 55)
Screenshot: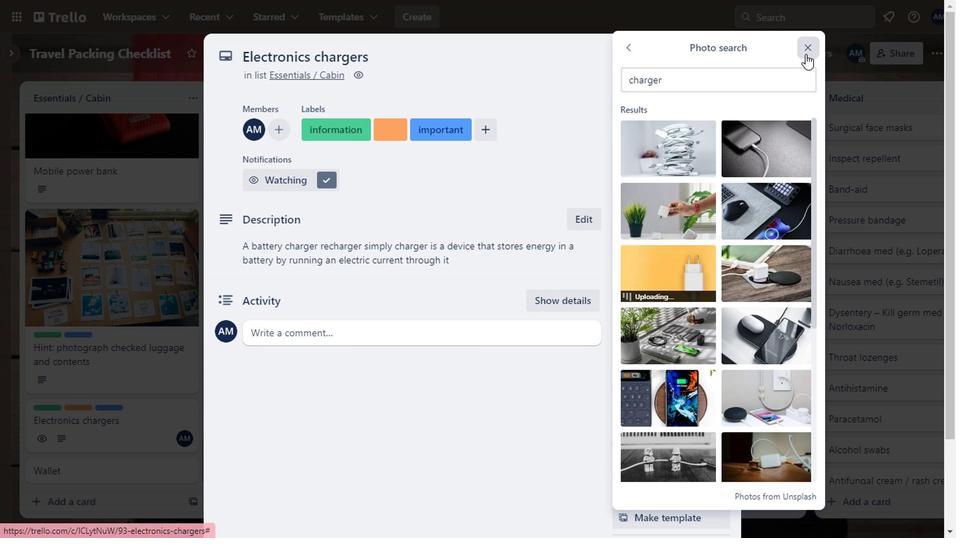 
Action: Mouse moved to (722, 62)
Screenshot: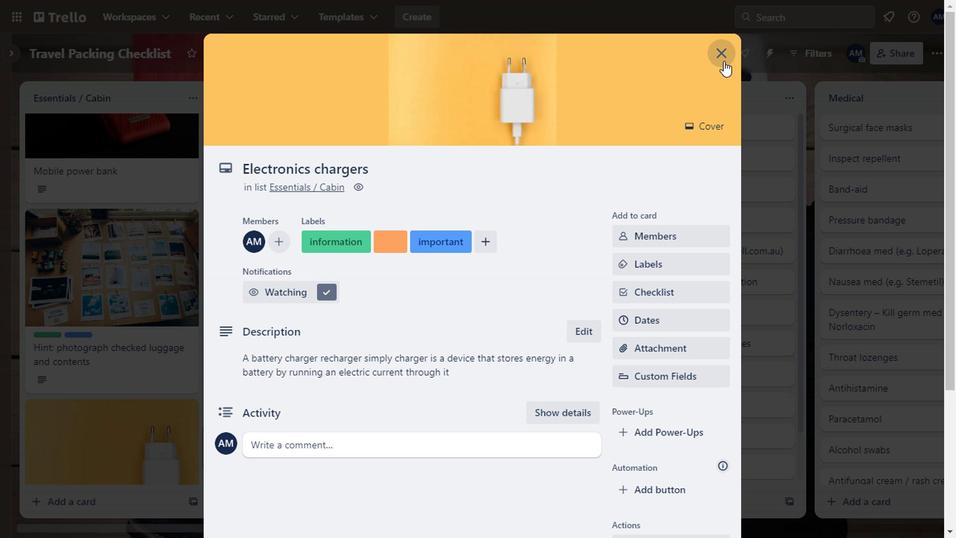 
Action: Mouse pressed left at (722, 62)
